 Task: Calculate the distance between Los Angeles and The Getty Villa.
Action: Mouse moved to (198, 58)
Screenshot: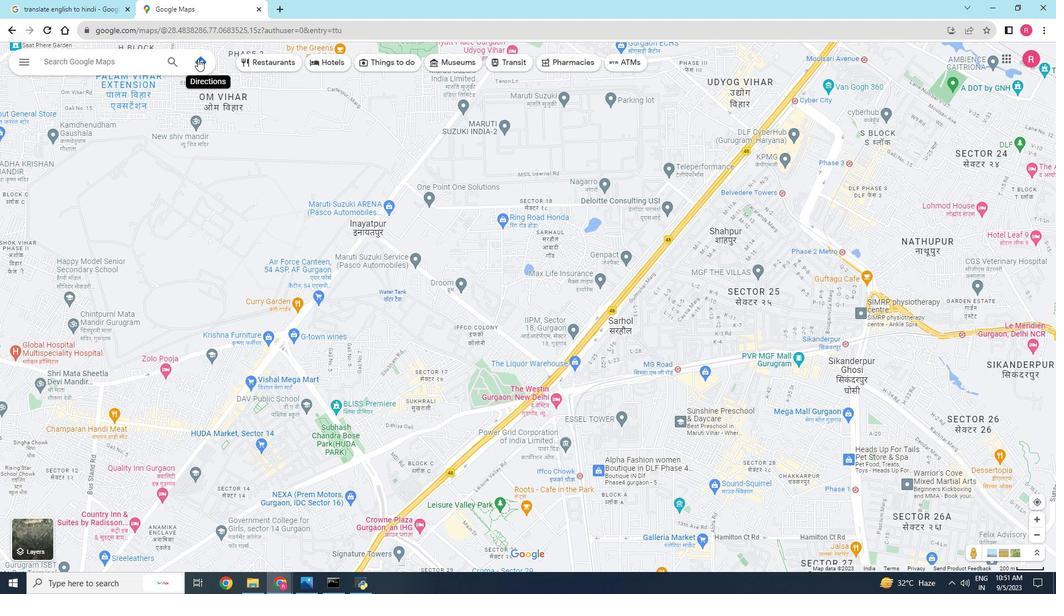 
Action: Mouse pressed left at (198, 58)
Screenshot: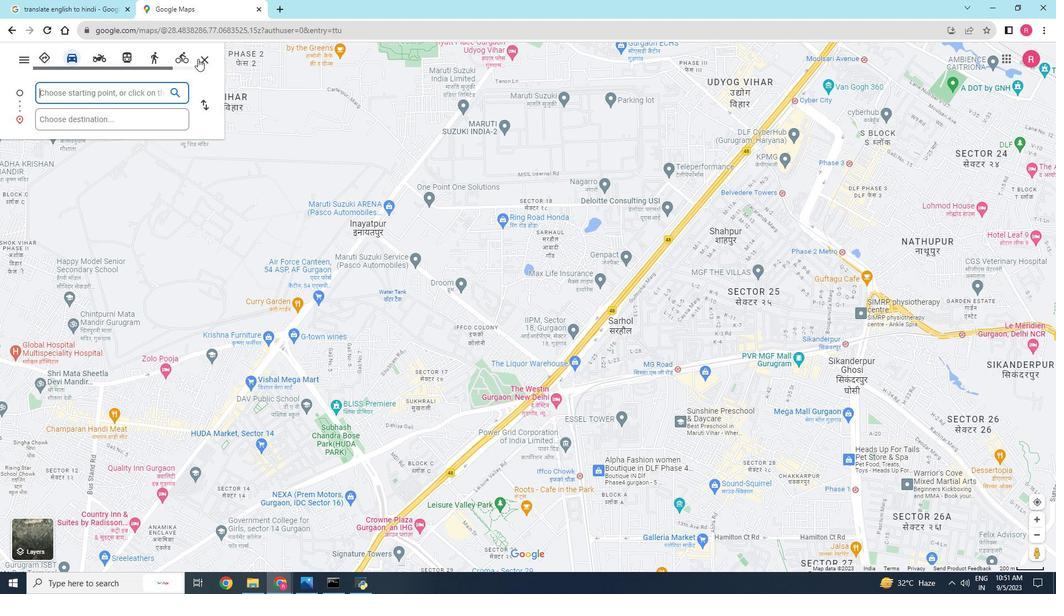
Action: Mouse moved to (108, 92)
Screenshot: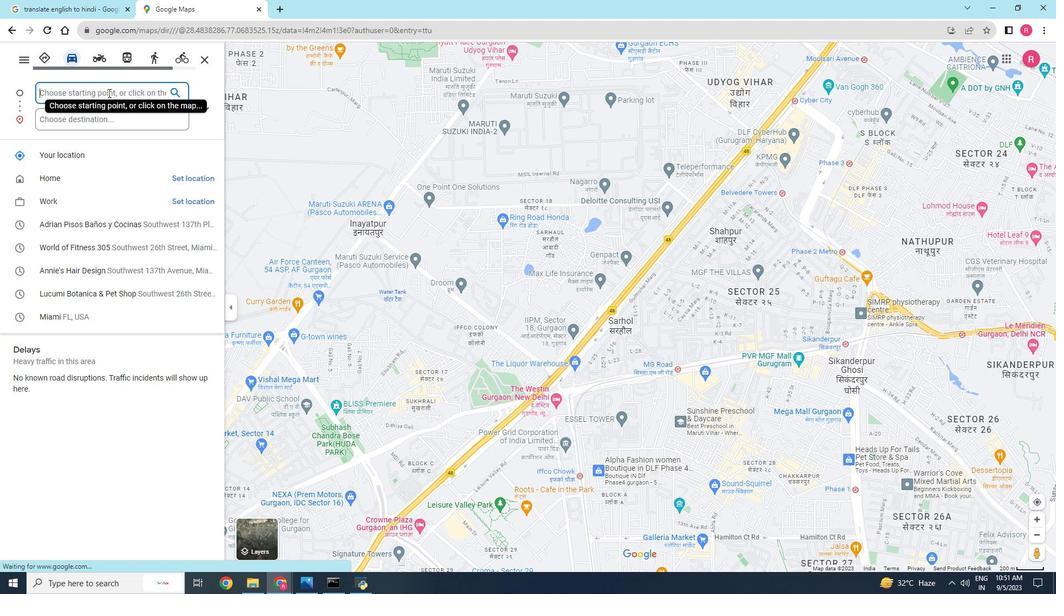 
Action: Key pressed <Key.shift>Los<Key.space><Key.shift>Angeles
Screenshot: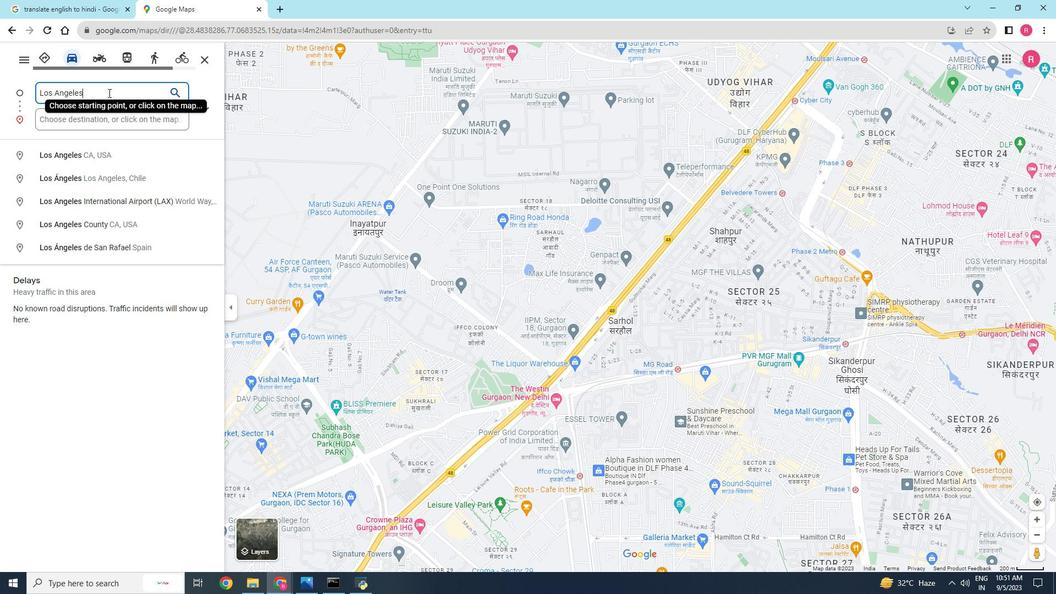 
Action: Mouse moved to (78, 116)
Screenshot: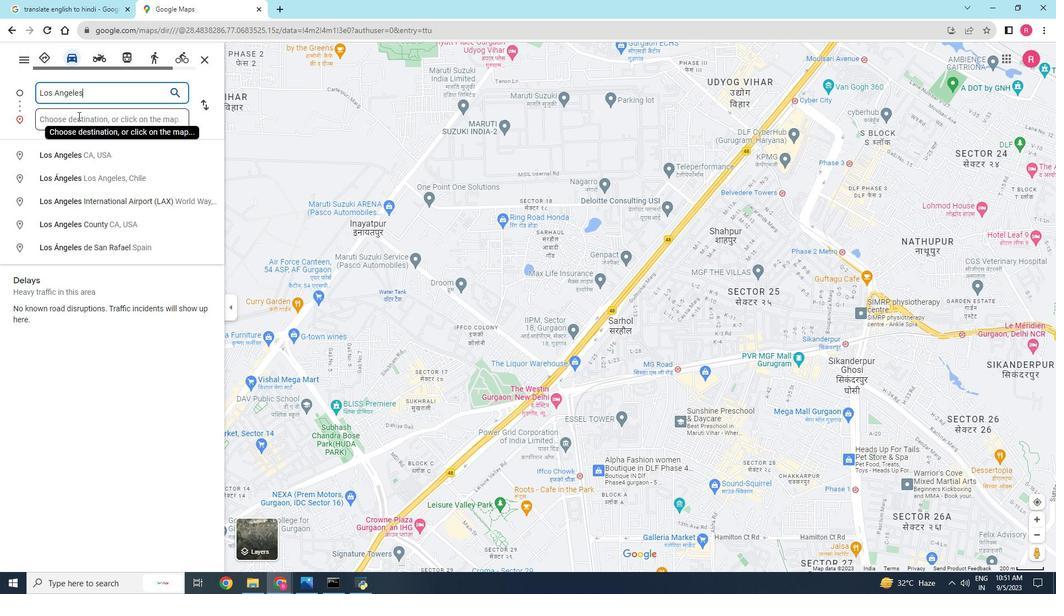 
Action: Mouse pressed left at (78, 116)
Screenshot: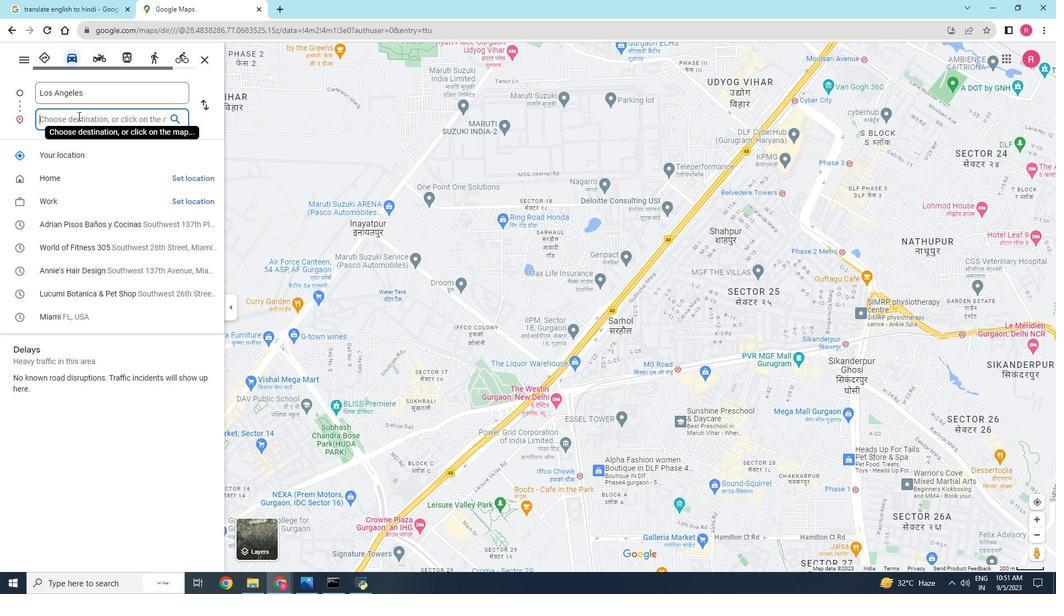 
Action: Key pressed <Key.shift><Key.shift><Key.shift><Key.shift><Key.shift><Key.shift><Key.shift><Key.shift><Key.shift><Key.shift><Key.shift><Key.shift><Key.shift><Key.shift><Key.shift>The<Key.space><Key.shift>Getty<Key.space>
Screenshot: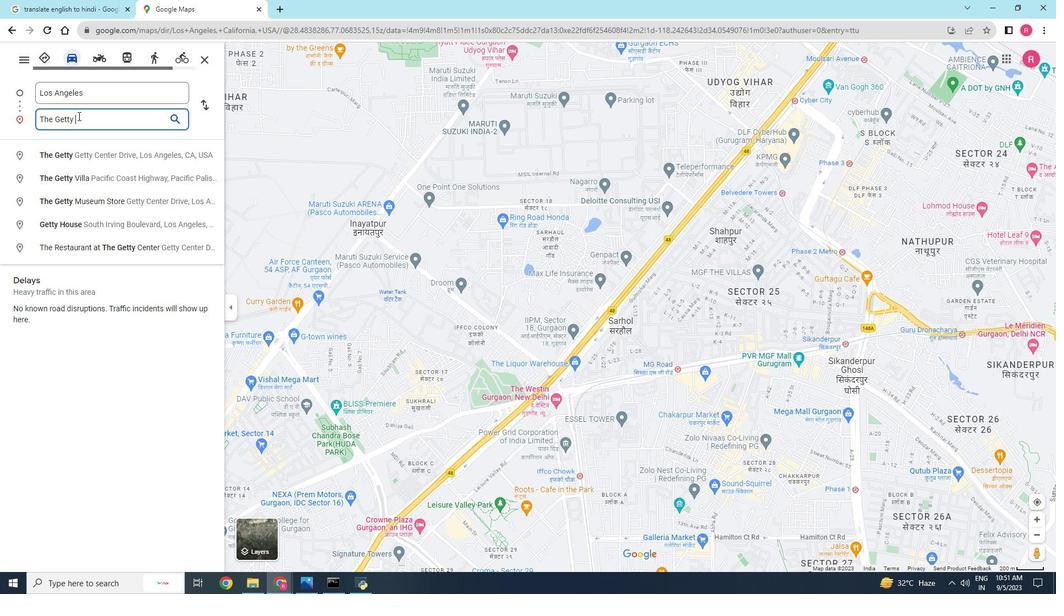 
Action: Mouse moved to (78, 115)
Screenshot: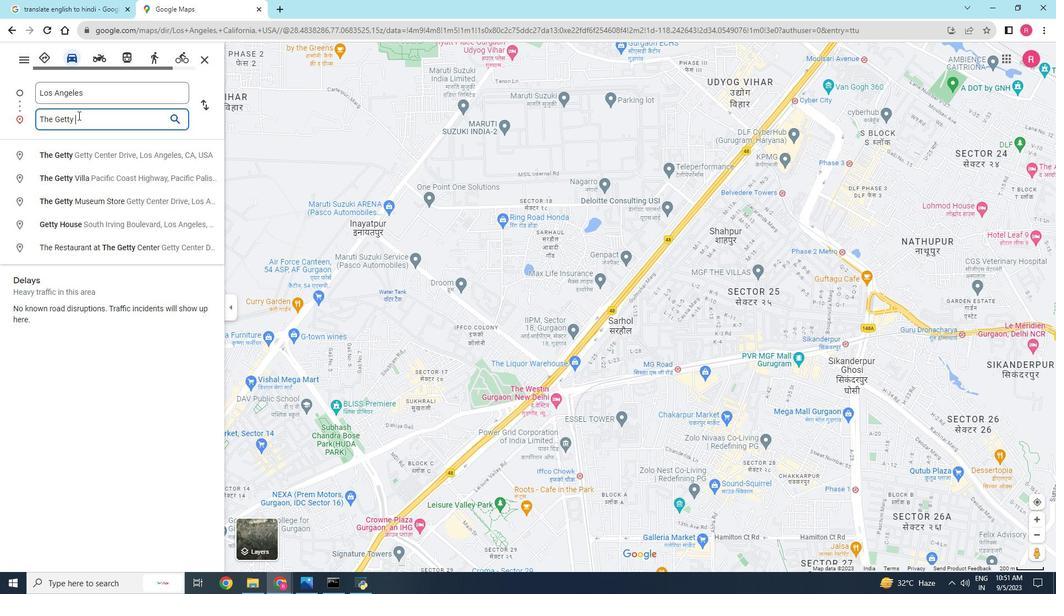 
Action: Key pressed <Key.shift><Key.shift><Key.shift><Key.shift><Key.shift><Key.shift><Key.shift><Key.shift>Va<Key.backspace>illa<Key.enter>
Screenshot: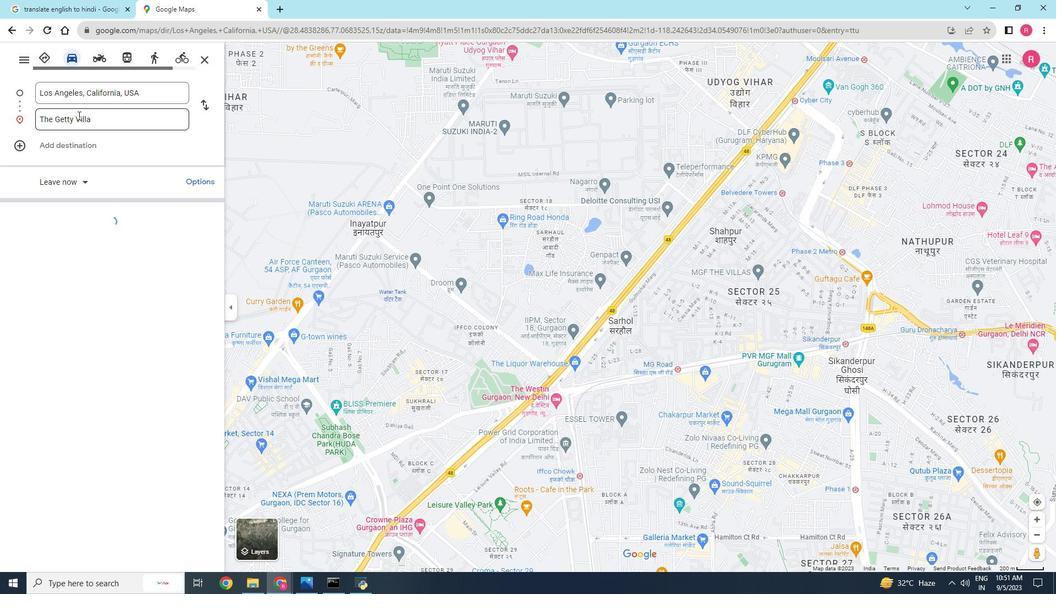 
Action: Mouse moved to (634, 309)
Screenshot: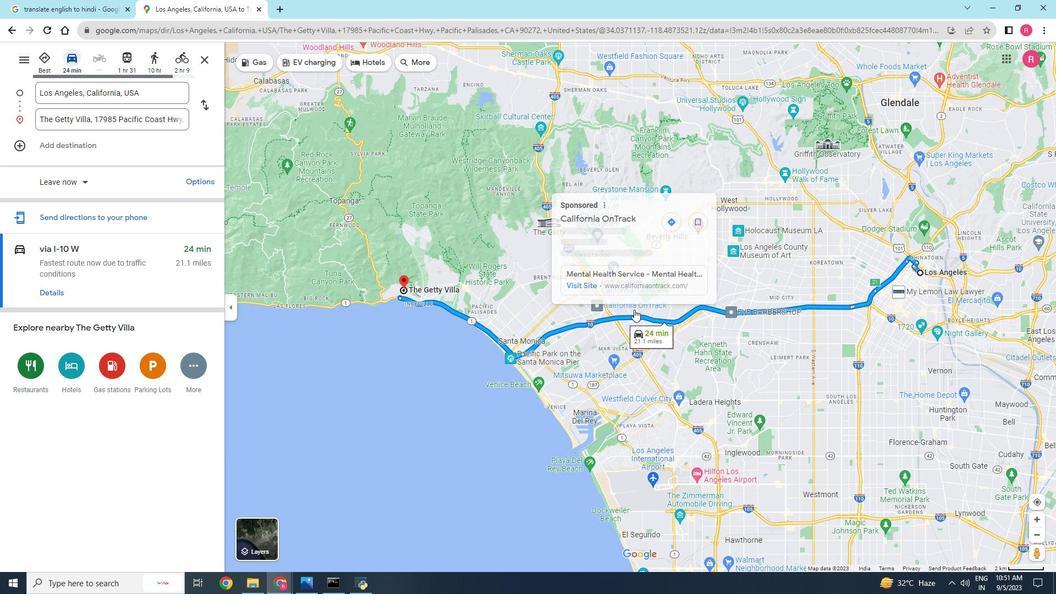 
Action: Mouse scrolled (634, 310) with delta (0, 0)
Screenshot: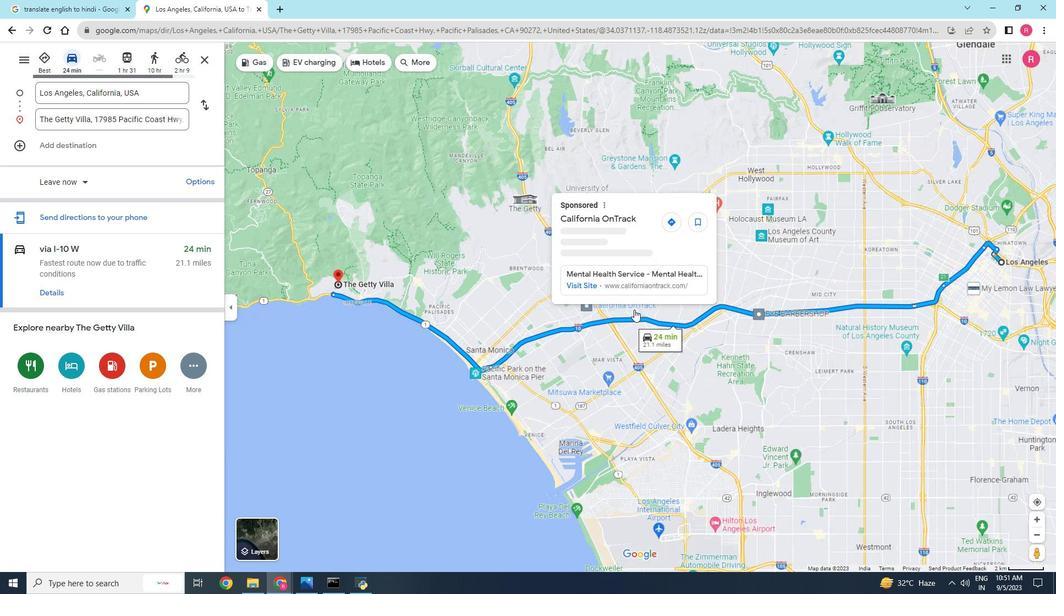 
Action: Mouse scrolled (634, 310) with delta (0, 0)
Screenshot: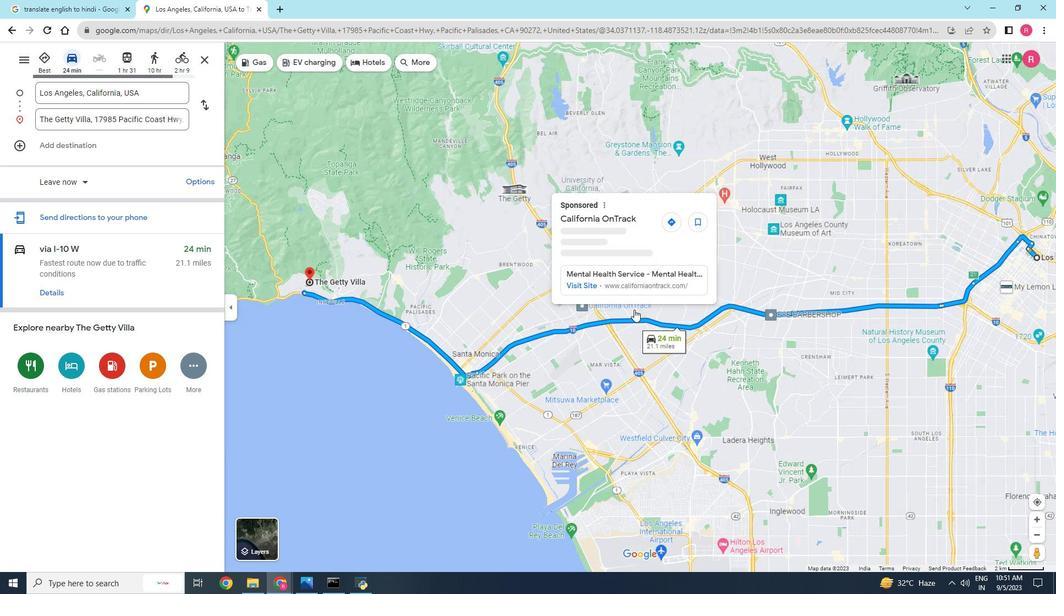 
Action: Mouse moved to (310, 290)
Screenshot: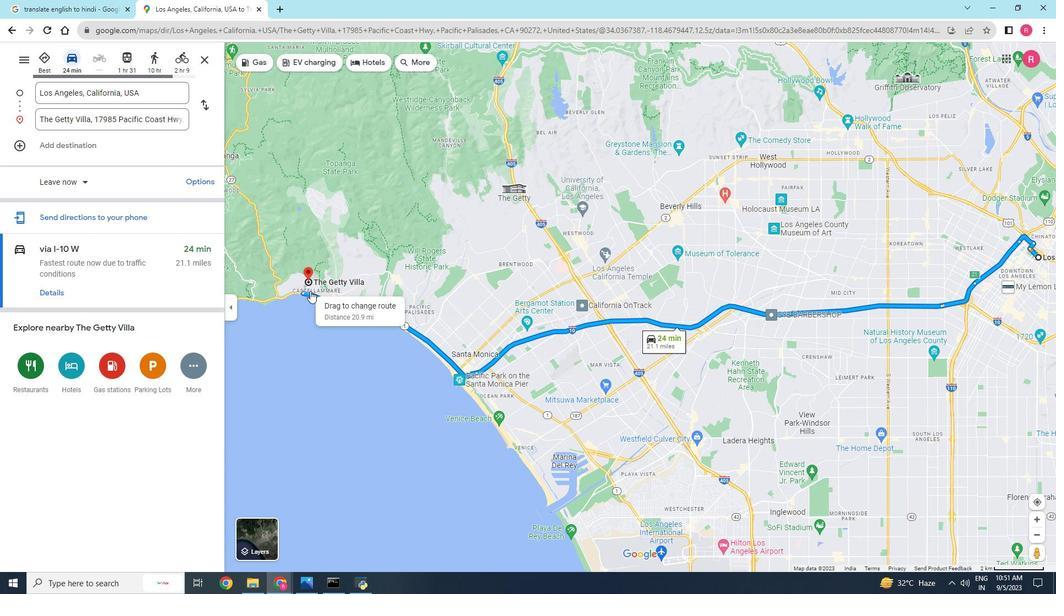 
Action: Mouse scrolled (310, 291) with delta (0, 0)
Screenshot: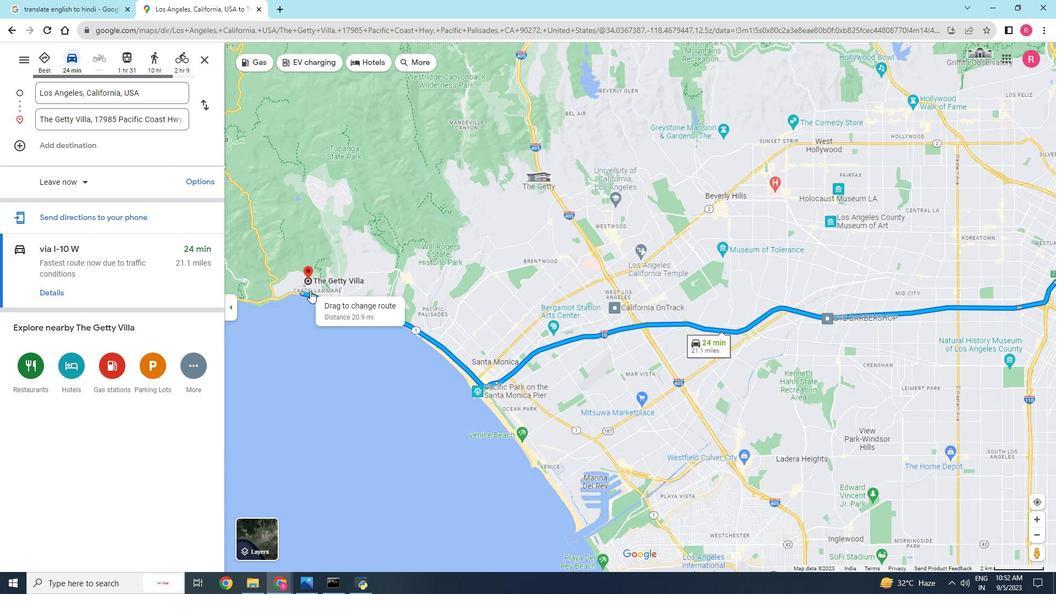 
Action: Mouse scrolled (310, 291) with delta (0, 0)
Screenshot: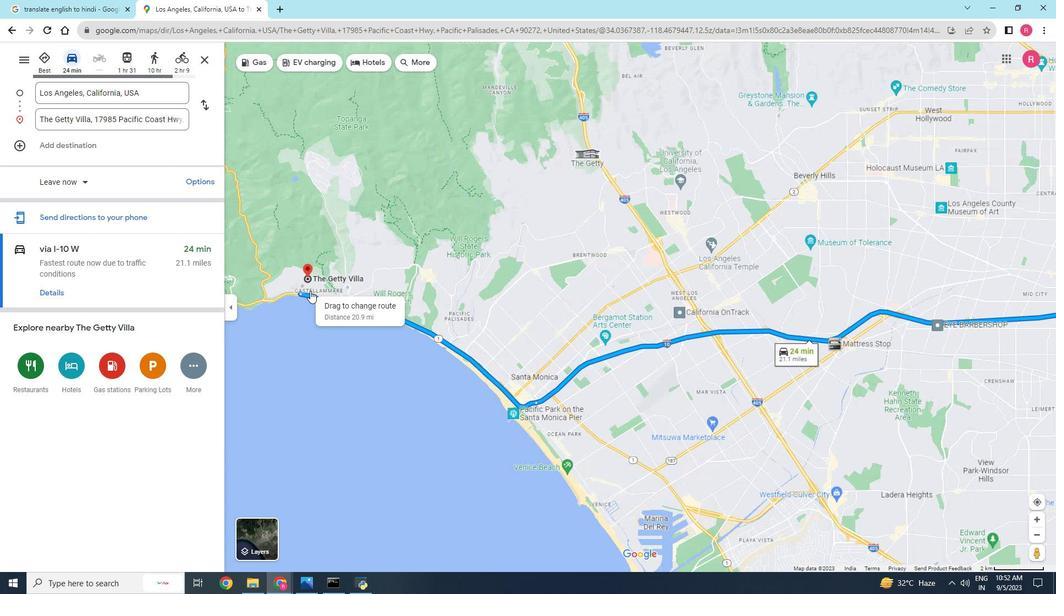 
Action: Mouse scrolled (310, 291) with delta (0, 0)
Screenshot: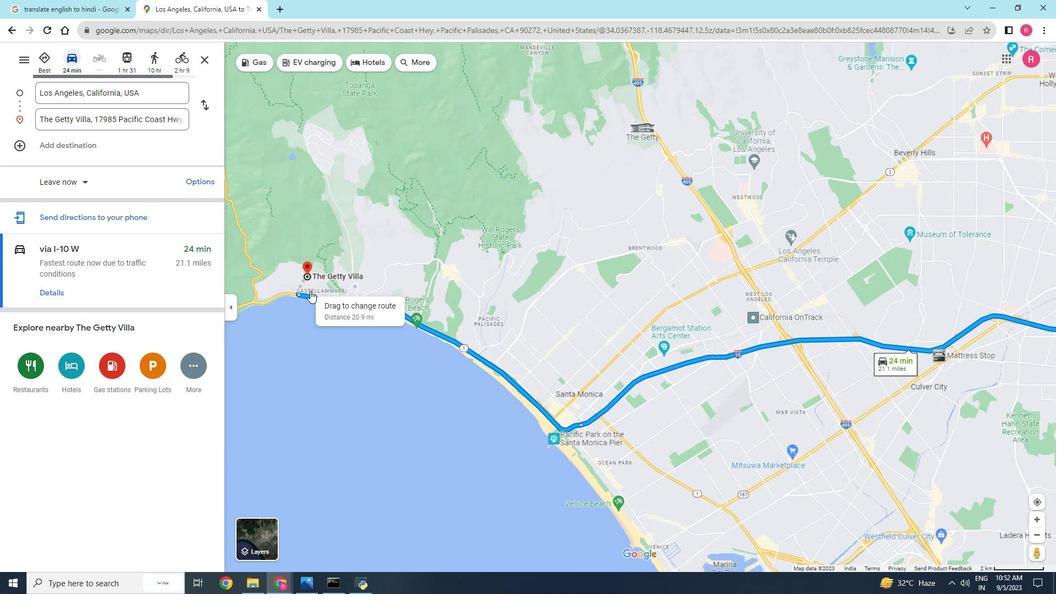 
Action: Mouse scrolled (310, 291) with delta (0, 0)
Screenshot: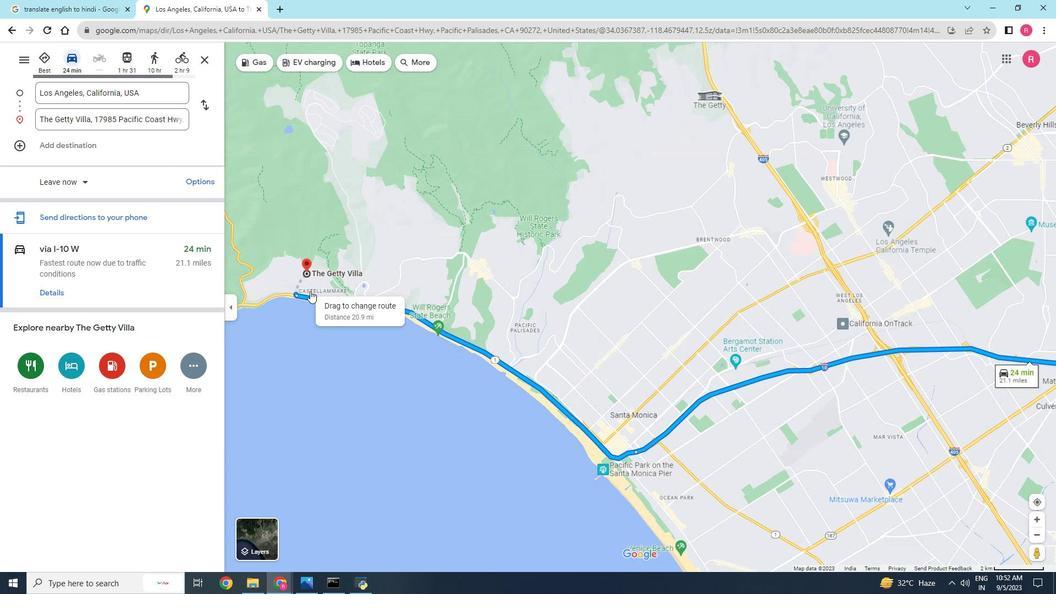 
Action: Mouse scrolled (310, 291) with delta (0, 0)
Screenshot: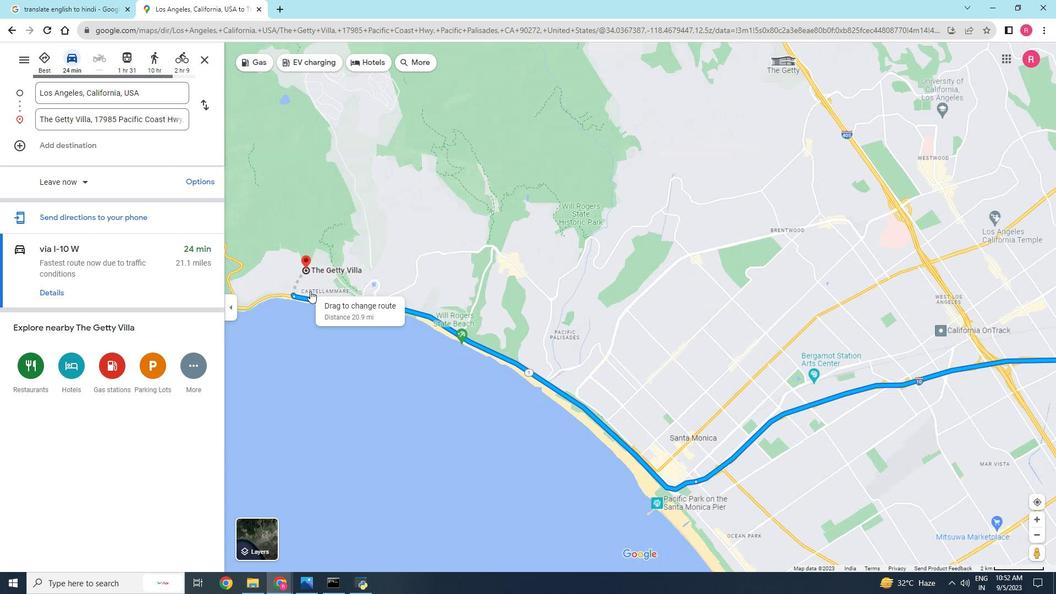 
Action: Mouse scrolled (310, 291) with delta (0, 0)
Screenshot: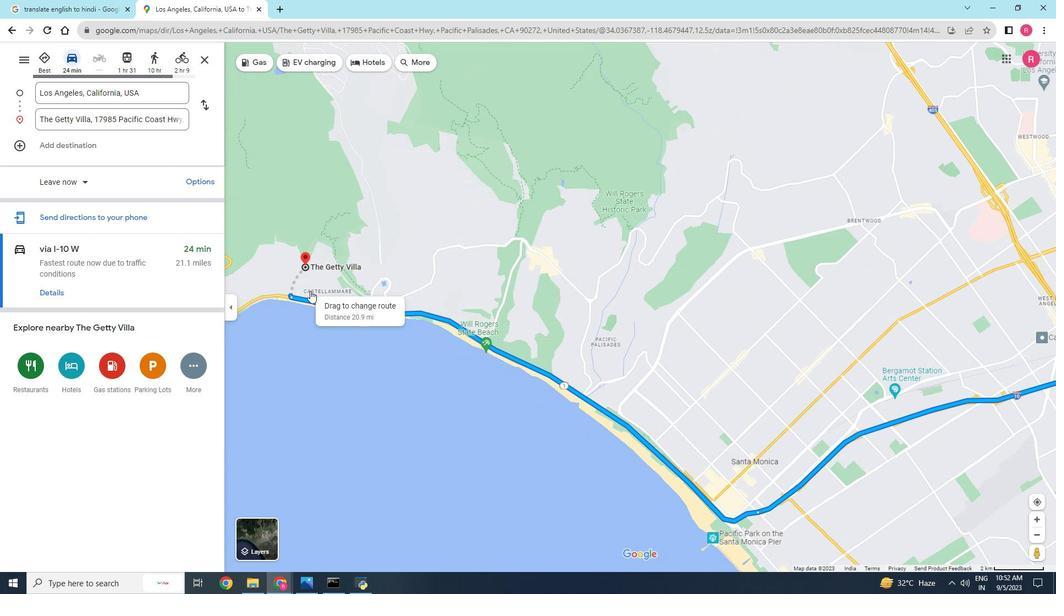 
Action: Mouse scrolled (310, 291) with delta (0, 0)
Screenshot: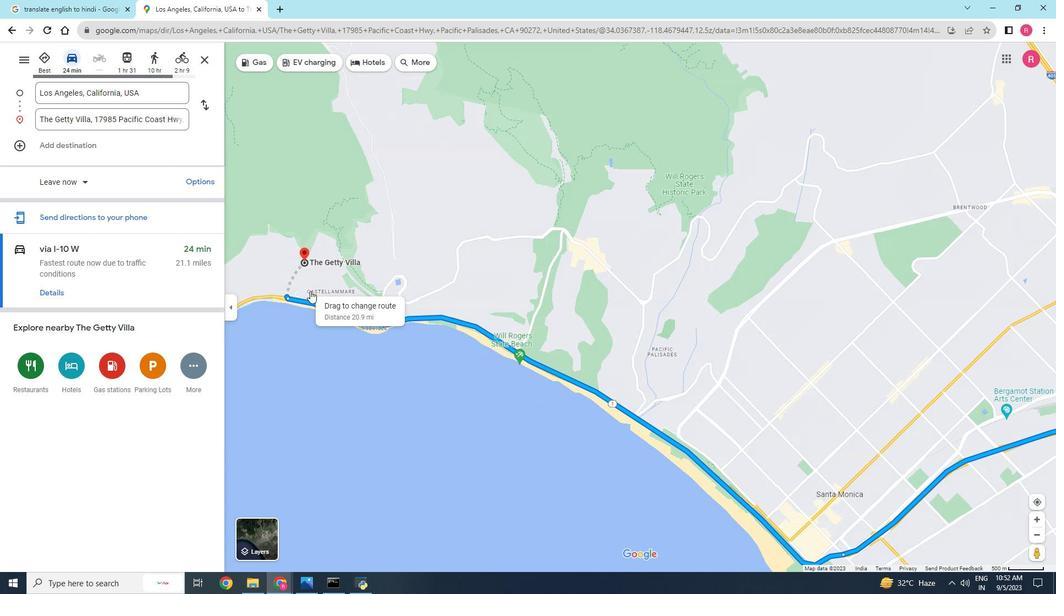 
Action: Mouse scrolled (310, 290) with delta (0, 0)
Screenshot: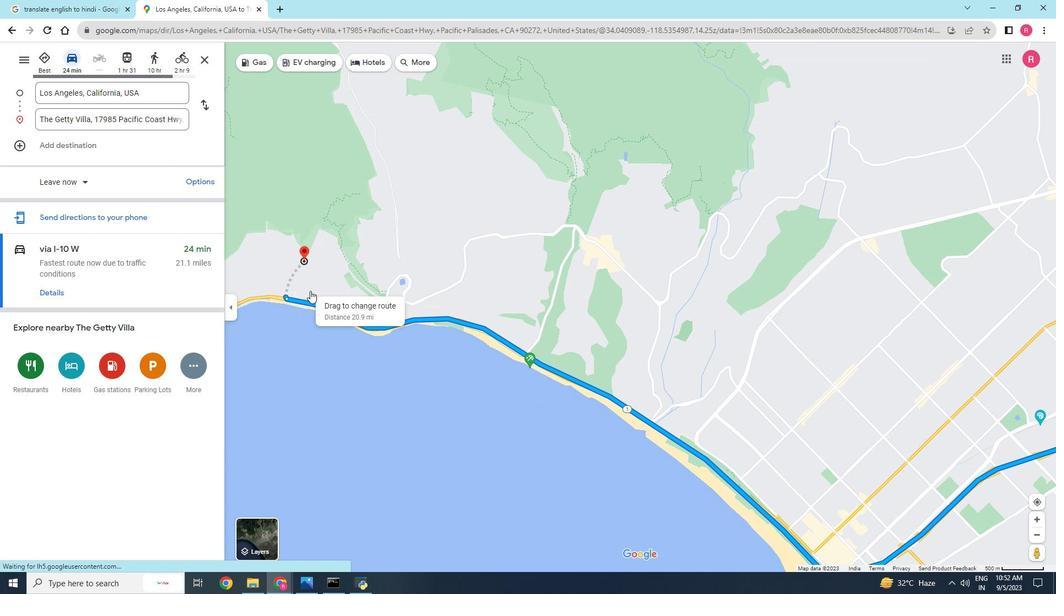 
Action: Mouse scrolled (310, 290) with delta (0, 0)
Screenshot: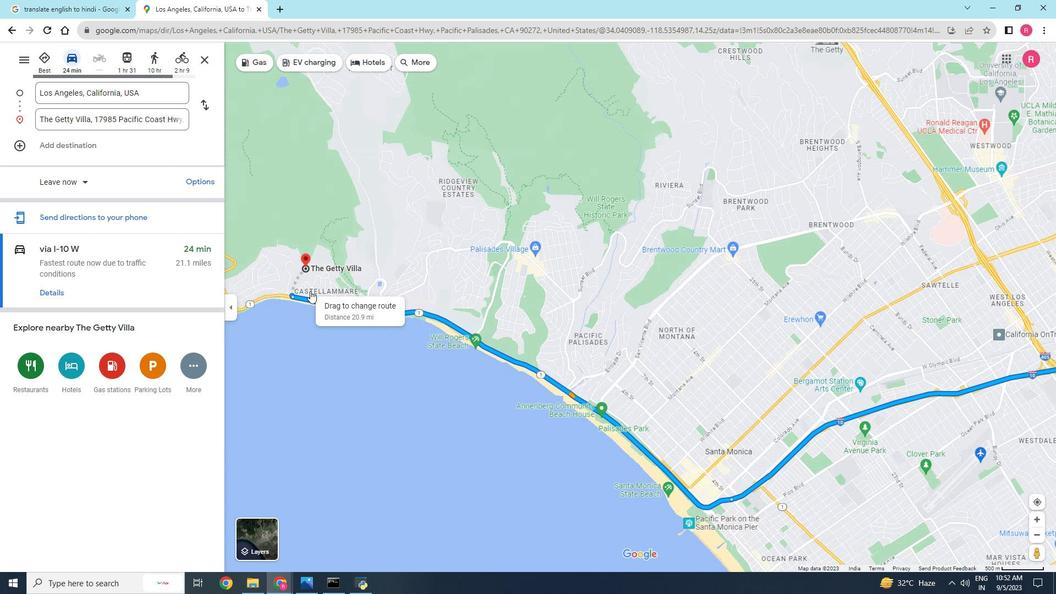 
Action: Mouse scrolled (310, 290) with delta (0, 0)
Screenshot: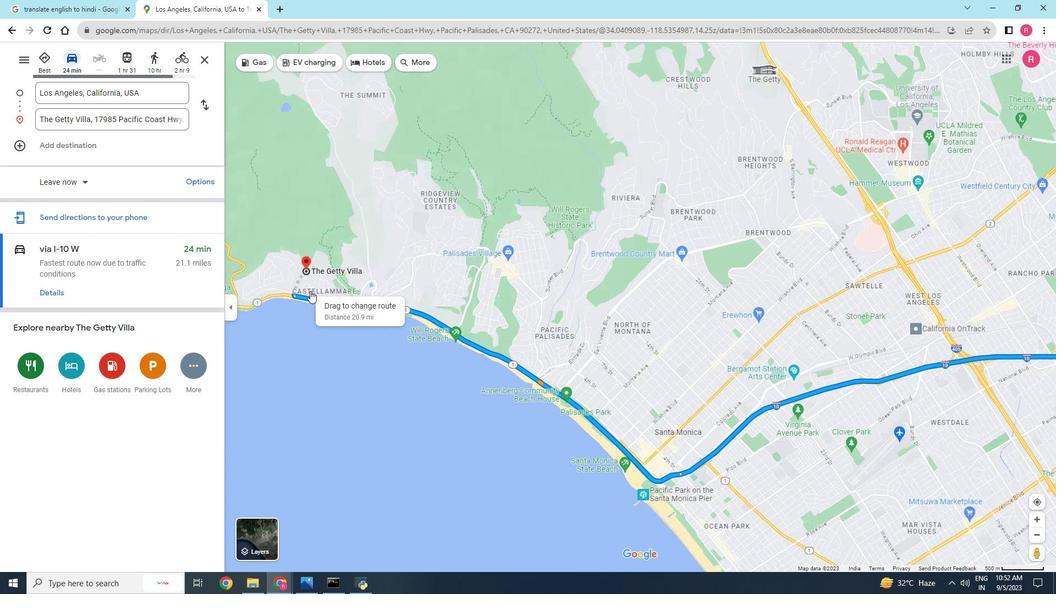 
Action: Mouse scrolled (310, 290) with delta (0, 0)
Screenshot: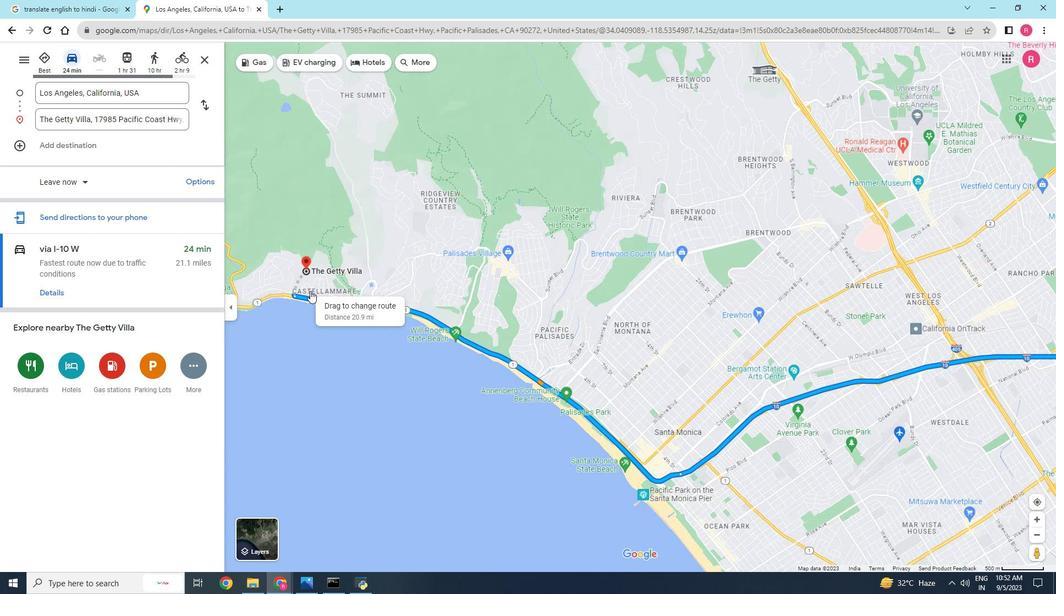 
Action: Mouse scrolled (310, 290) with delta (0, 0)
Screenshot: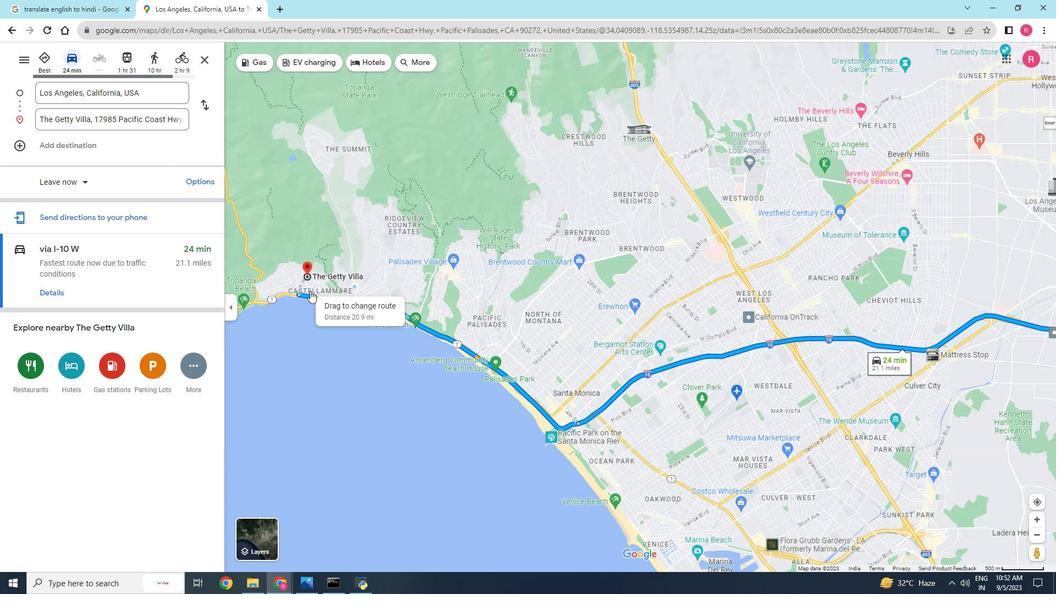 
Action: Mouse moved to (731, 386)
Screenshot: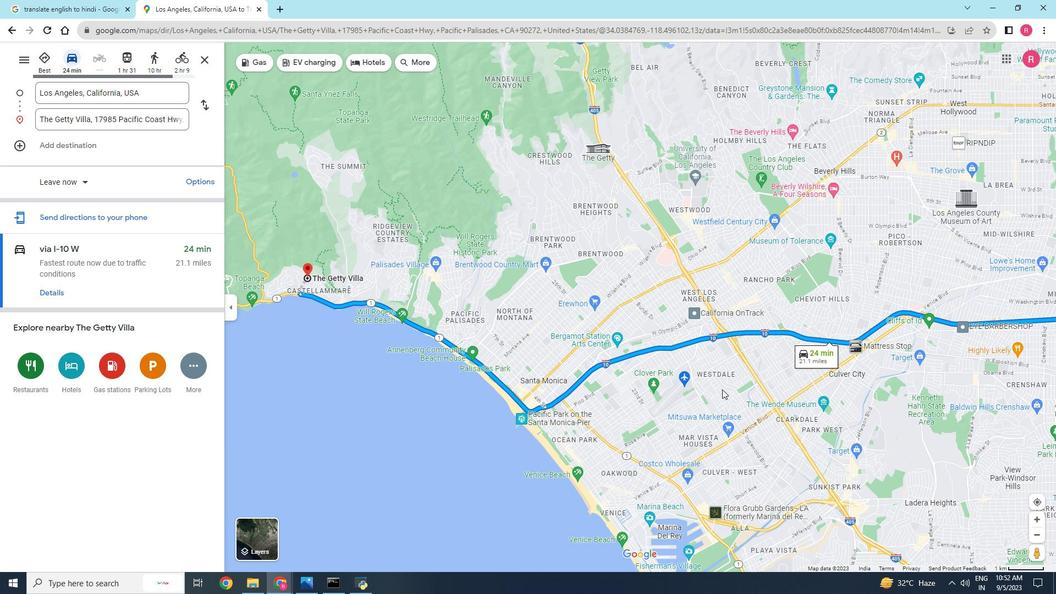 
Action: Mouse pressed left at (731, 386)
Screenshot: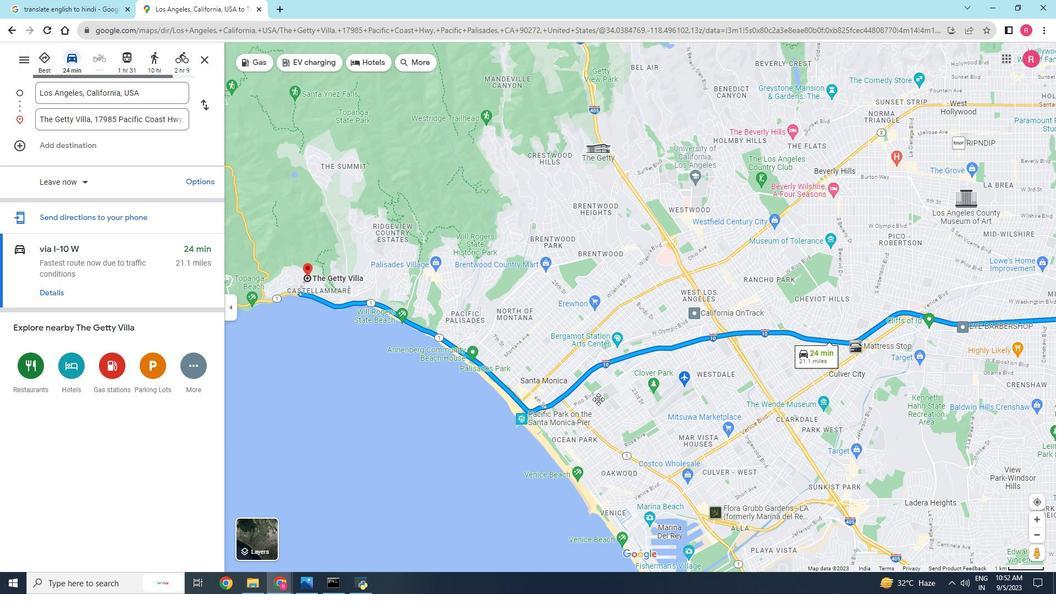 
Action: Mouse moved to (508, 399)
Screenshot: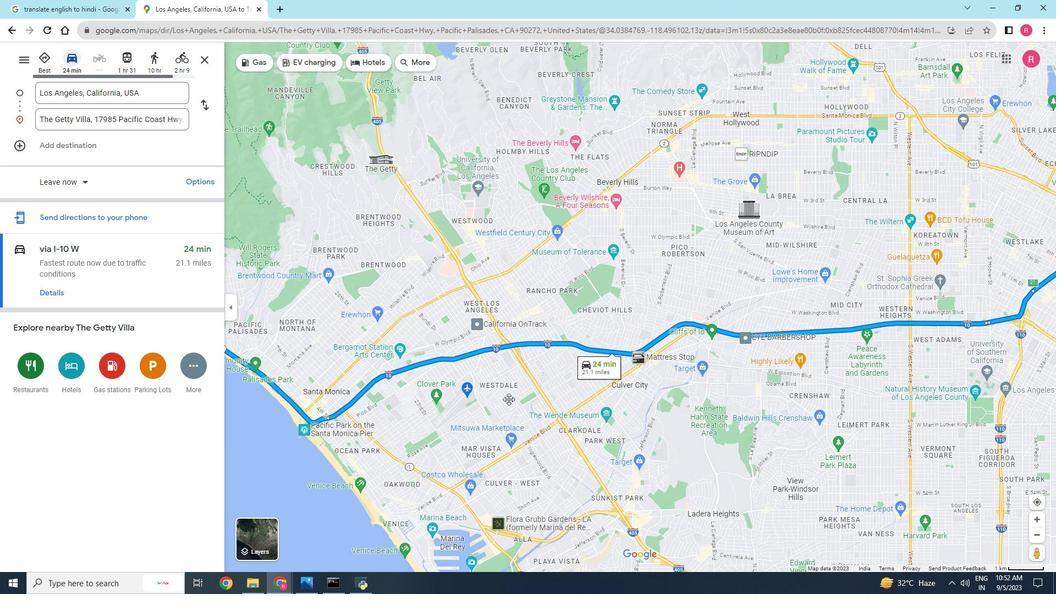 
Action: Mouse scrolled (508, 398) with delta (0, 0)
Screenshot: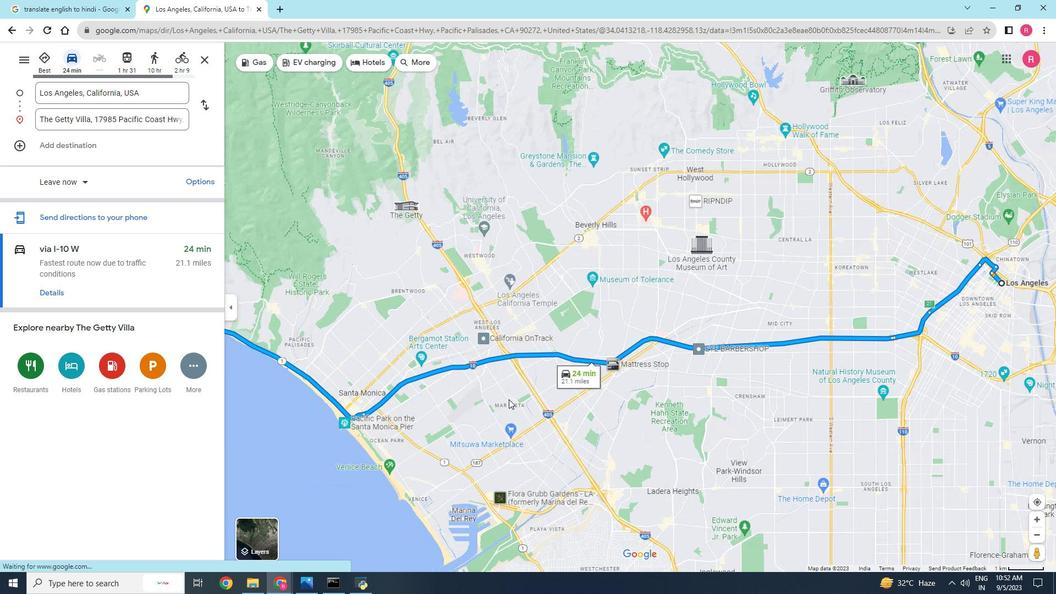 
Action: Mouse scrolled (508, 398) with delta (0, 0)
Screenshot: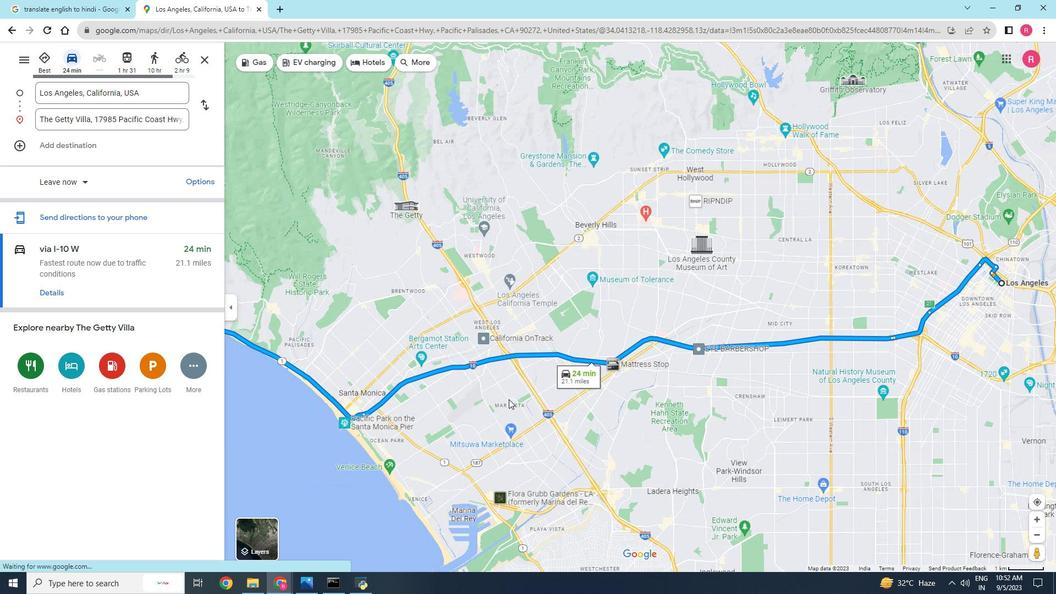 
Action: Mouse scrolled (508, 398) with delta (0, 0)
Screenshot: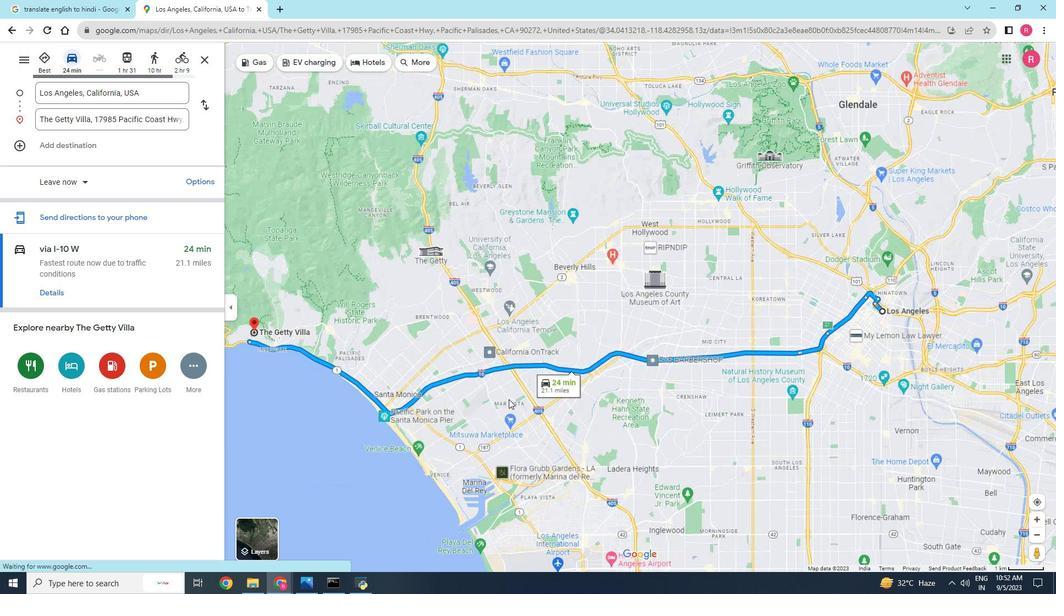 
Action: Mouse scrolled (508, 398) with delta (0, 0)
Screenshot: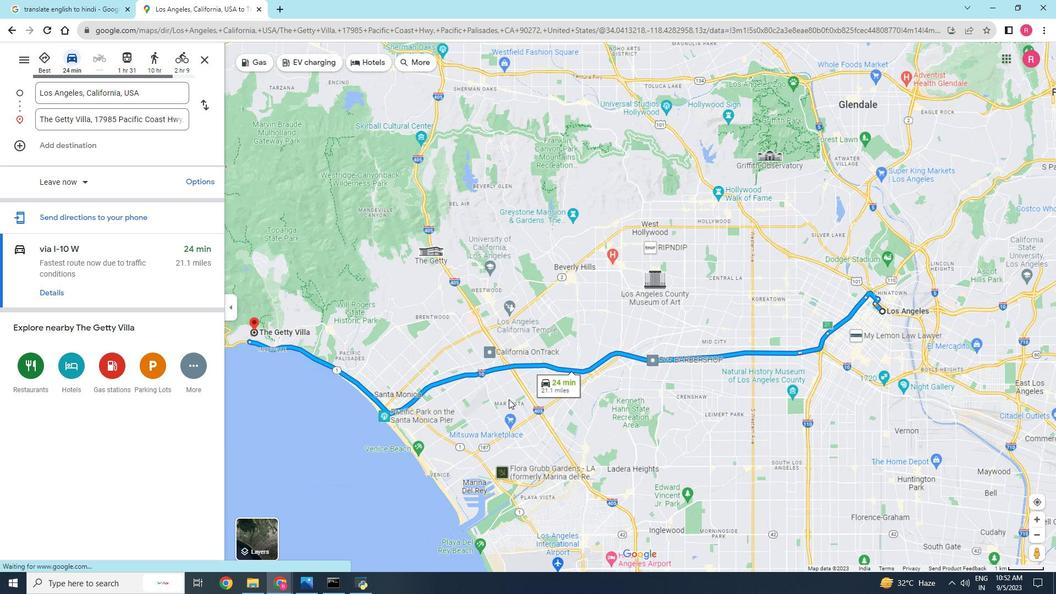 
Action: Mouse scrolled (508, 398) with delta (0, 0)
Screenshot: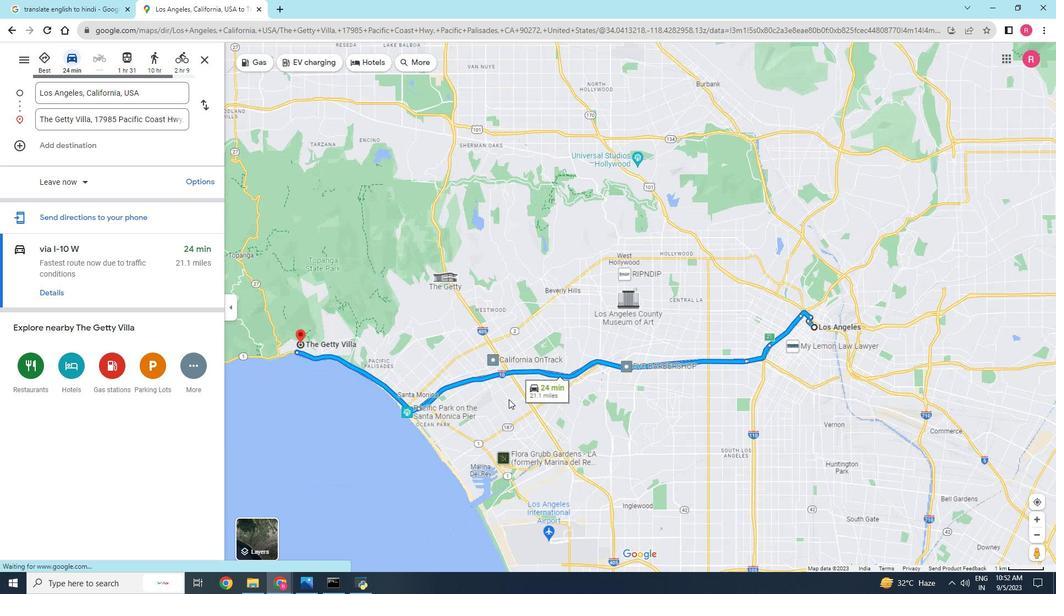 
Action: Mouse scrolled (508, 399) with delta (0, 0)
Screenshot: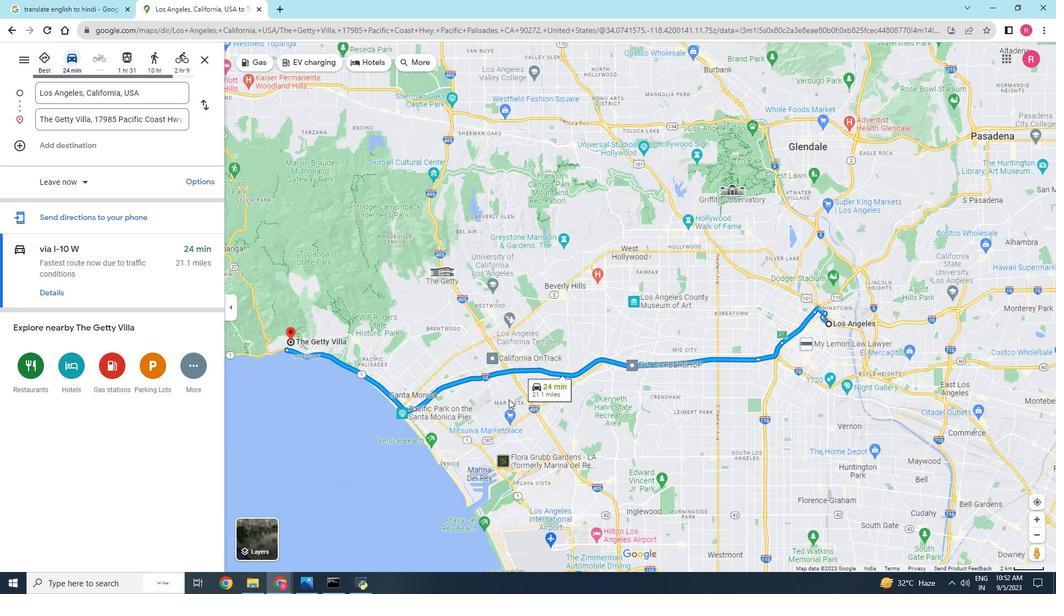 
Action: Mouse scrolled (508, 399) with delta (0, 0)
Screenshot: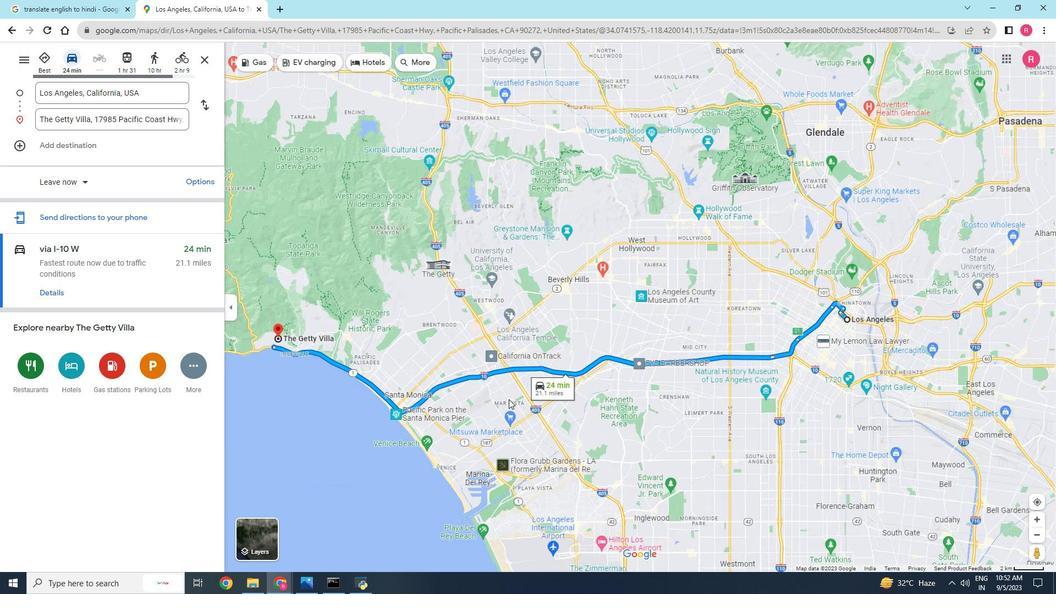 
Action: Mouse scrolled (508, 399) with delta (0, 0)
Screenshot: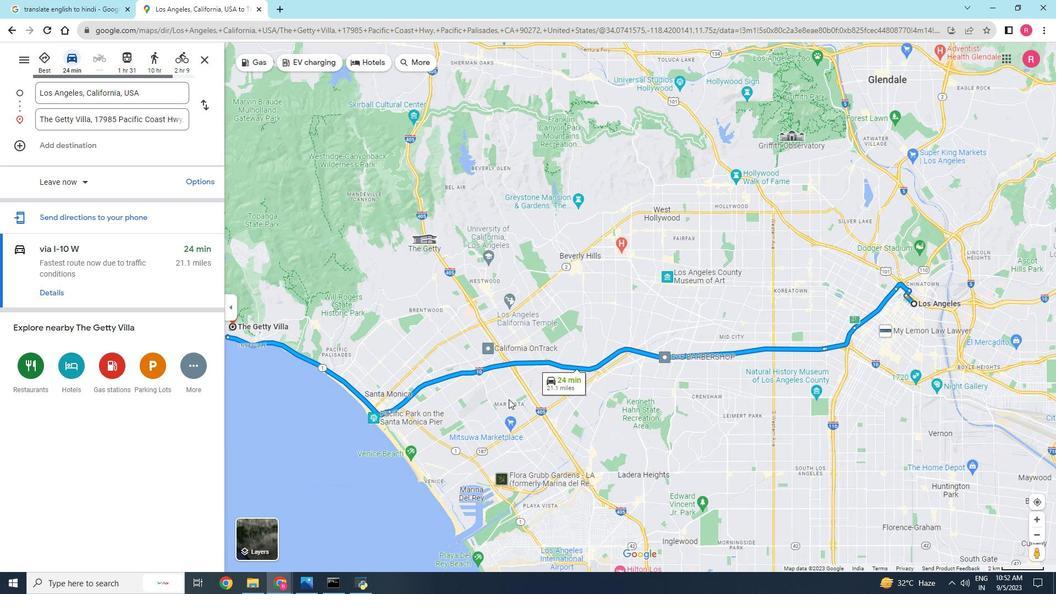 
Action: Mouse scrolled (508, 399) with delta (0, 0)
Screenshot: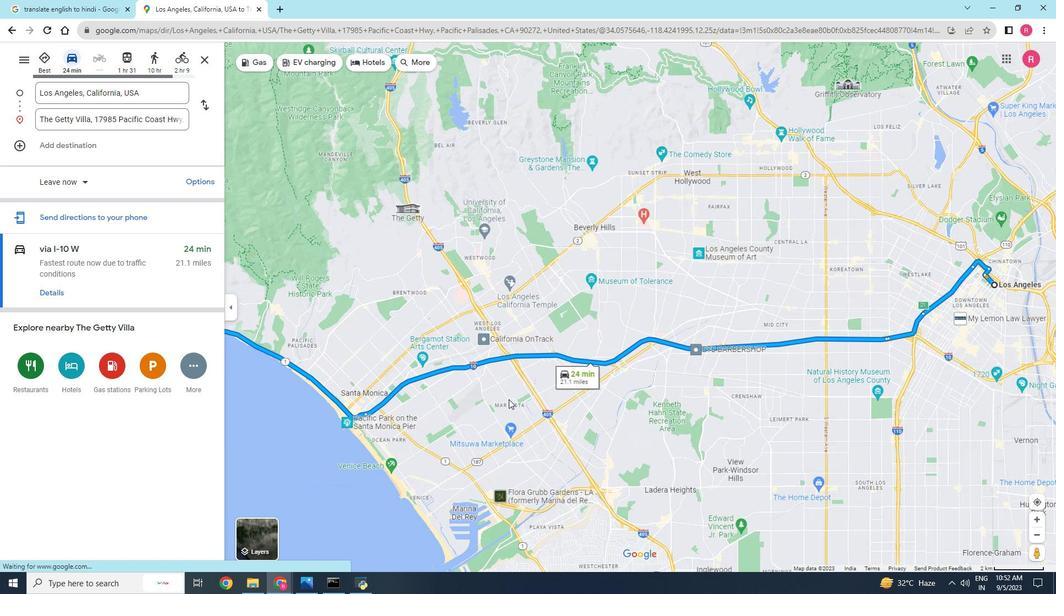 
Action: Mouse scrolled (508, 399) with delta (0, 0)
Screenshot: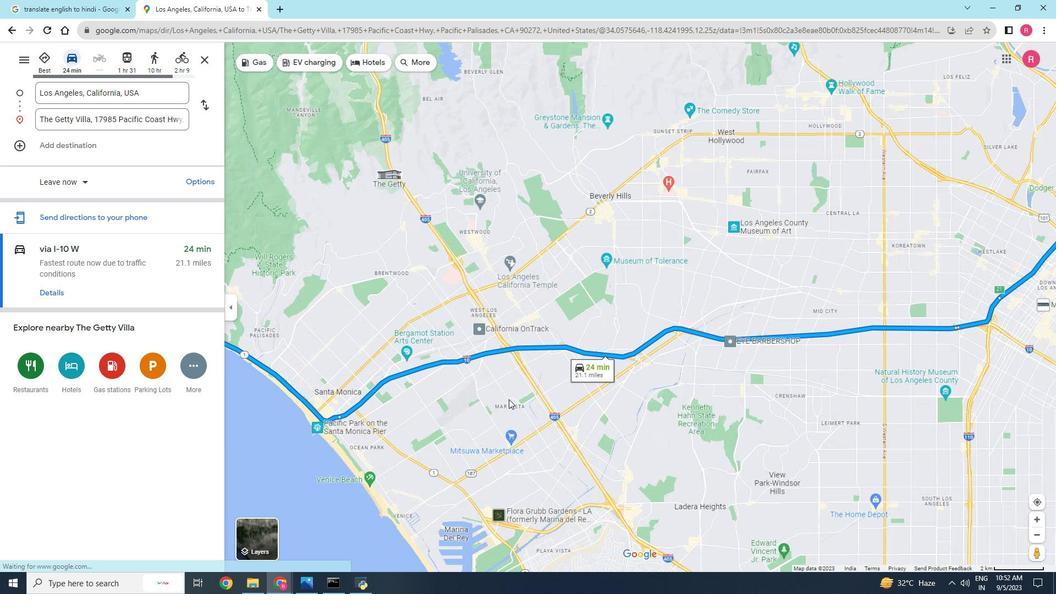 
Action: Mouse scrolled (508, 399) with delta (0, 0)
Screenshot: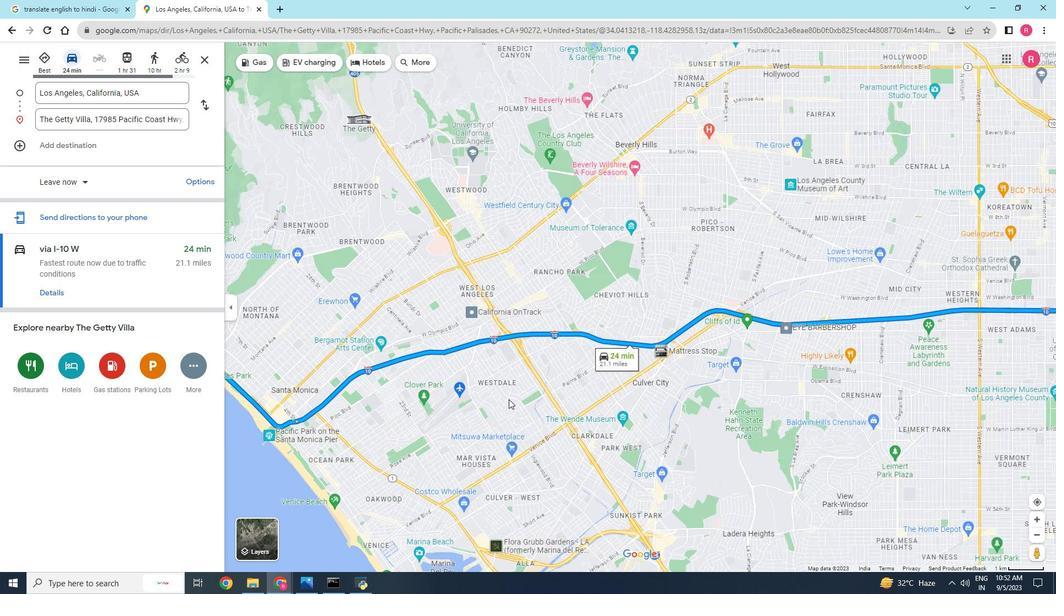 
Action: Mouse scrolled (508, 399) with delta (0, 0)
Screenshot: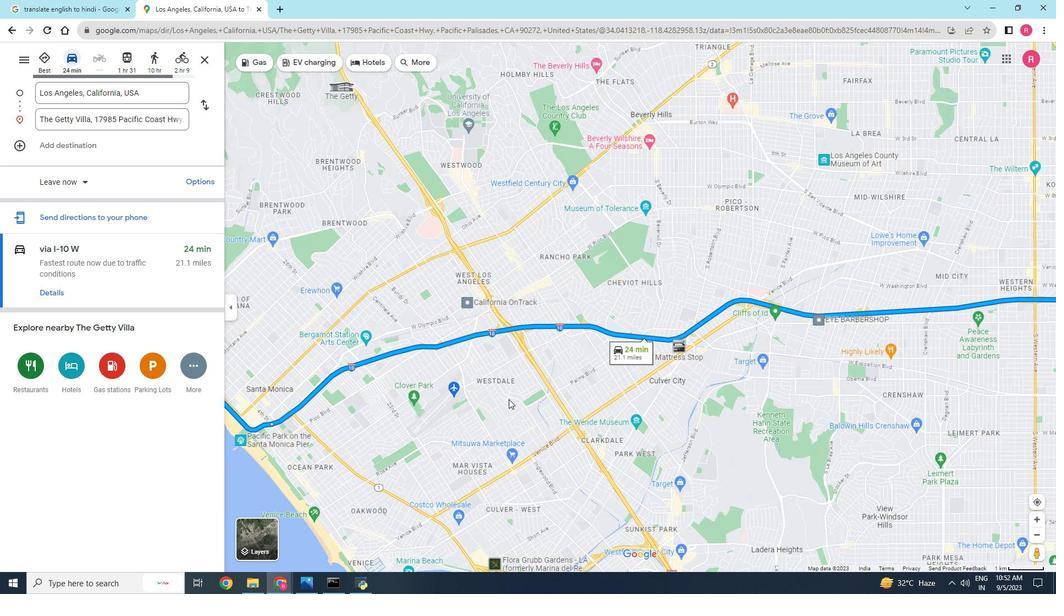 
Action: Mouse moved to (136, 242)
Screenshot: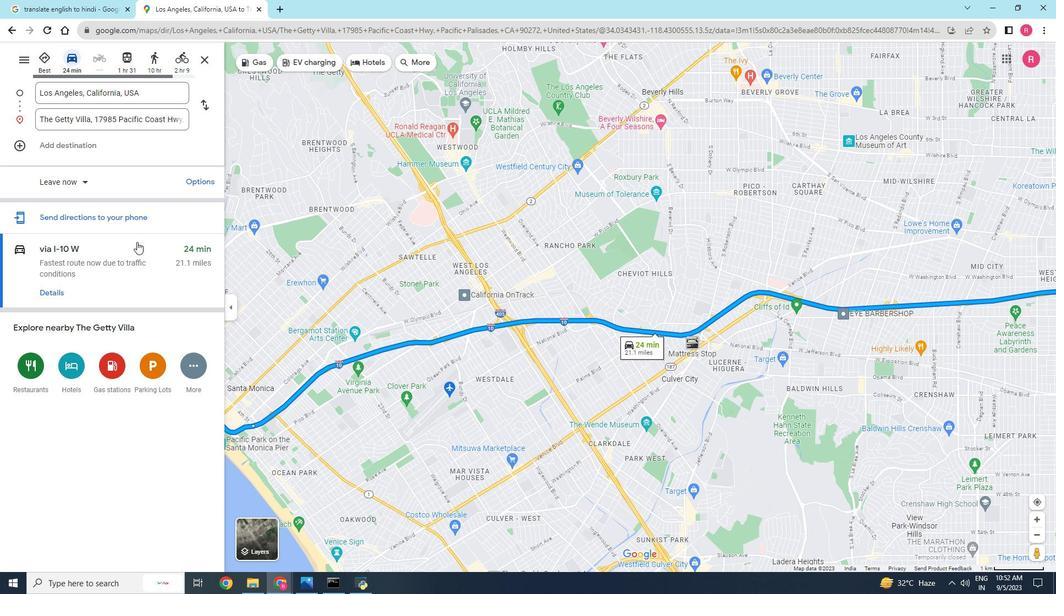 
Action: Mouse scrolled (136, 242) with delta (0, 0)
Screenshot: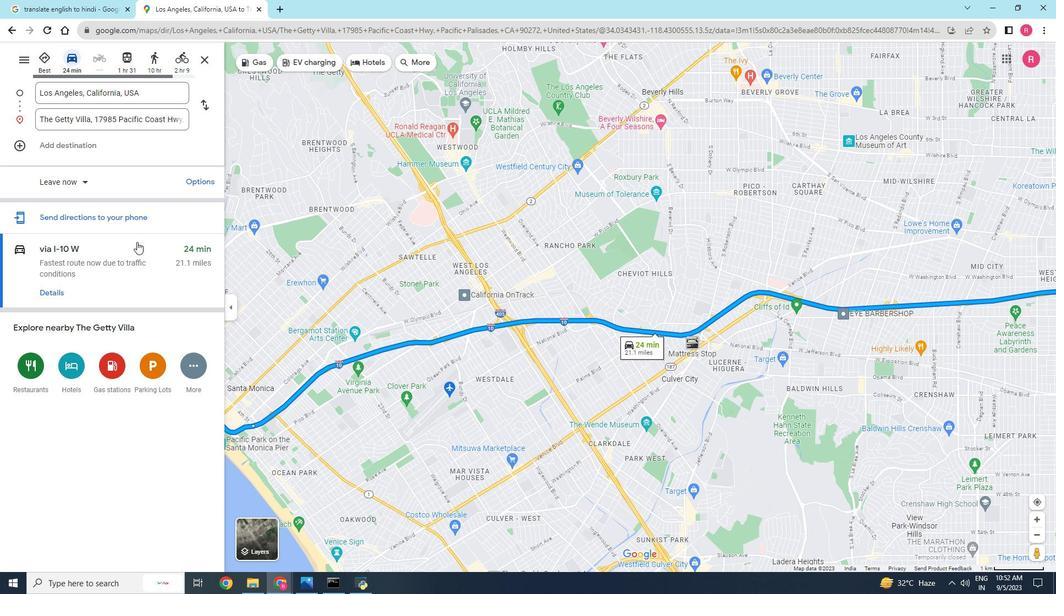 
Action: Mouse scrolled (136, 241) with delta (0, 0)
Screenshot: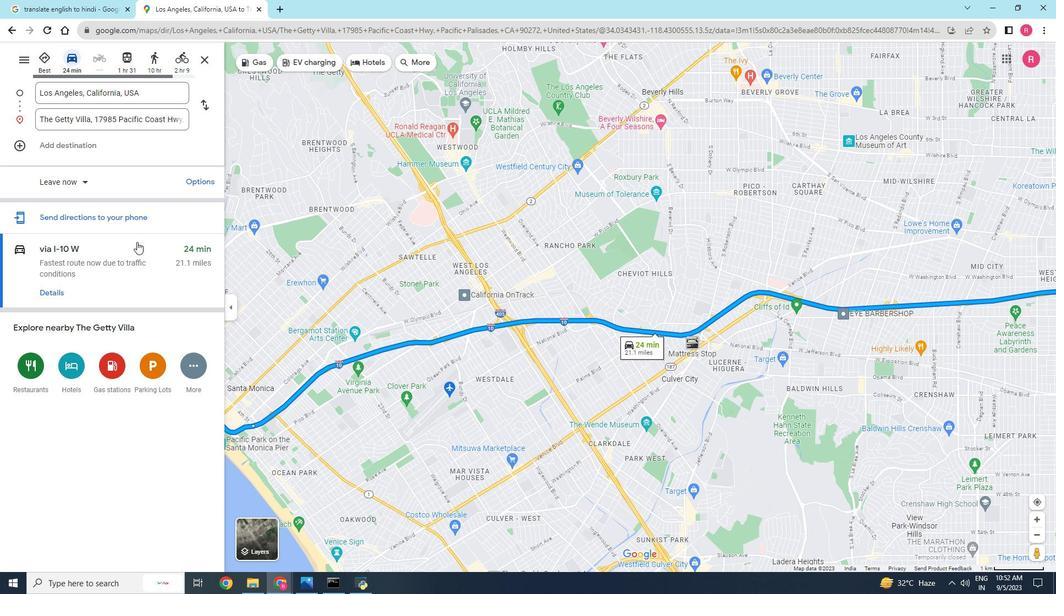 
Action: Mouse moved to (48, 62)
Screenshot: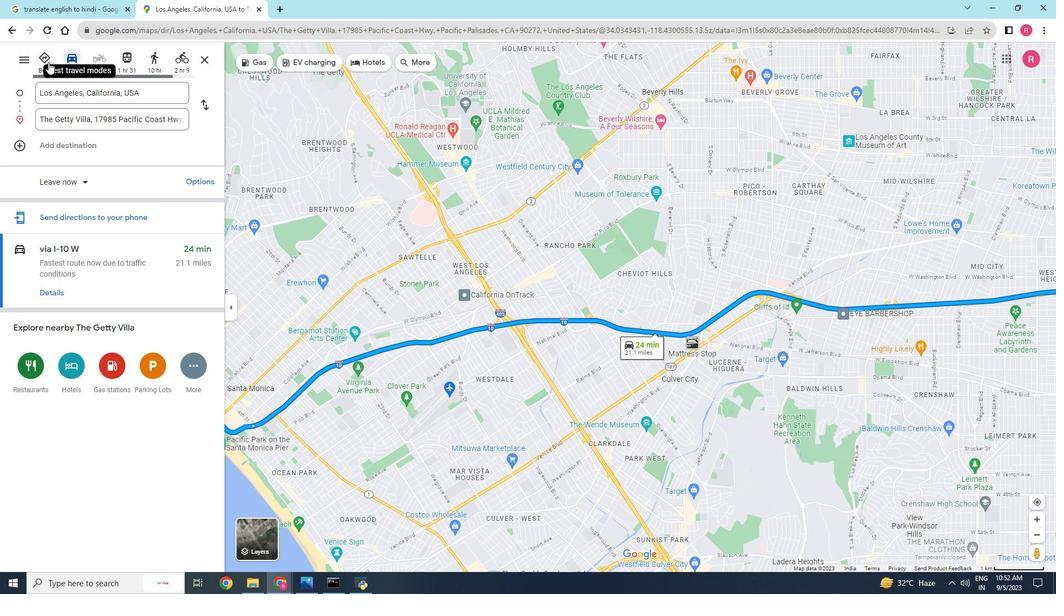 
Action: Mouse pressed left at (48, 62)
Screenshot: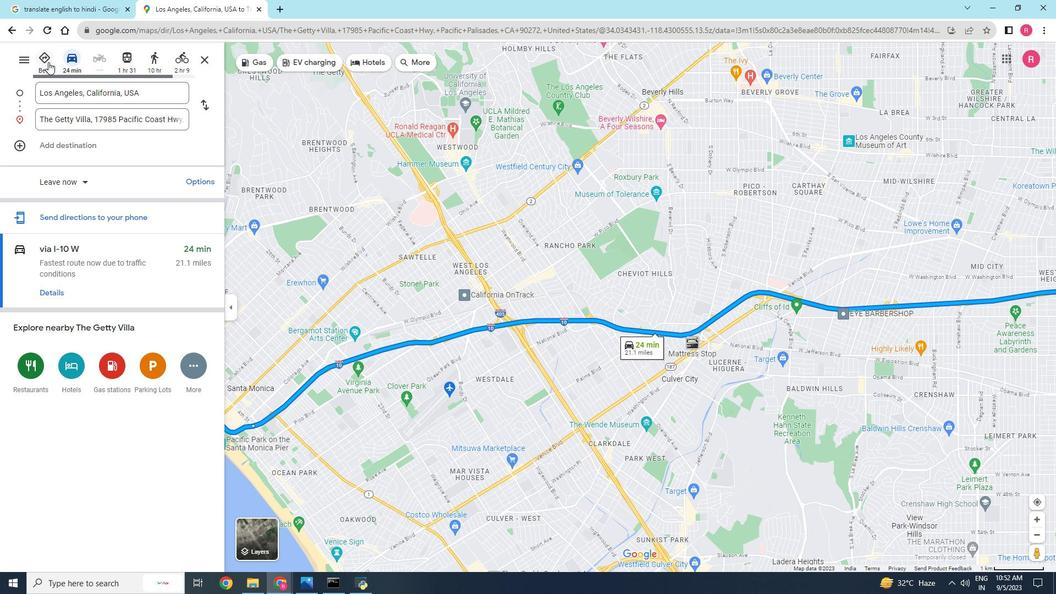 
Action: Mouse moved to (129, 292)
Screenshot: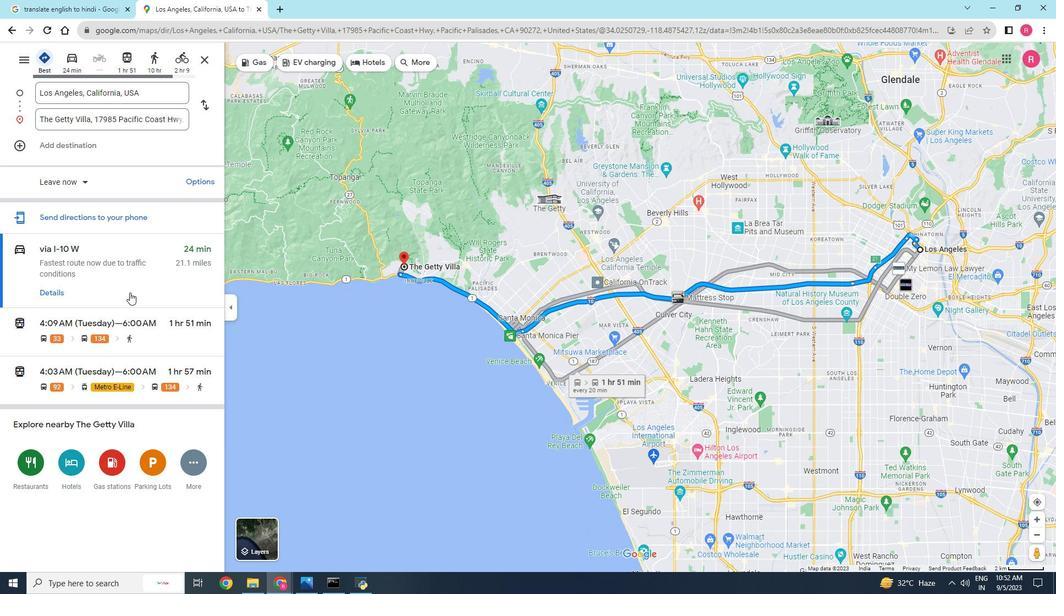 
Action: Mouse scrolled (129, 293) with delta (0, 0)
Screenshot: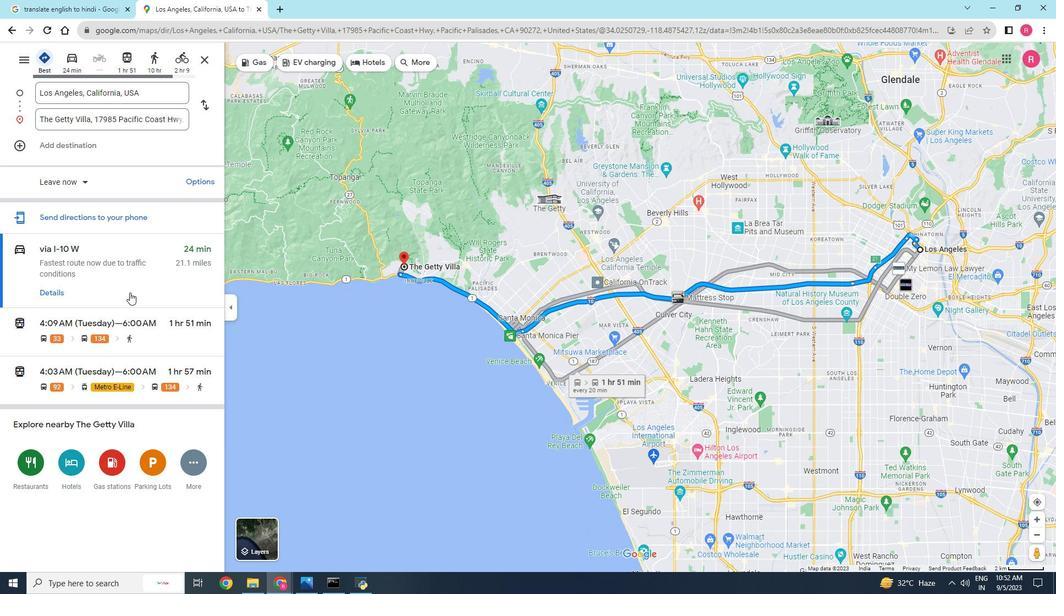 
Action: Mouse moved to (659, 359)
Screenshot: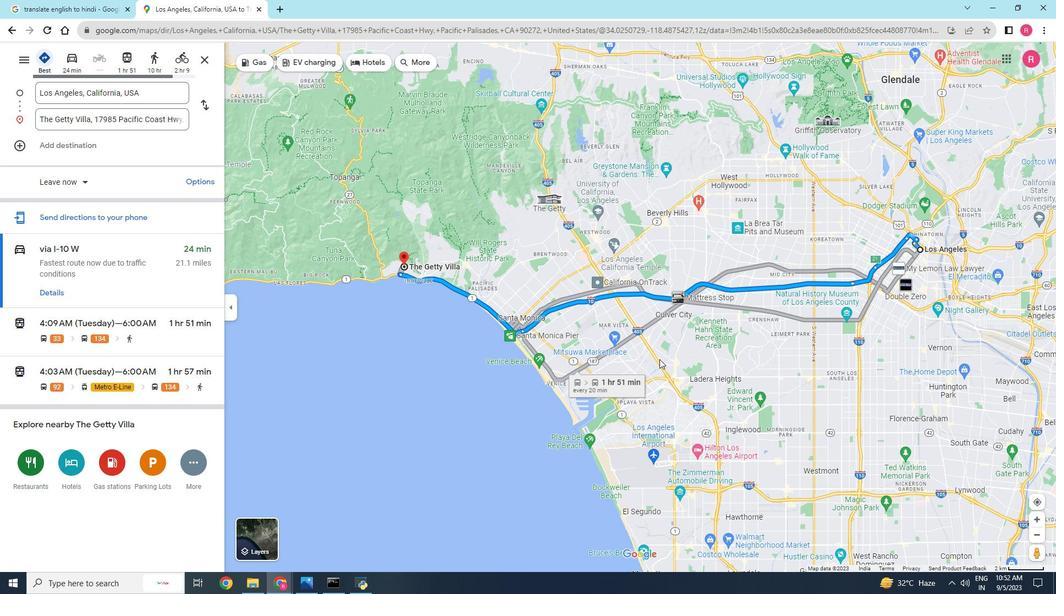 
Action: Mouse scrolled (659, 359) with delta (0, 0)
Screenshot: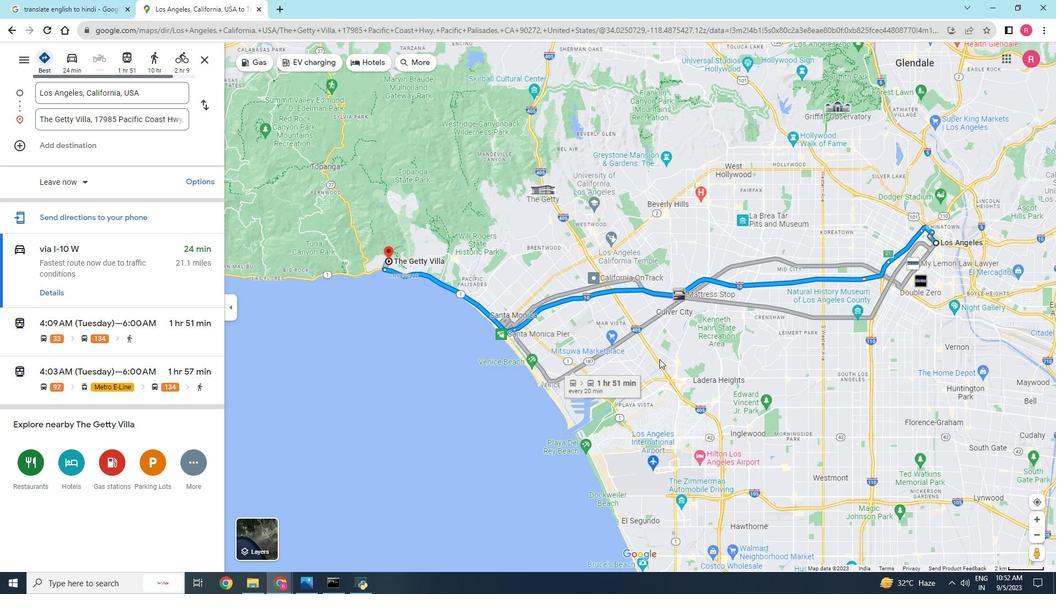
Action: Mouse scrolled (659, 359) with delta (0, 0)
Screenshot: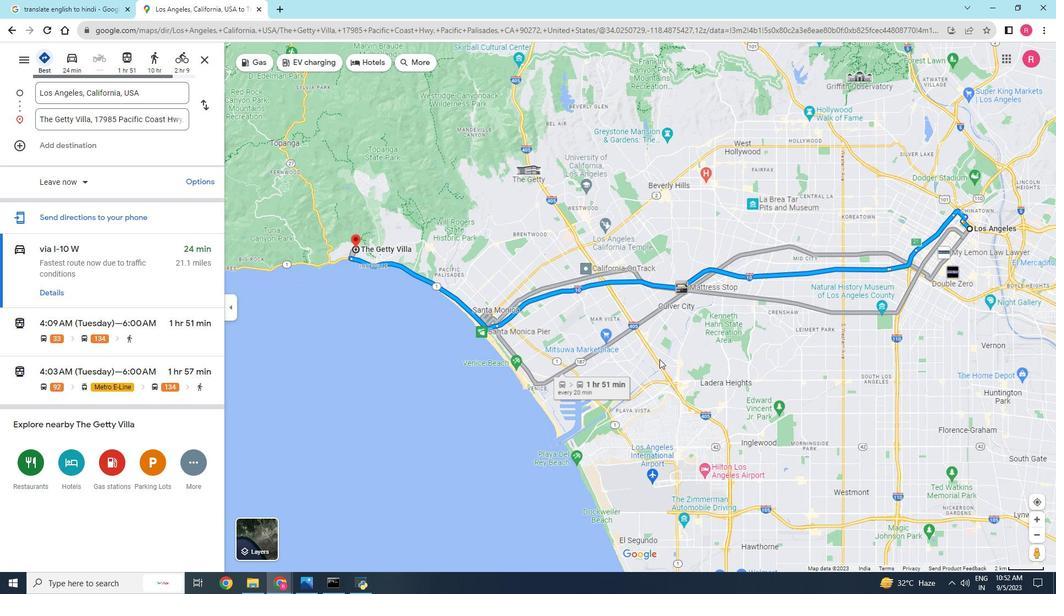 
Action: Mouse scrolled (659, 359) with delta (0, 0)
Screenshot: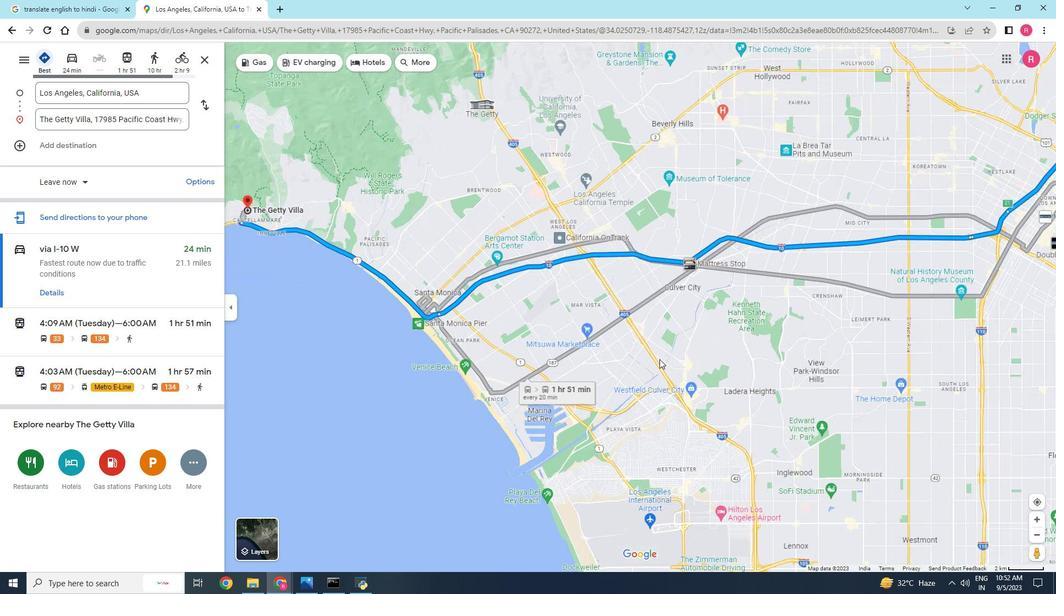 
Action: Mouse scrolled (659, 359) with delta (0, 0)
Screenshot: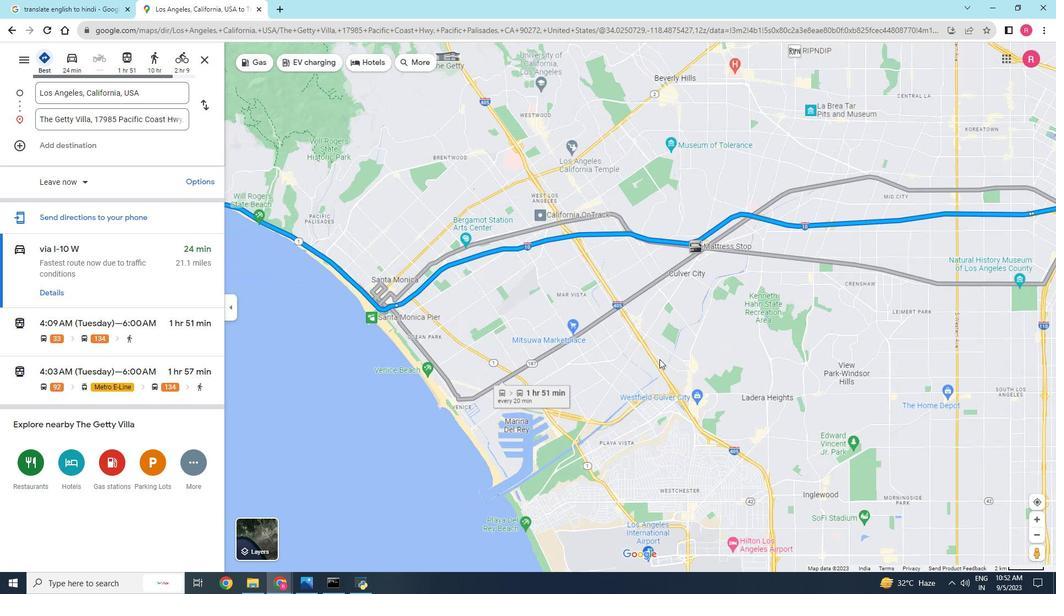 
Action: Mouse scrolled (659, 359) with delta (0, 0)
Screenshot: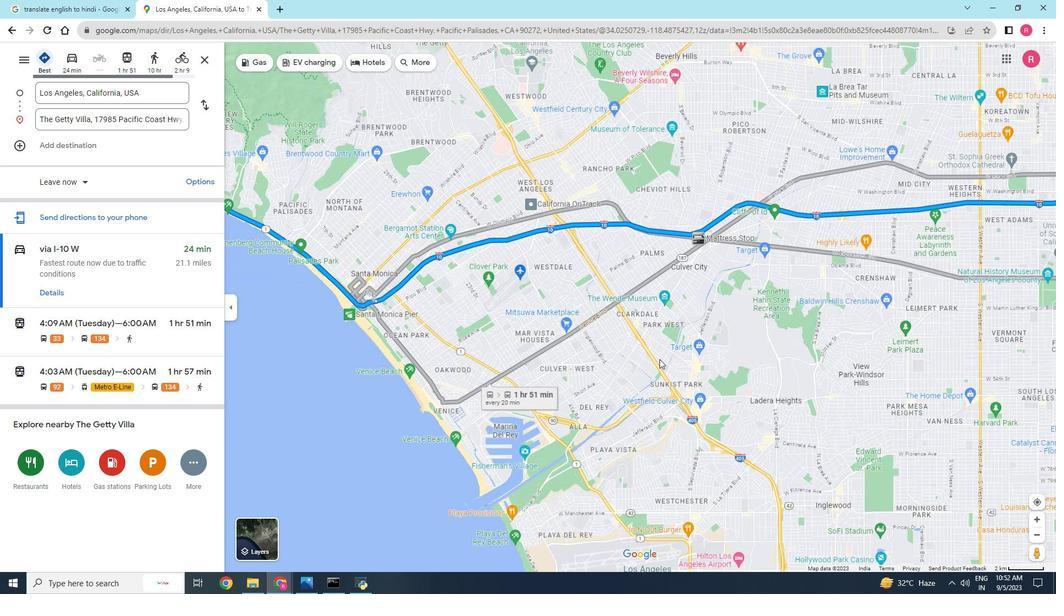 
Action: Mouse scrolled (659, 359) with delta (0, 0)
Screenshot: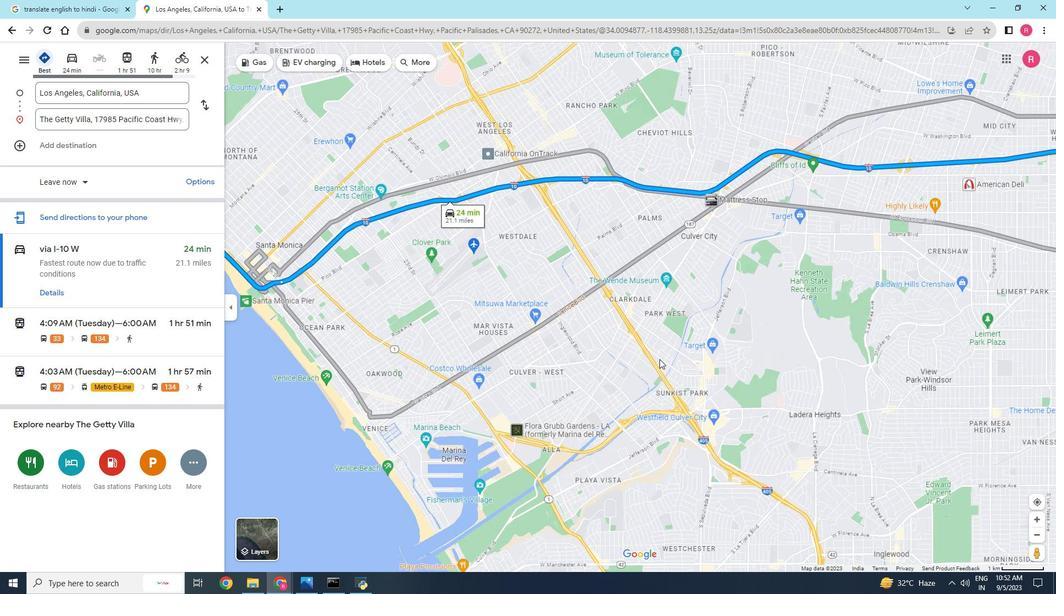 
Action: Mouse scrolled (659, 359) with delta (0, 0)
Screenshot: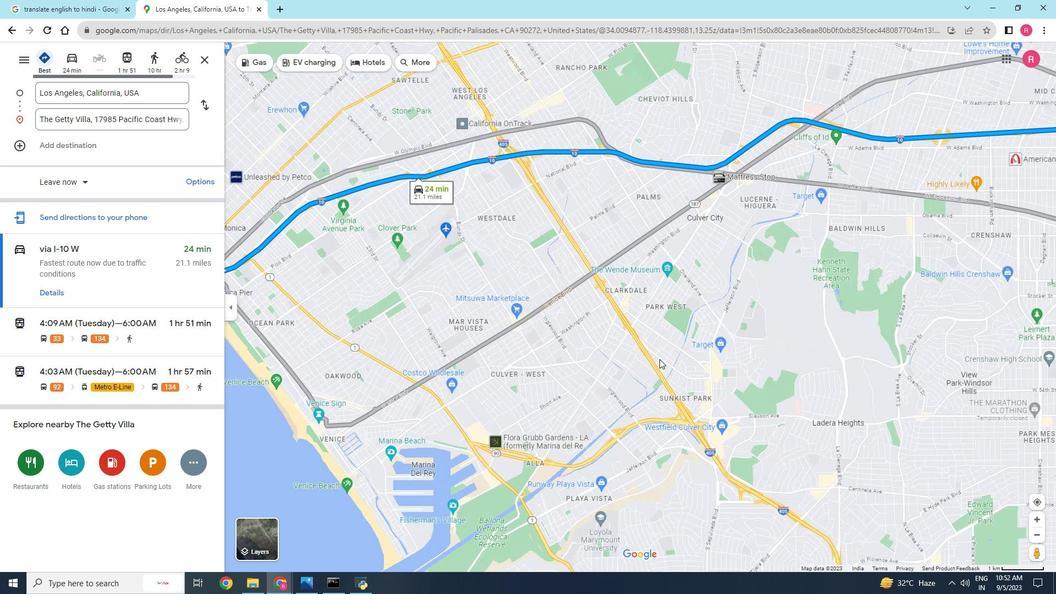 
Action: Mouse scrolled (659, 359) with delta (0, 0)
Screenshot: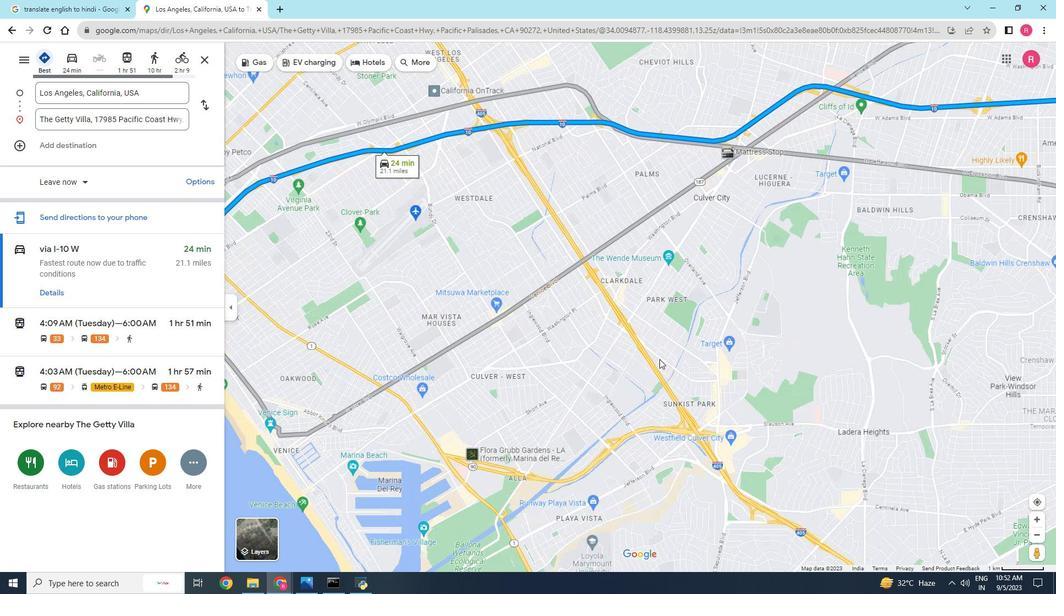 
Action: Mouse scrolled (659, 359) with delta (0, 0)
Screenshot: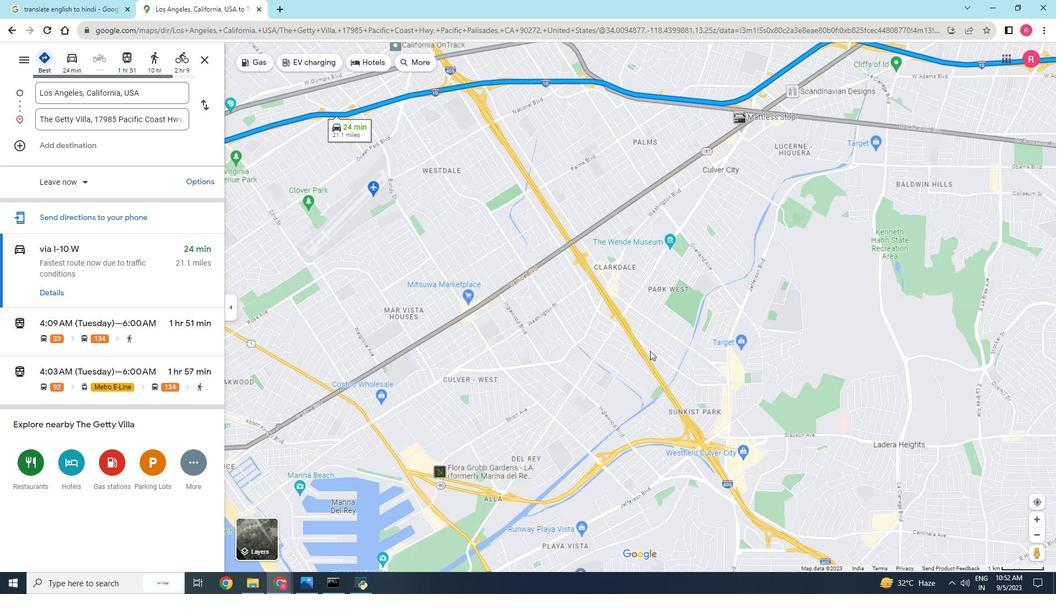 
Action: Mouse moved to (74, 54)
Screenshot: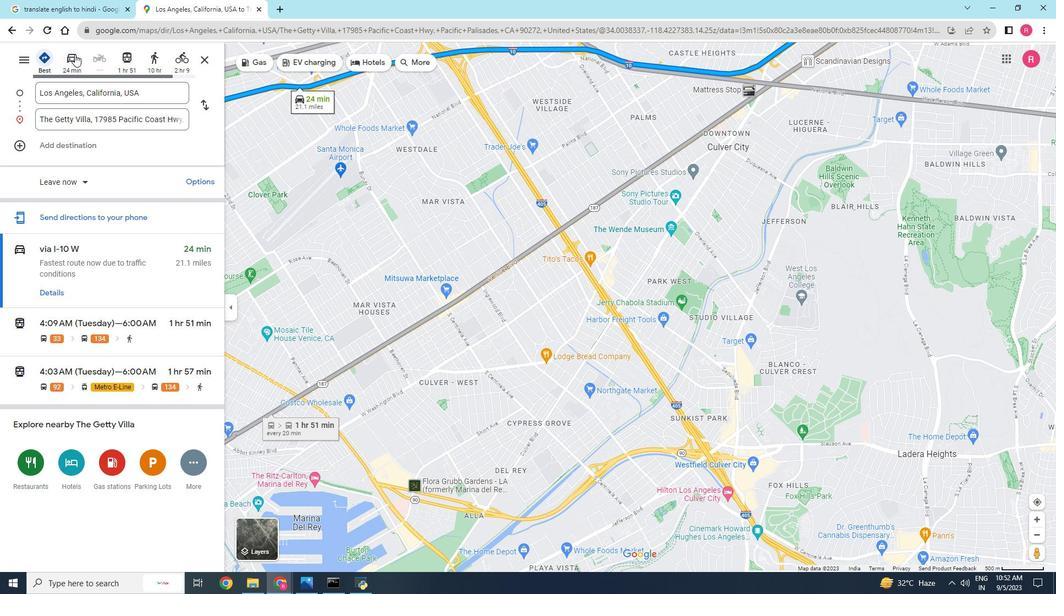 
Action: Mouse pressed left at (74, 54)
Screenshot: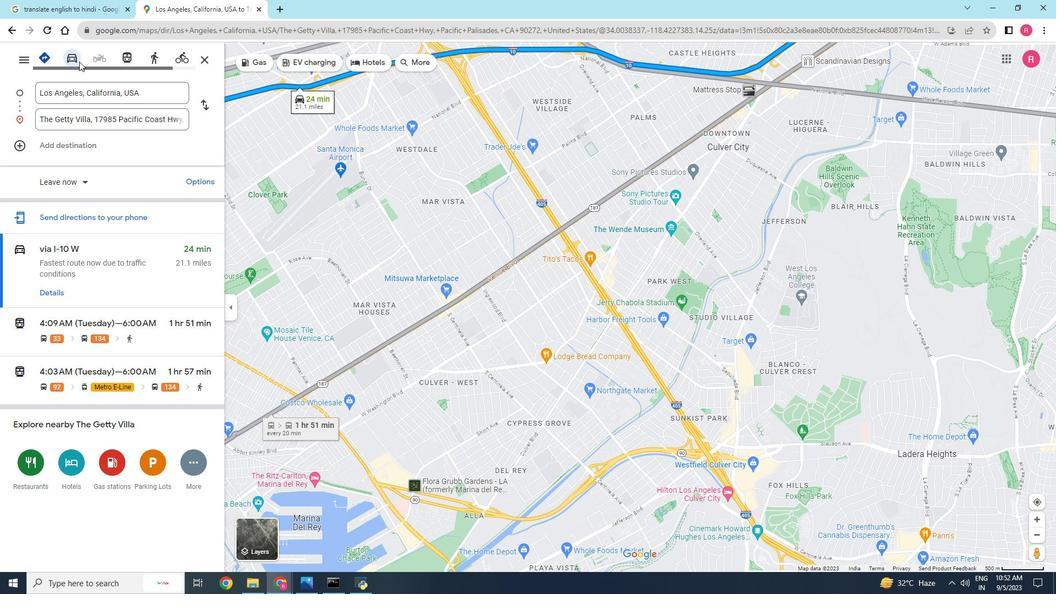 
Action: Mouse moved to (628, 326)
Screenshot: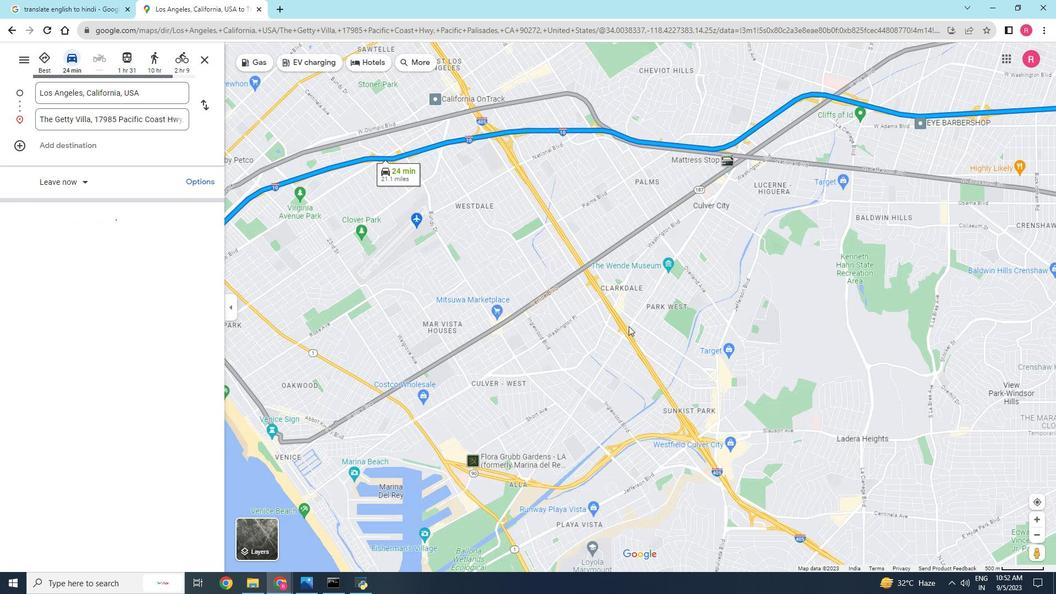 
Action: Mouse scrolled (628, 326) with delta (0, 0)
Screenshot: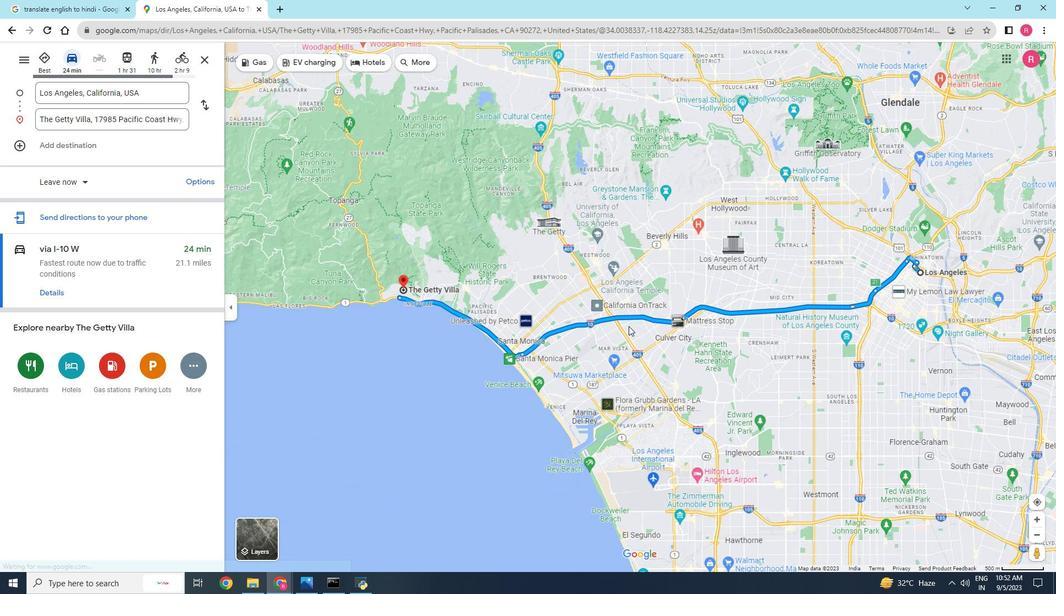 
Action: Mouse scrolled (628, 326) with delta (0, 0)
Screenshot: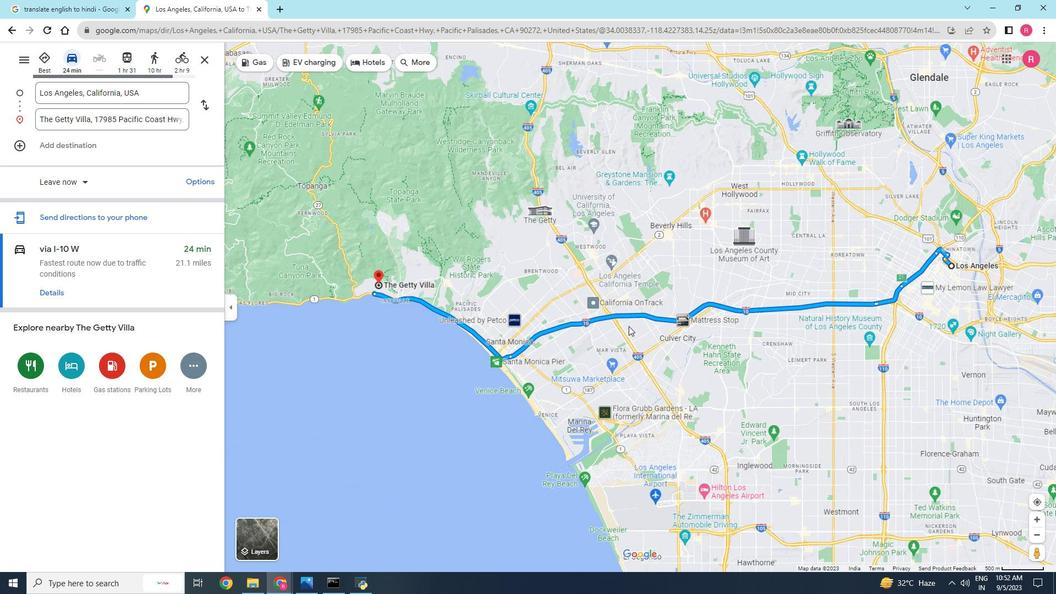 
Action: Mouse scrolled (628, 326) with delta (0, 0)
Screenshot: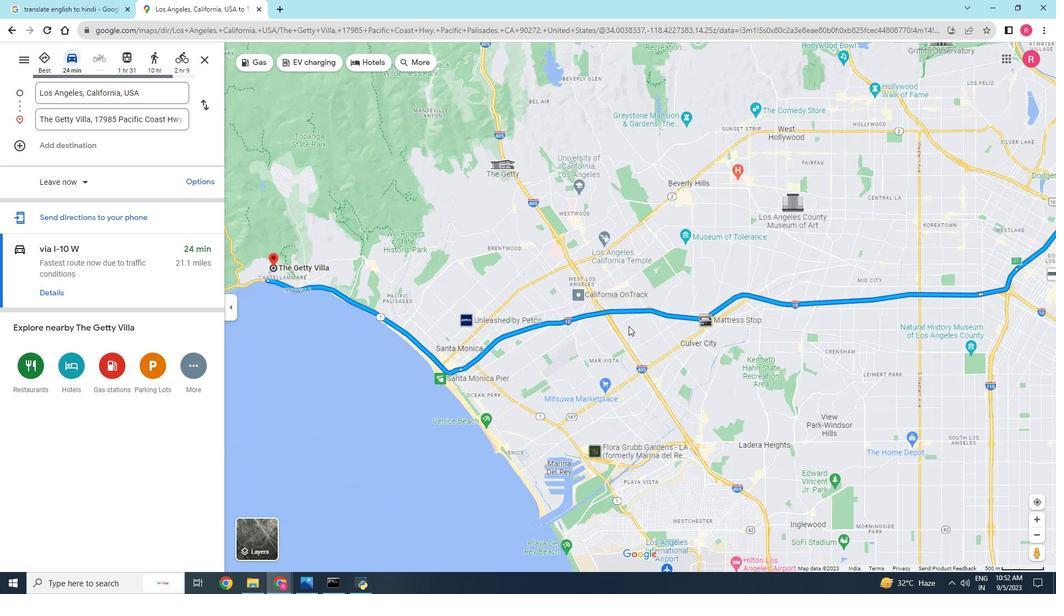 
Action: Mouse scrolled (628, 326) with delta (0, 0)
Screenshot: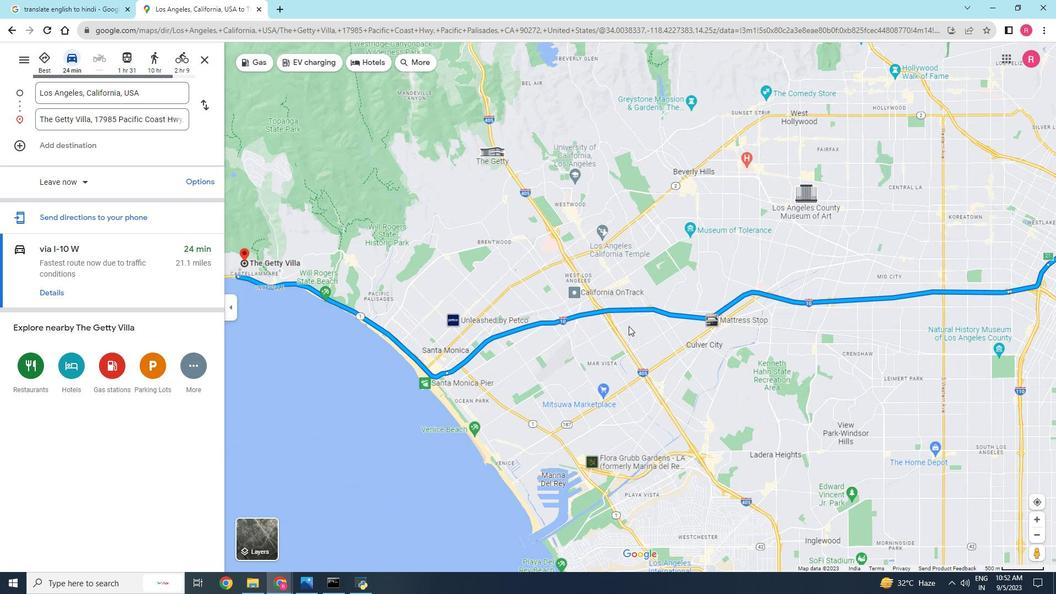 
Action: Mouse moved to (705, 362)
Screenshot: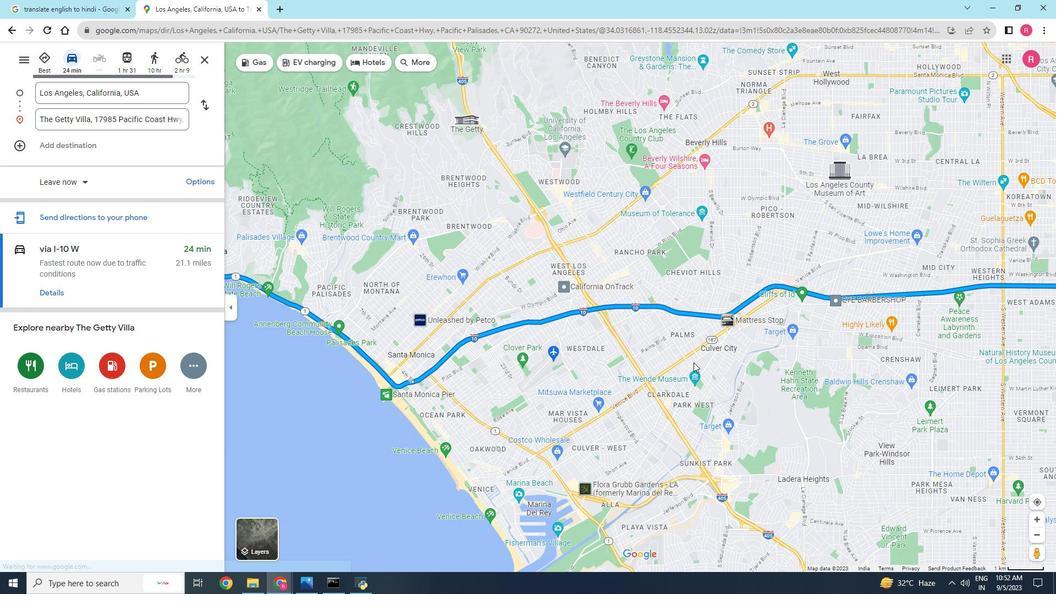 
Action: Mouse pressed left at (705, 362)
Screenshot: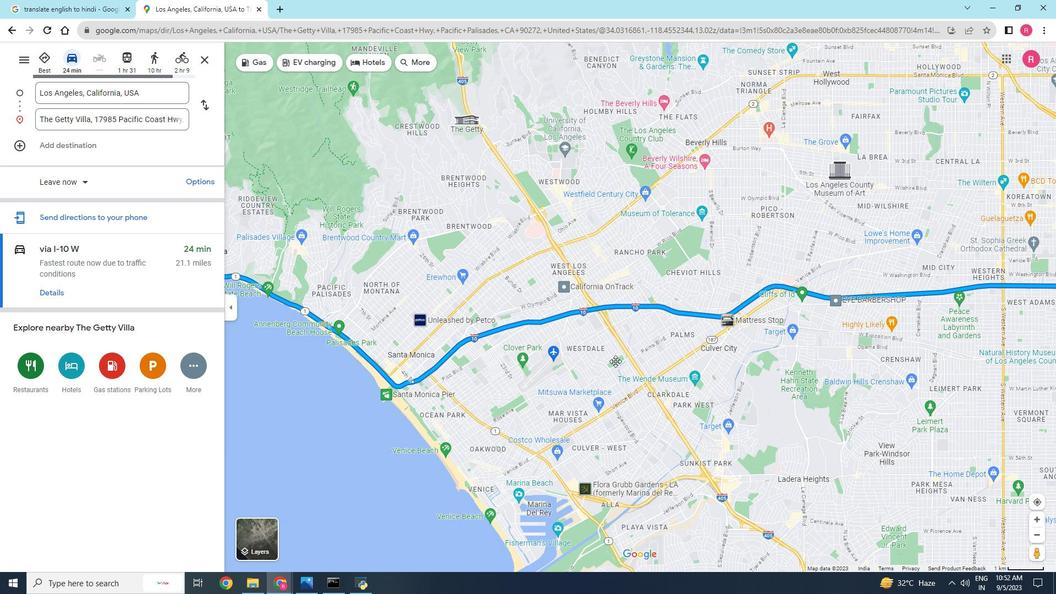 
Action: Mouse moved to (250, 540)
Screenshot: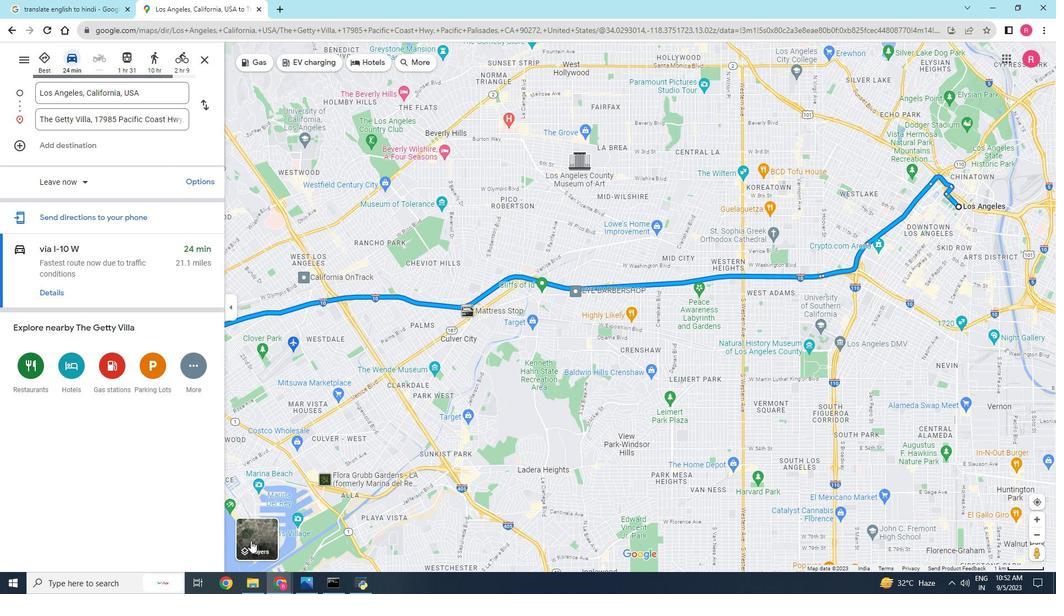 
Action: Mouse pressed left at (250, 540)
Screenshot: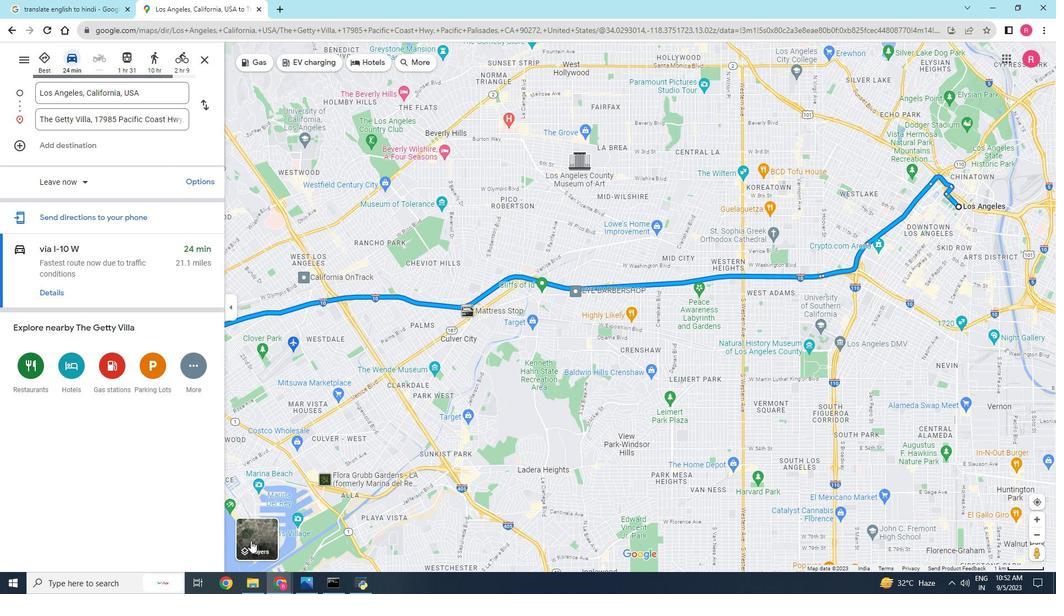 
Action: Mouse moved to (442, 548)
Screenshot: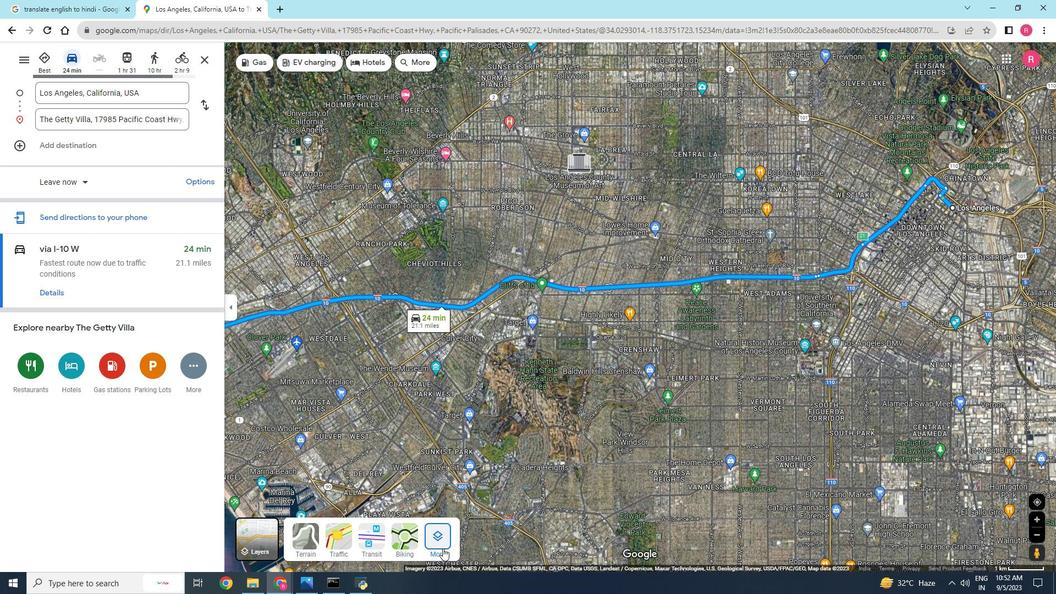 
Action: Mouse pressed left at (442, 548)
Screenshot: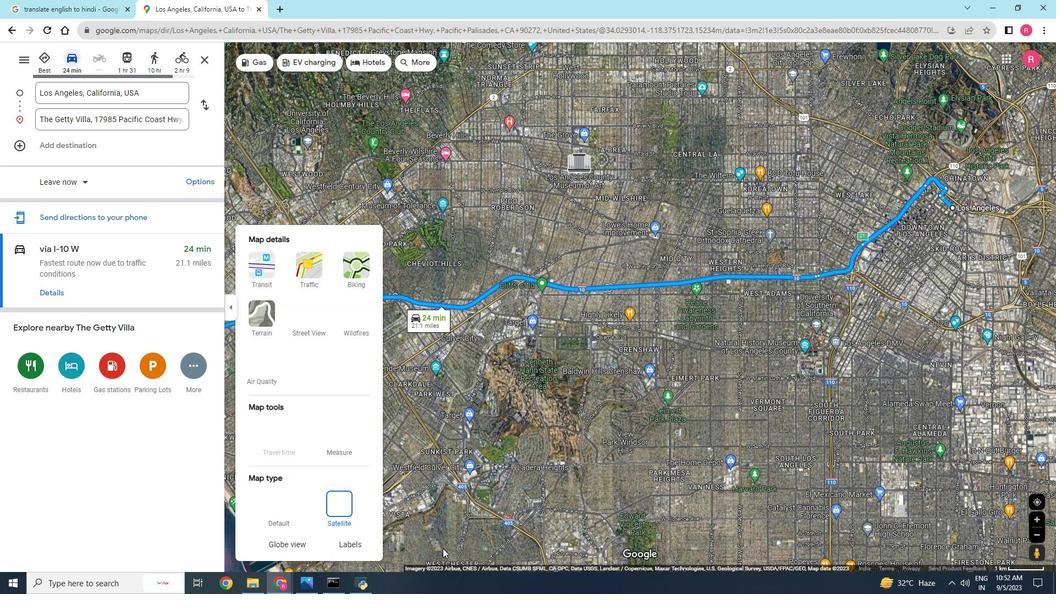 
Action: Mouse moved to (332, 402)
Screenshot: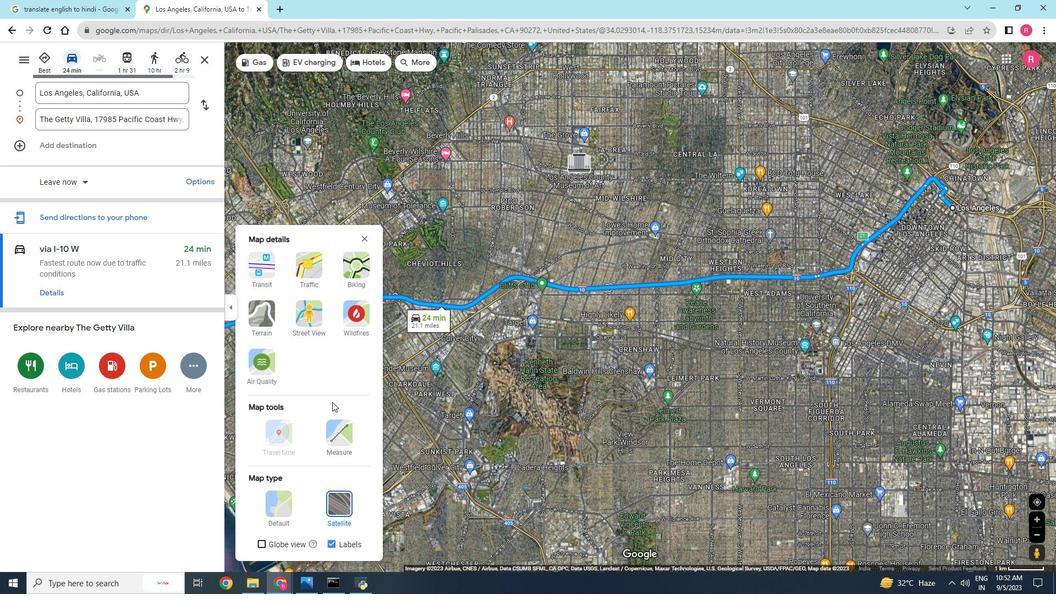 
Action: Mouse scrolled (332, 402) with delta (0, 0)
Screenshot: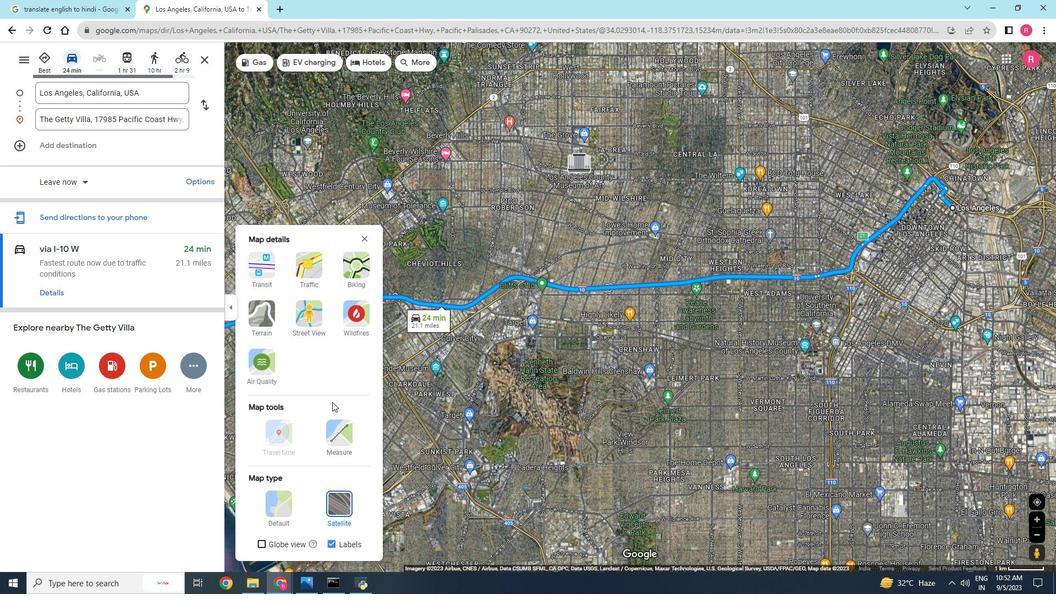 
Action: Mouse scrolled (332, 402) with delta (0, 0)
Screenshot: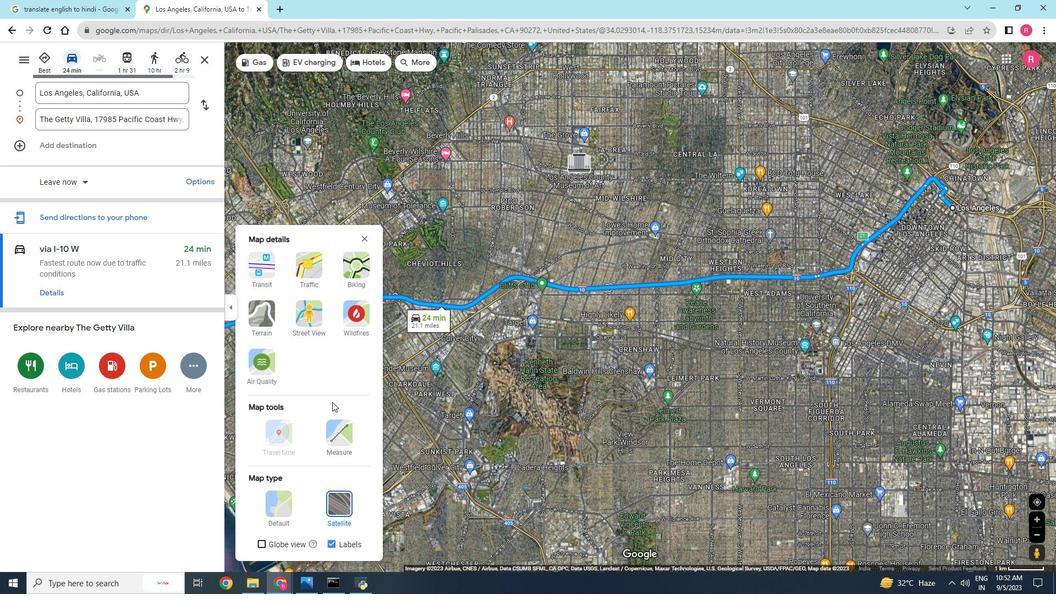
Action: Mouse scrolled (332, 401) with delta (0, 0)
Screenshot: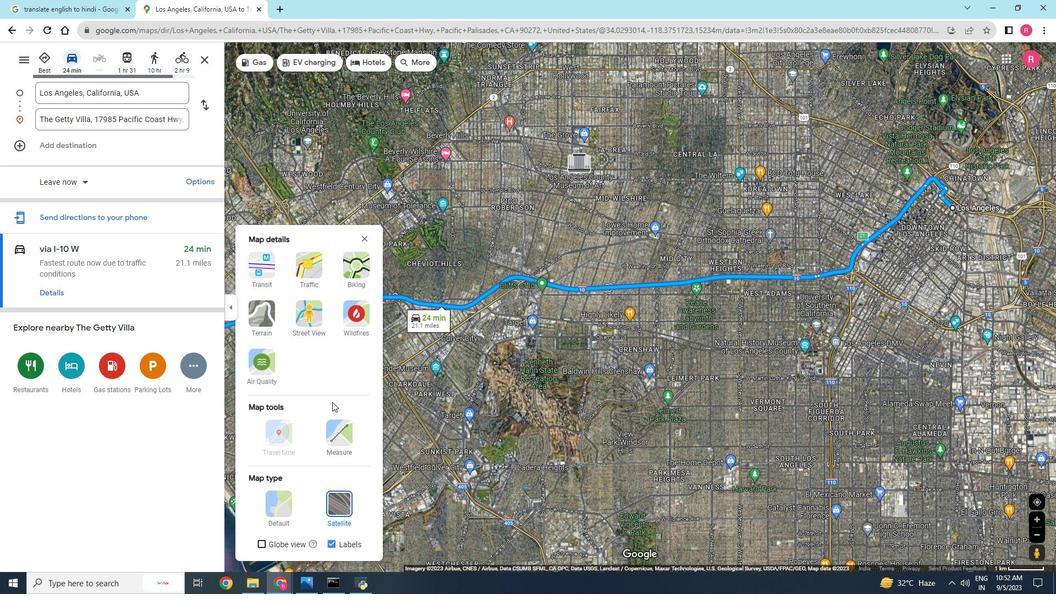 
Action: Mouse moved to (343, 509)
Screenshot: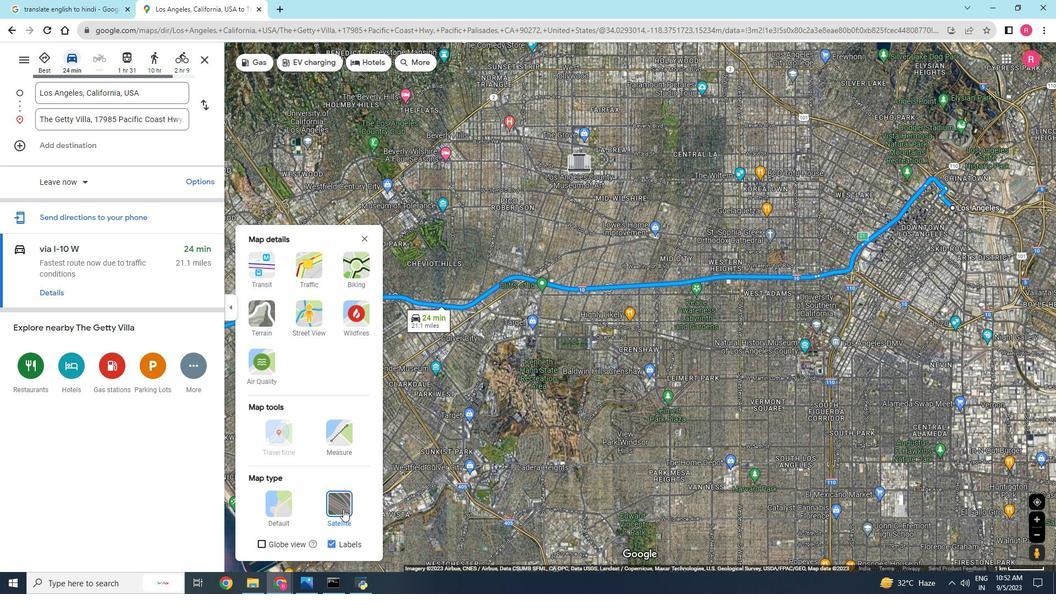 
Action: Mouse pressed left at (343, 509)
Screenshot: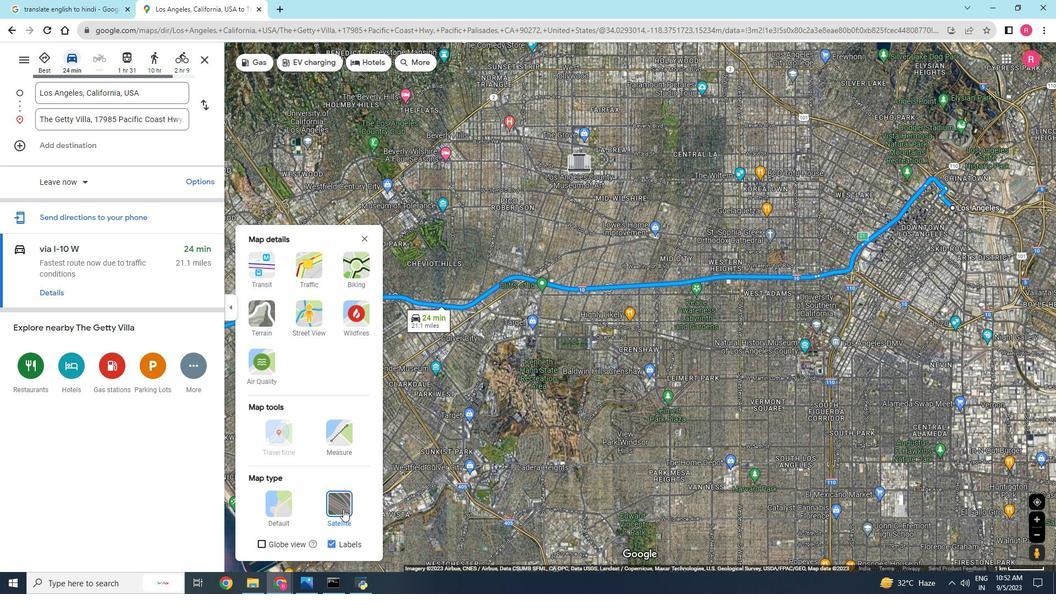 
Action: Mouse moved to (531, 478)
Screenshot: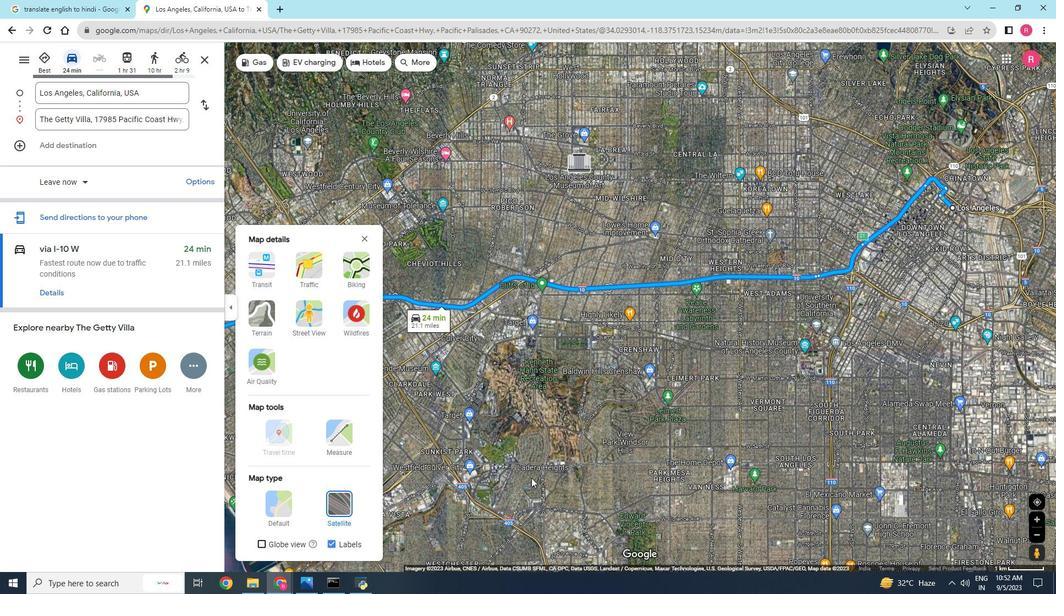 
Action: Mouse pressed left at (531, 478)
Screenshot: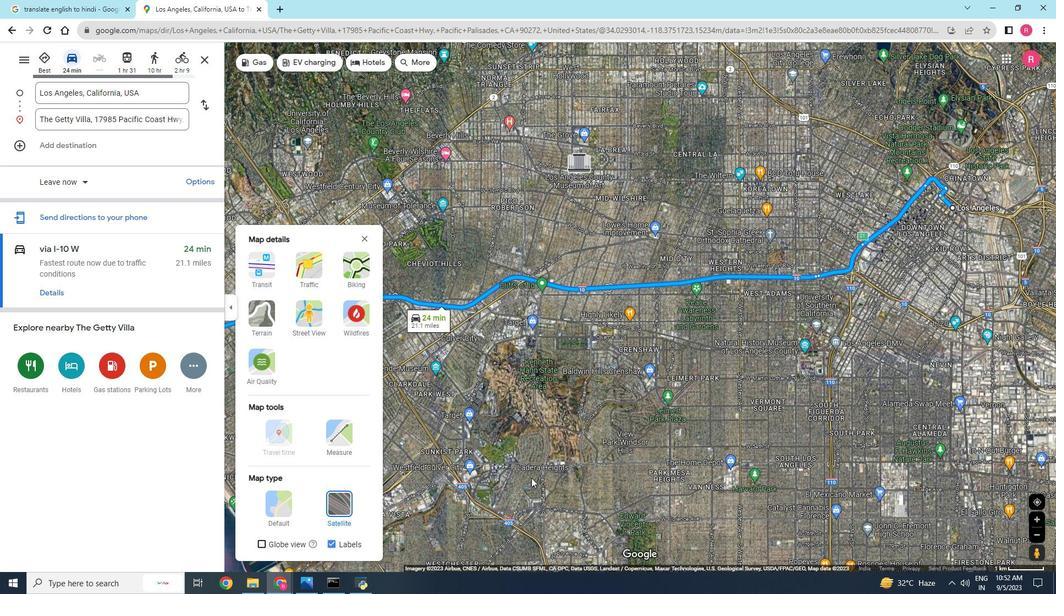 
Action: Mouse moved to (364, 240)
Screenshot: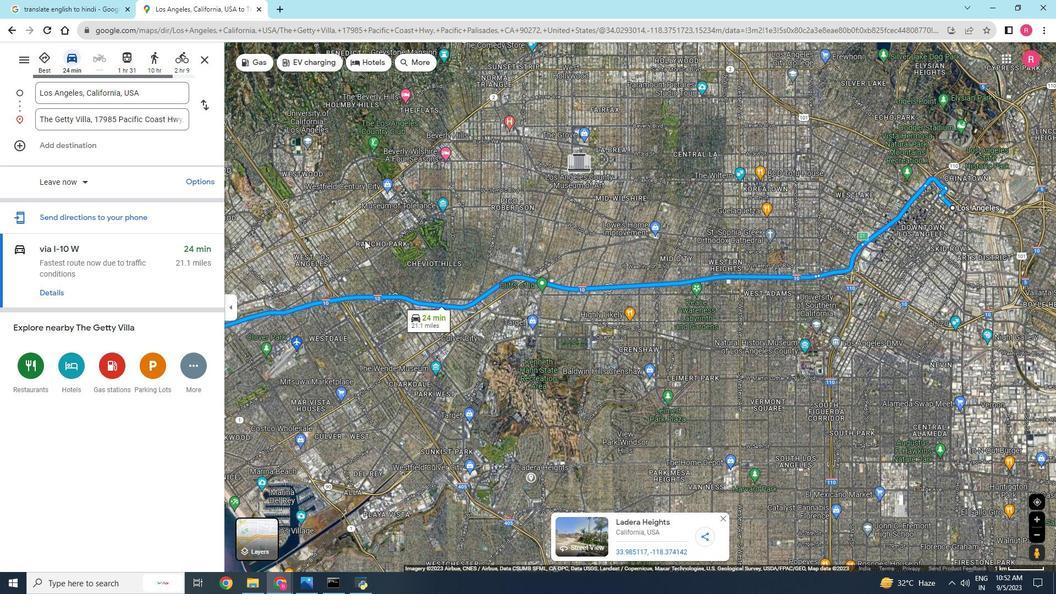 
Action: Mouse pressed left at (364, 240)
Screenshot: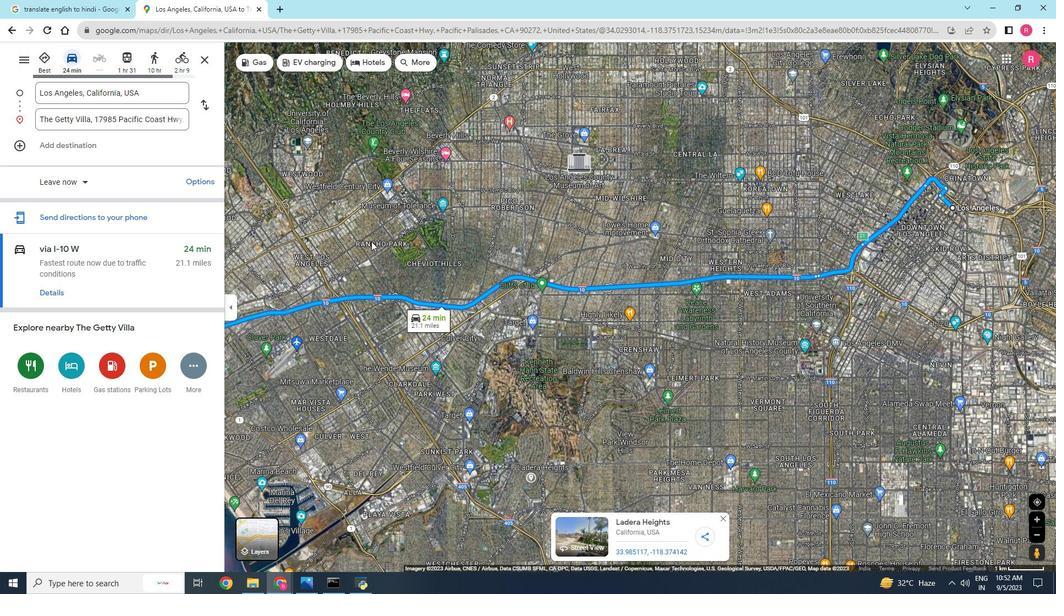 
Action: Mouse moved to (373, 373)
Screenshot: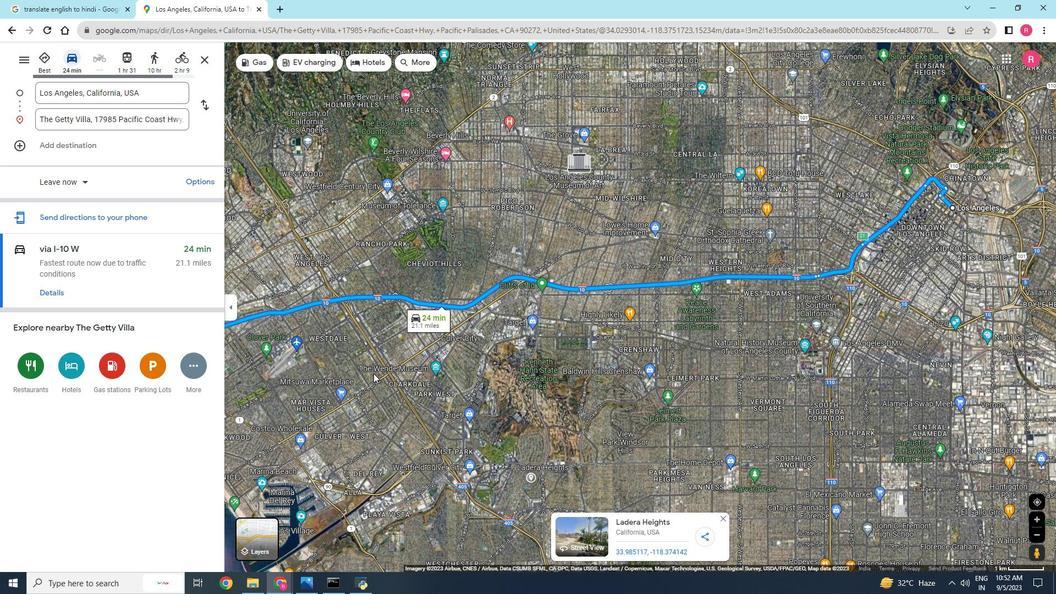 
Action: Mouse pressed left at (373, 373)
Screenshot: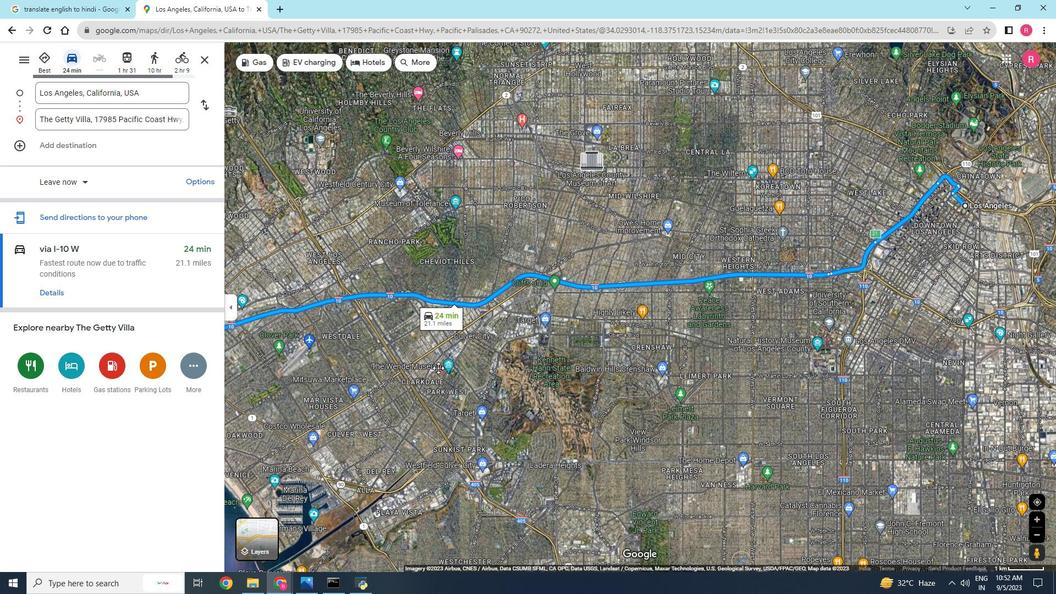 
Action: Mouse moved to (478, 374)
Screenshot: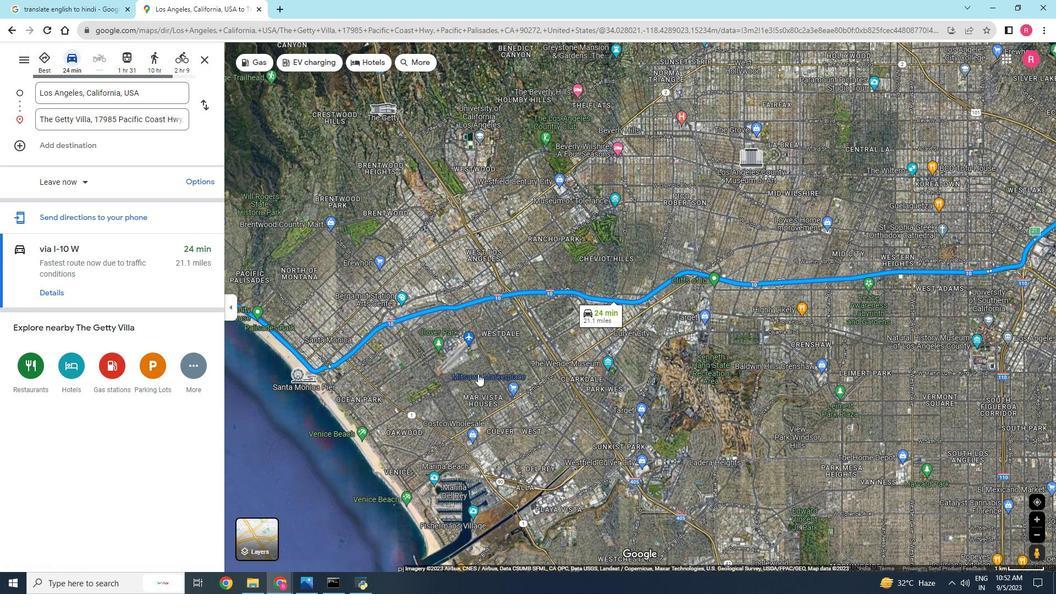 
Action: Mouse scrolled (478, 374) with delta (0, 0)
Screenshot: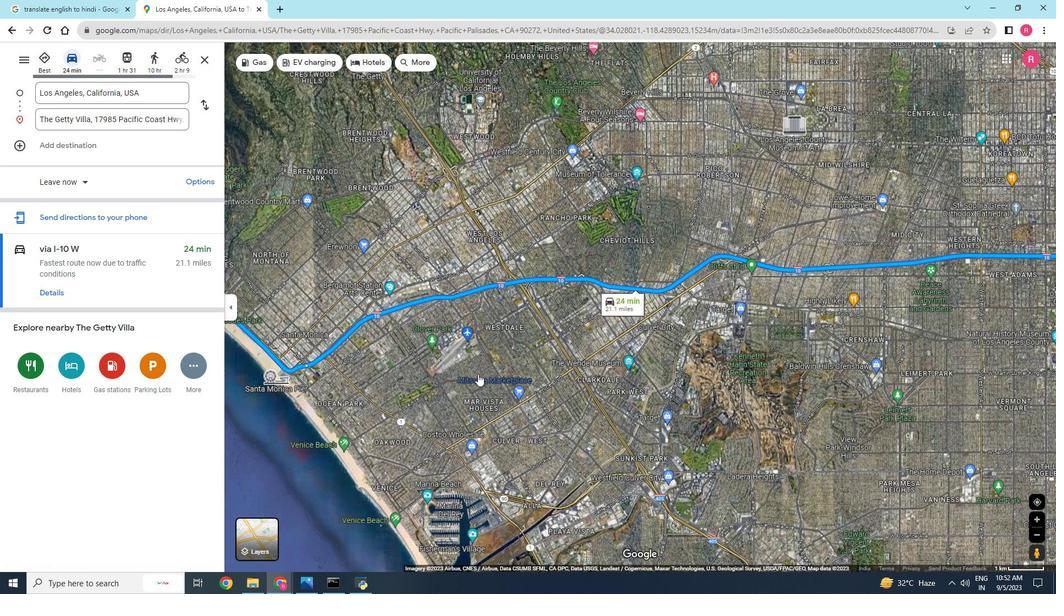 
Action: Mouse scrolled (478, 373) with delta (0, 0)
Screenshot: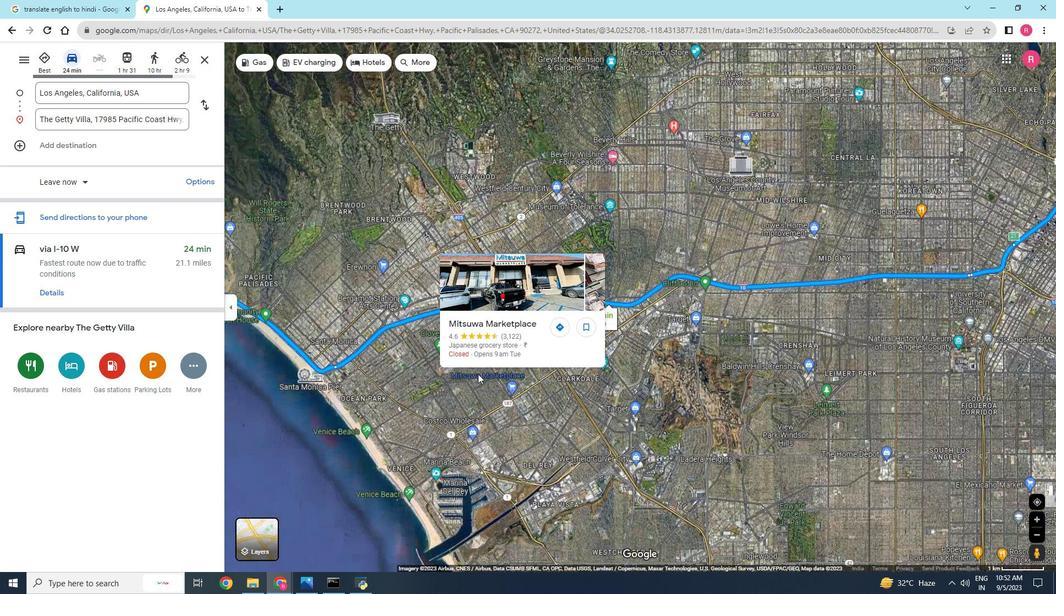 
Action: Mouse scrolled (478, 373) with delta (0, 0)
Screenshot: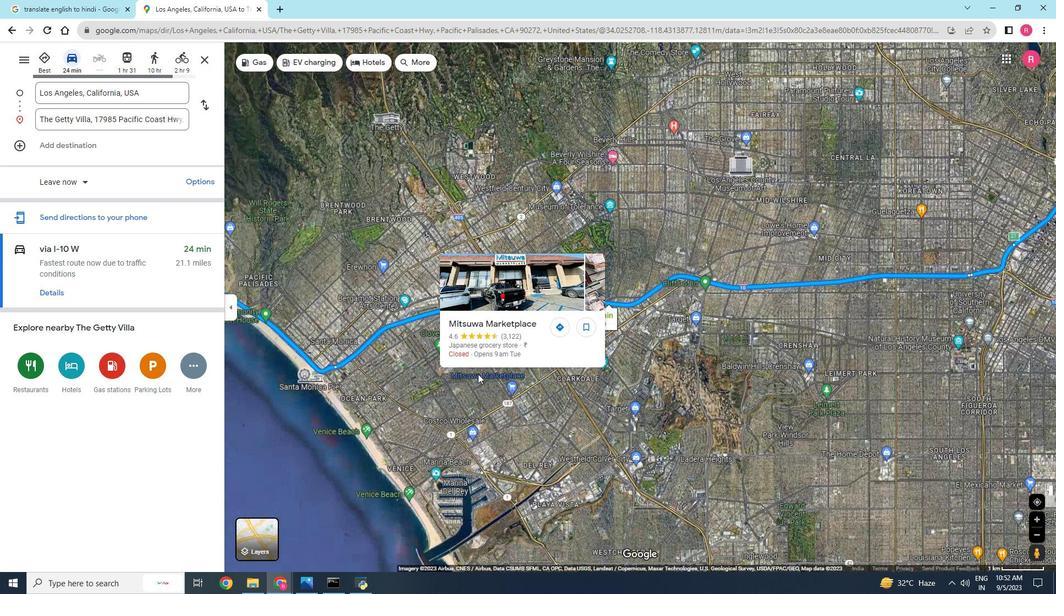 
Action: Mouse scrolled (478, 373) with delta (0, 0)
Screenshot: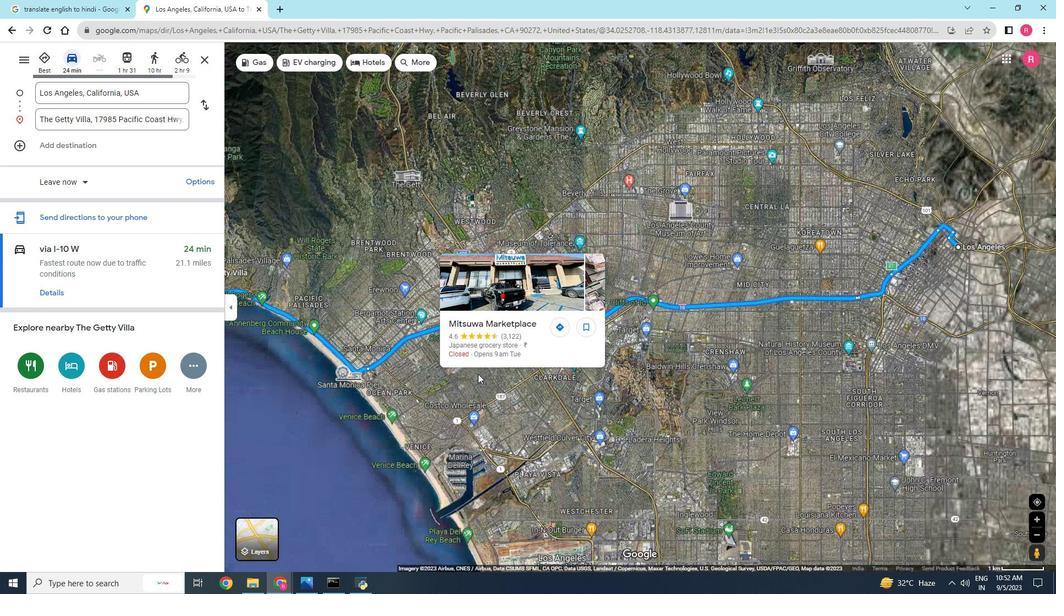 
Action: Mouse moved to (317, 322)
Screenshot: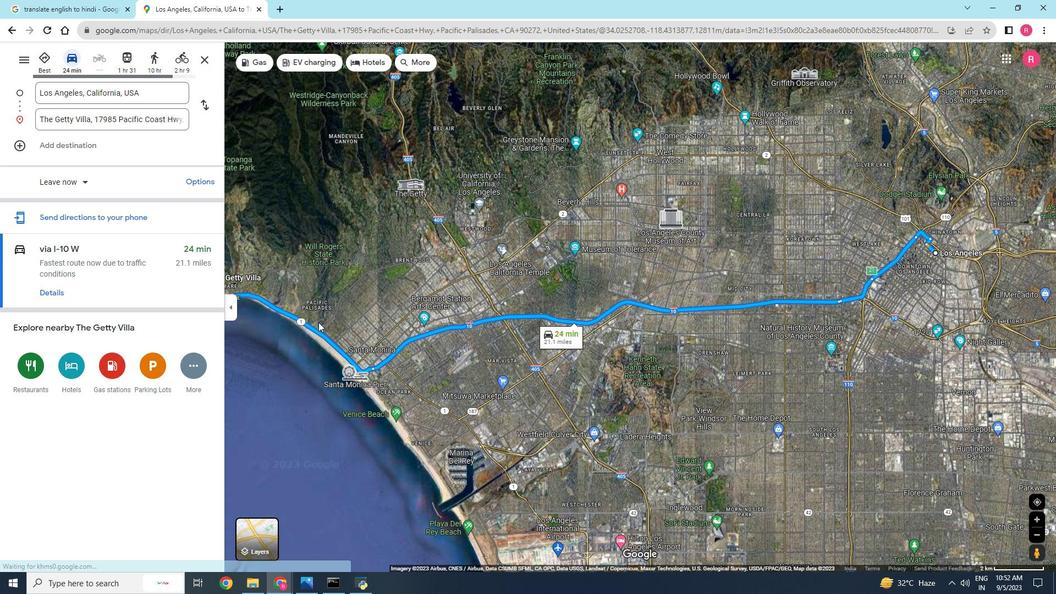 
Action: Mouse pressed left at (317, 322)
Screenshot: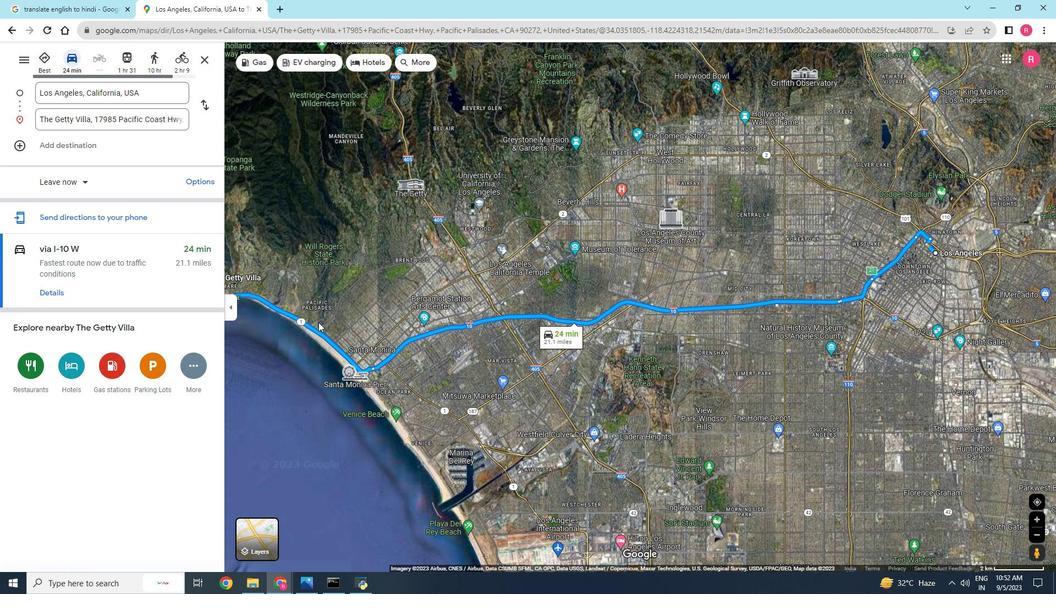 
Action: Mouse moved to (327, 324)
Screenshot: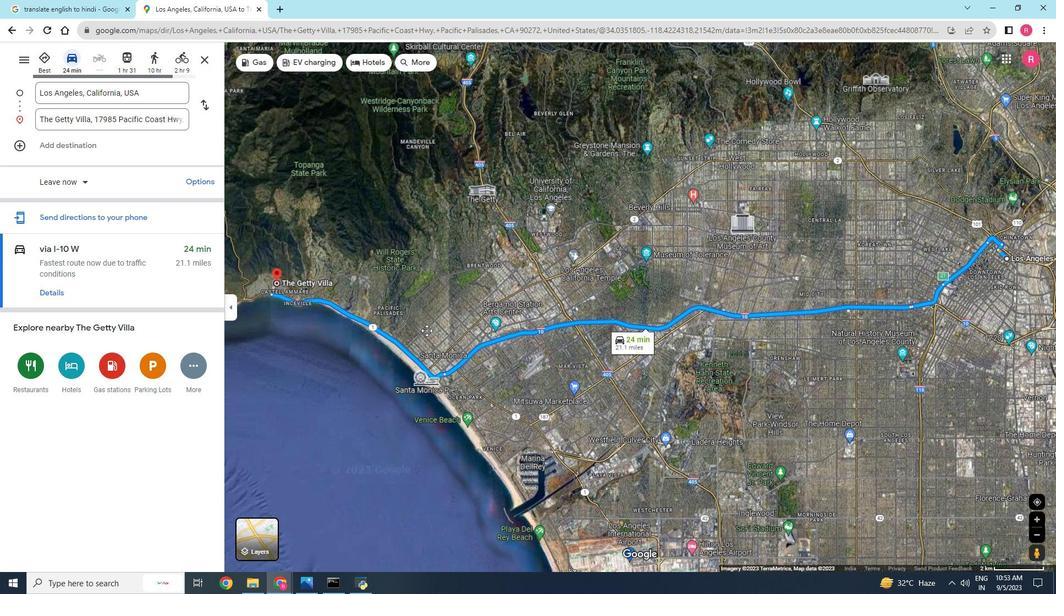 
Action: Mouse pressed left at (327, 324)
Screenshot: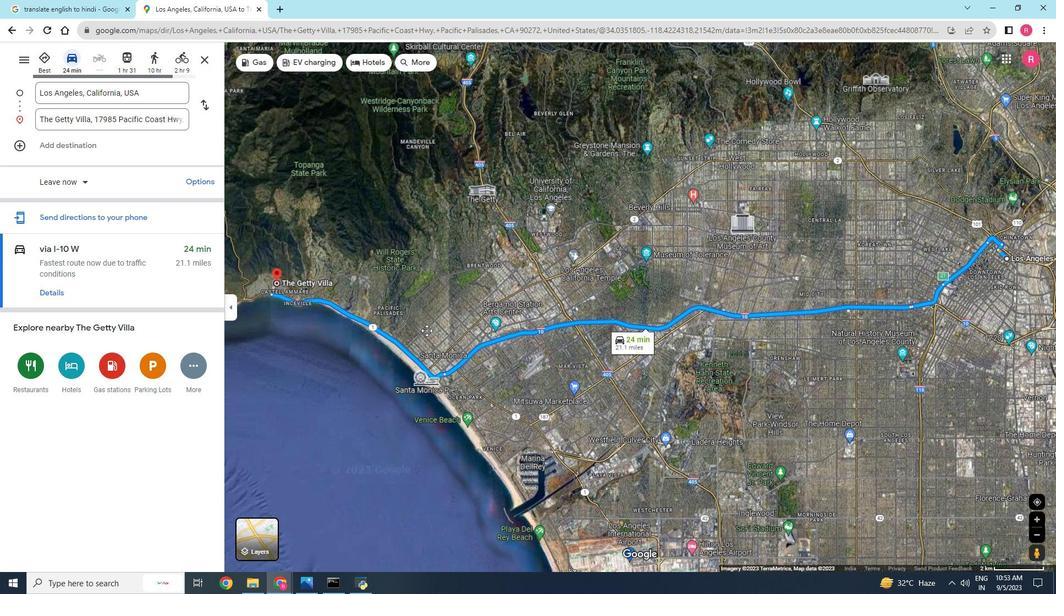 
Action: Mouse moved to (455, 330)
Screenshot: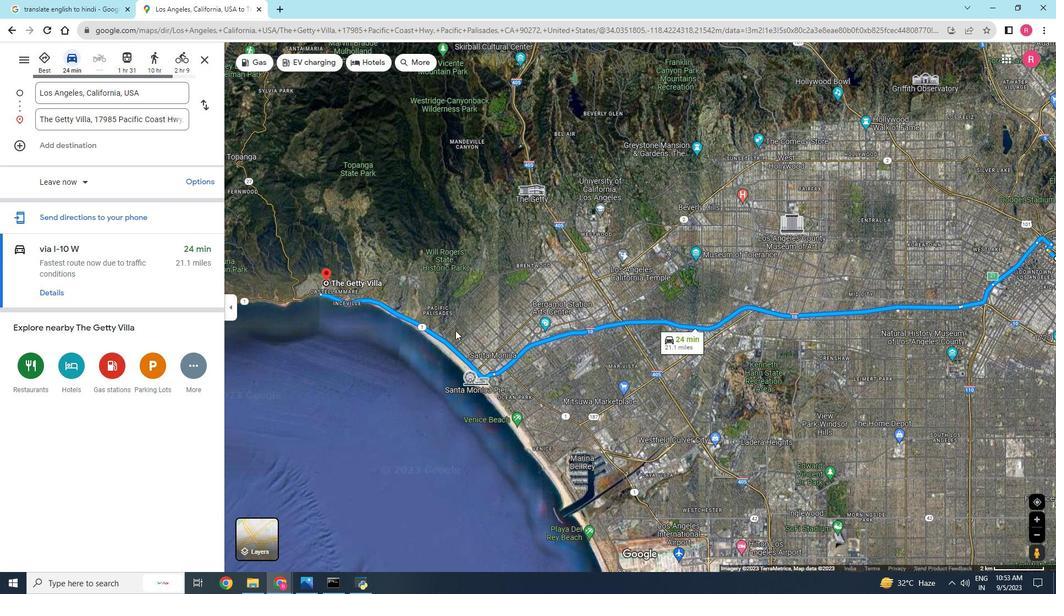 
Action: Mouse scrolled (455, 330) with delta (0, 0)
Screenshot: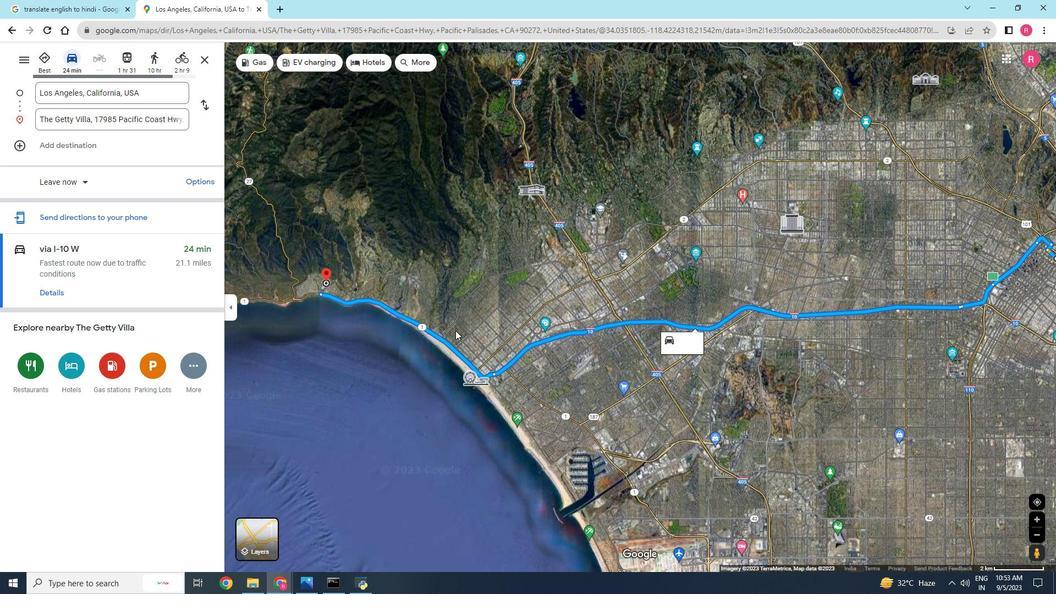 
Action: Mouse scrolled (455, 330) with delta (0, 0)
Screenshot: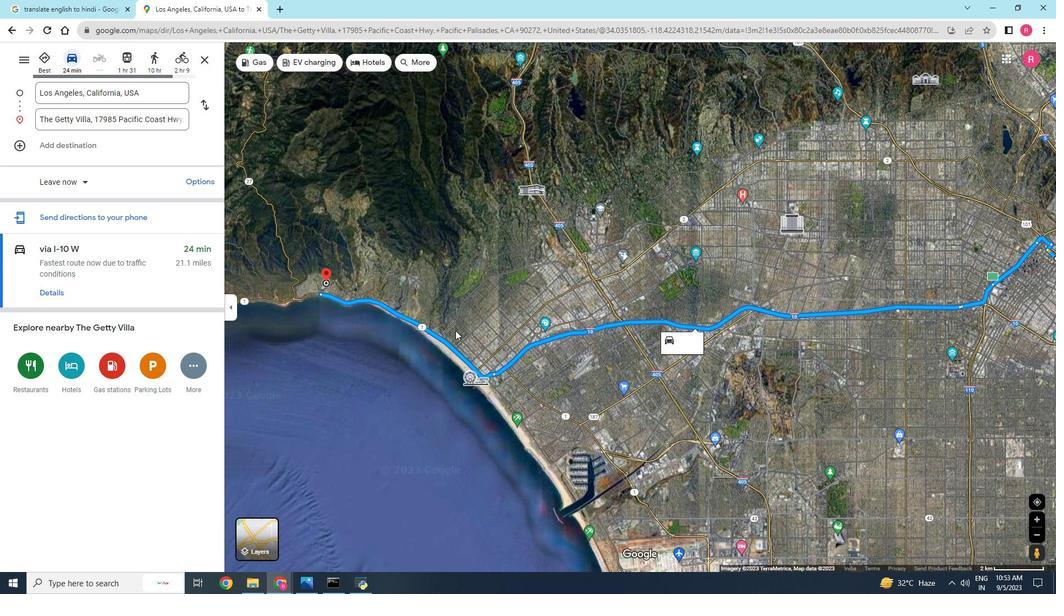 
Action: Mouse scrolled (455, 330) with delta (0, 0)
Screenshot: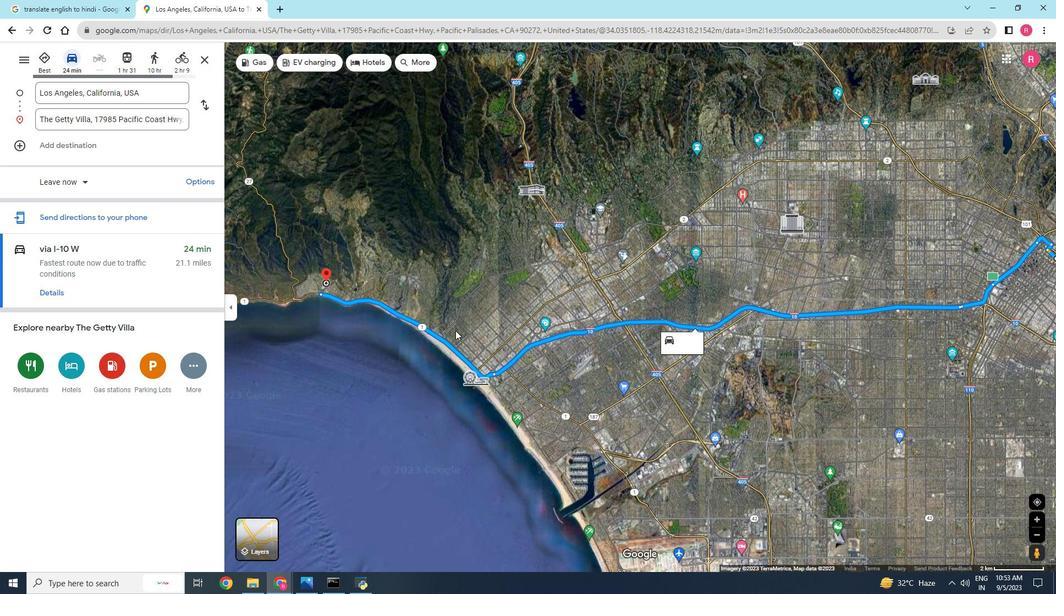 
Action: Mouse moved to (163, 271)
Screenshot: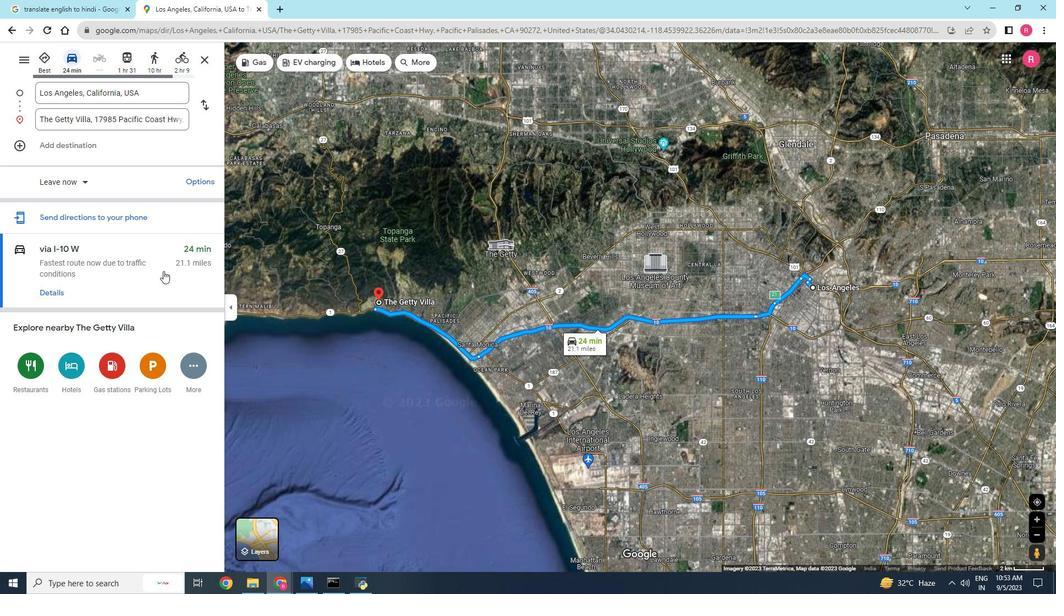 
Action: Mouse scrolled (163, 271) with delta (0, 0)
Screenshot: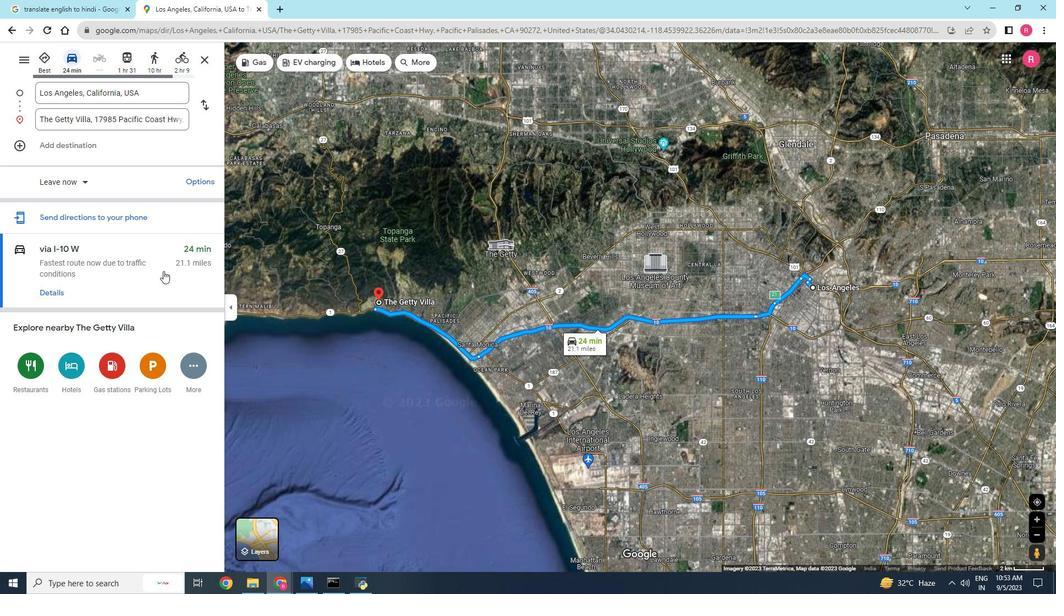 
Action: Mouse moved to (57, 293)
Screenshot: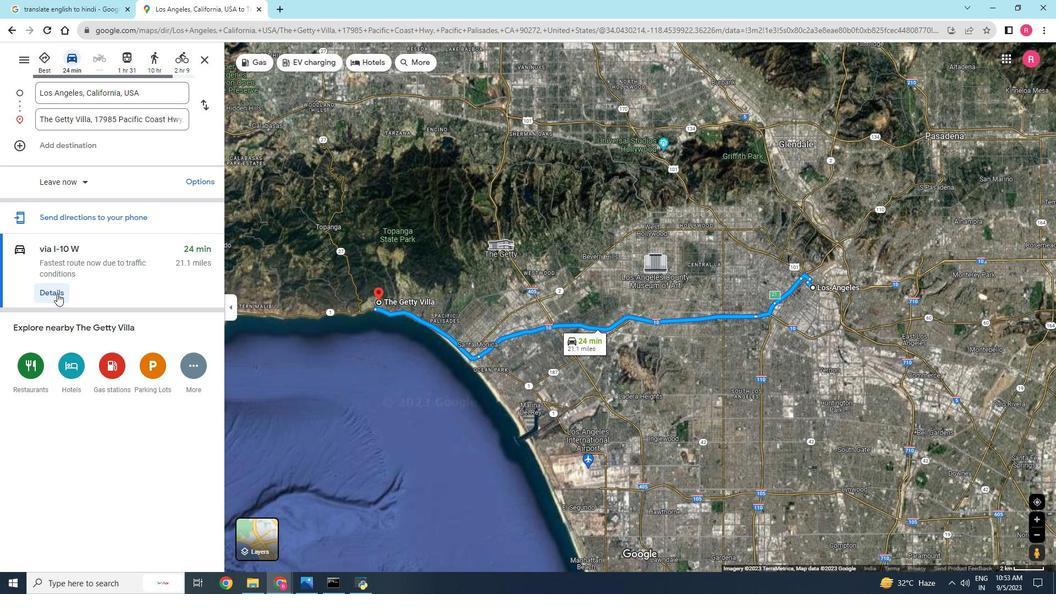 
Action: Mouse pressed left at (57, 293)
Screenshot: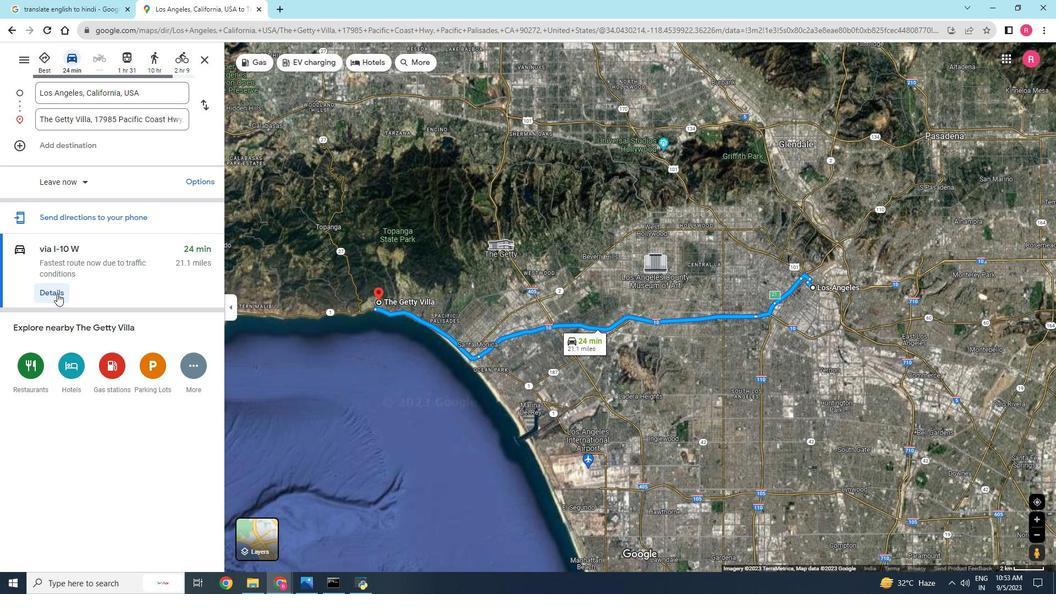 
Action: Mouse moved to (57, 293)
Screenshot: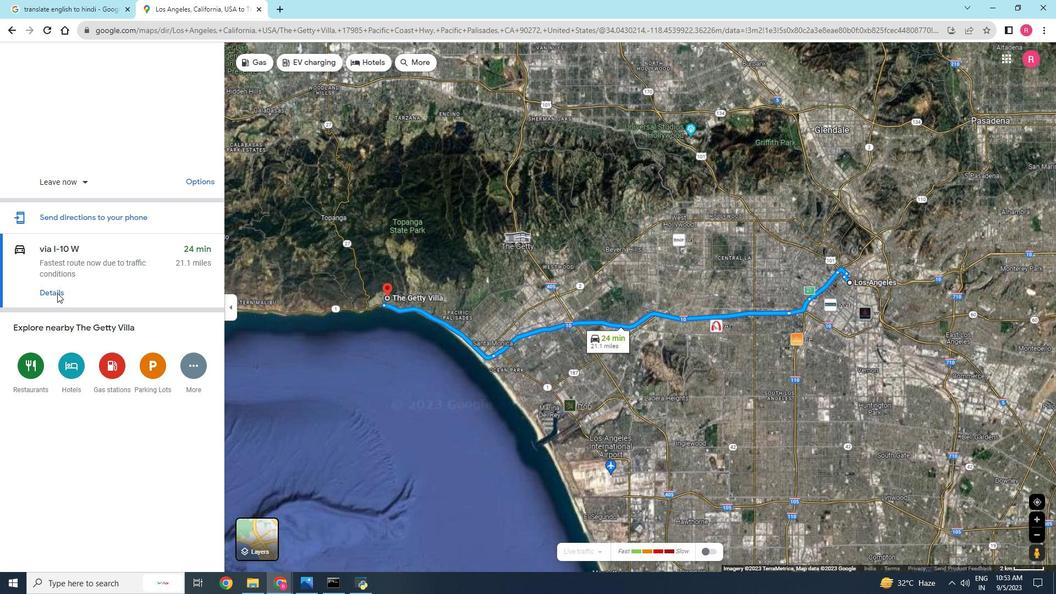 
Action: Mouse scrolled (57, 292) with delta (0, 0)
Screenshot: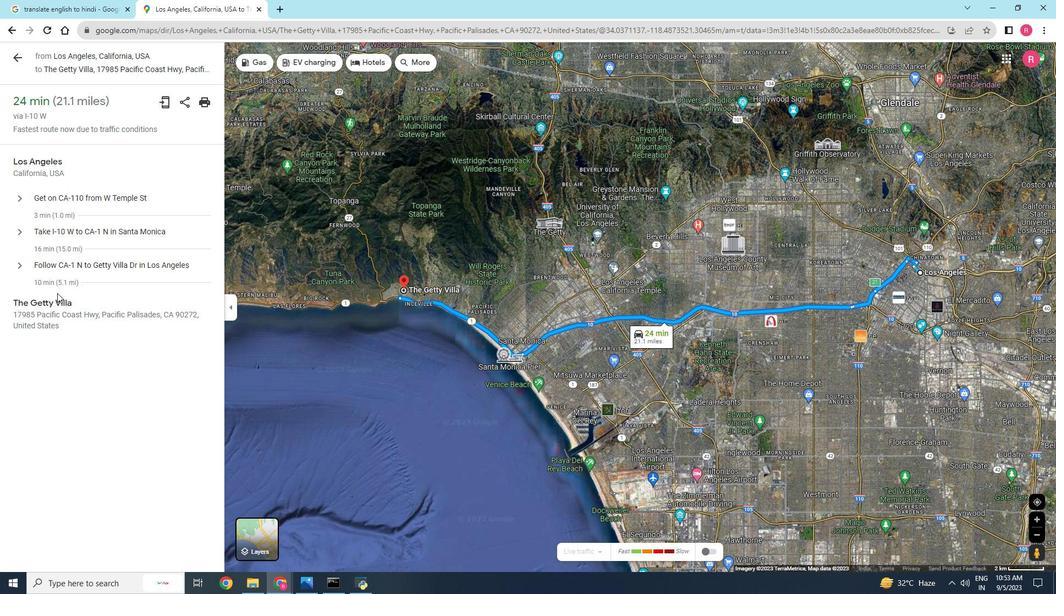 
Action: Mouse scrolled (57, 293) with delta (0, 0)
Screenshot: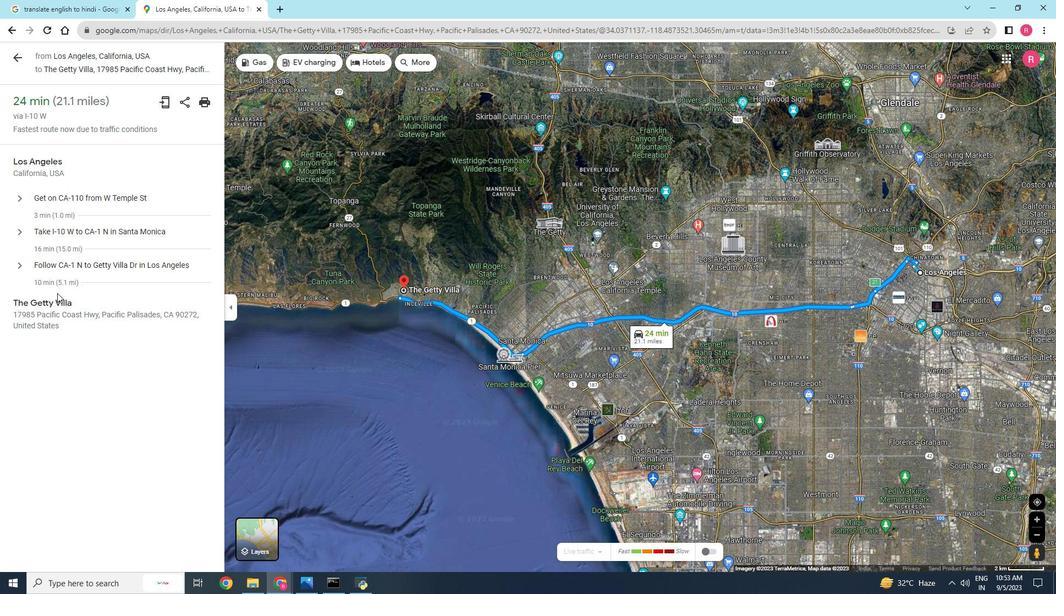 
Action: Mouse scrolled (57, 293) with delta (0, 0)
Screenshot: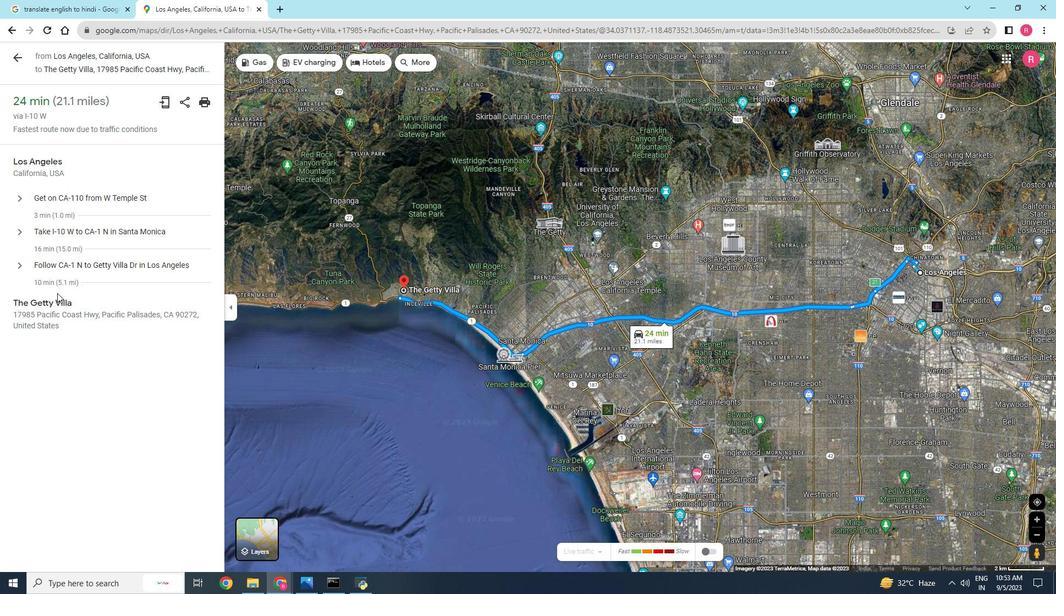
Action: Mouse scrolled (57, 293) with delta (0, 0)
Screenshot: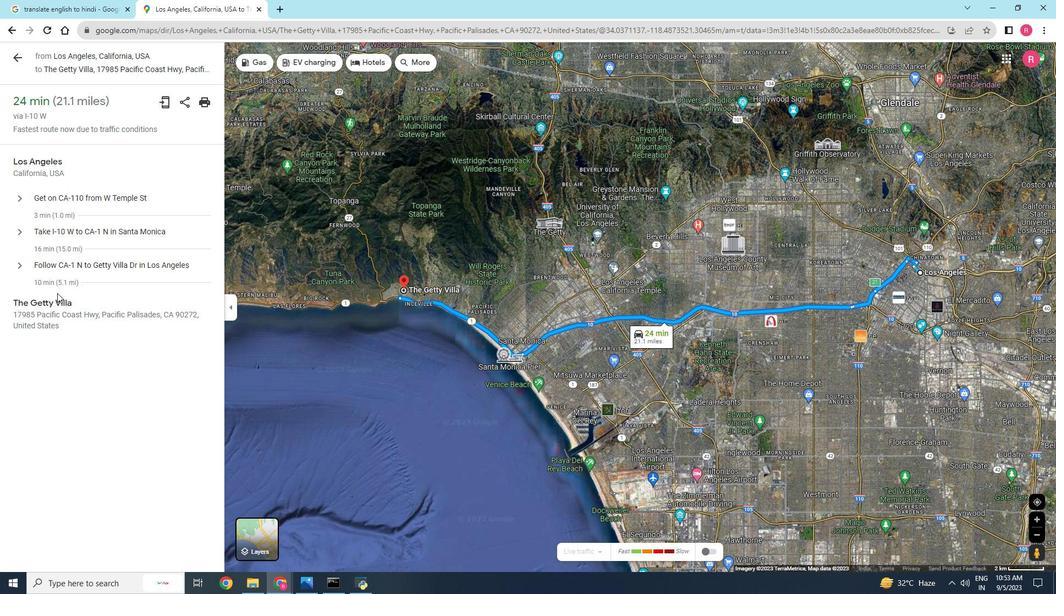
Action: Mouse scrolled (57, 293) with delta (0, 0)
Screenshot: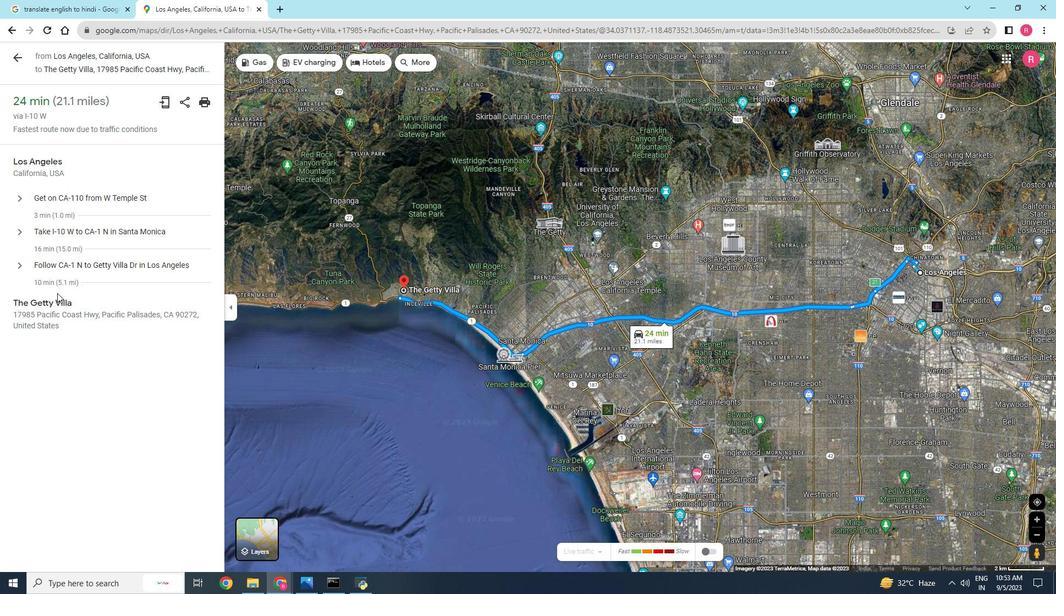 
Action: Mouse moved to (703, 552)
Screenshot: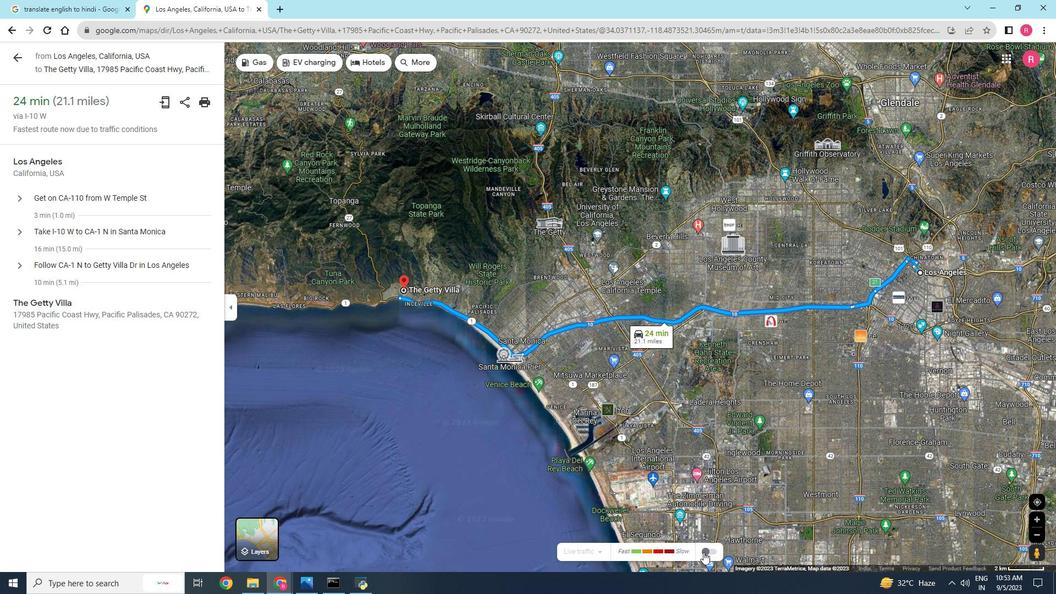 
Action: Mouse pressed left at (703, 552)
Screenshot: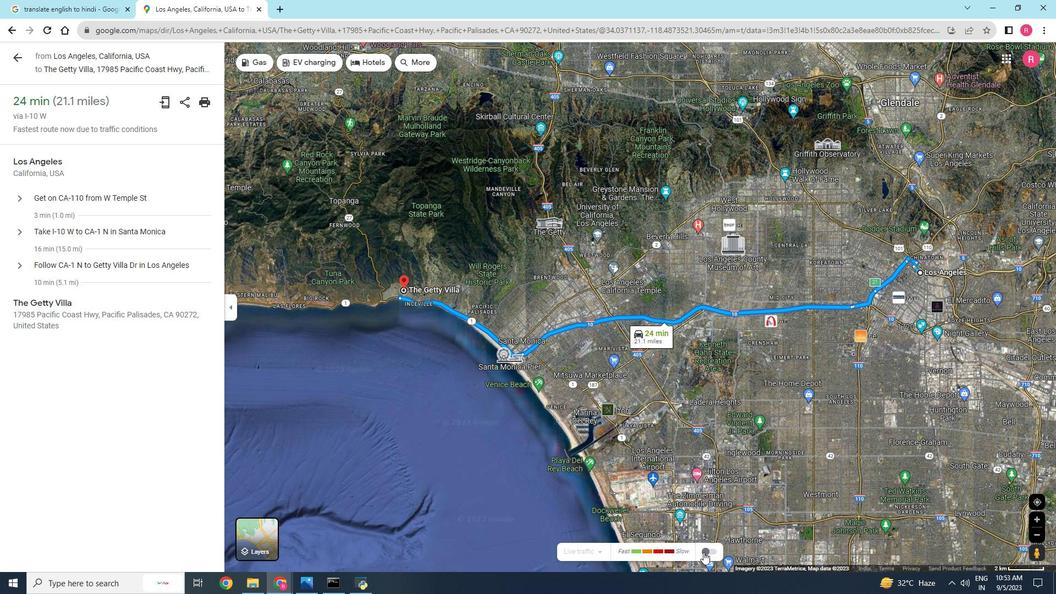 
Action: Mouse moved to (629, 536)
Screenshot: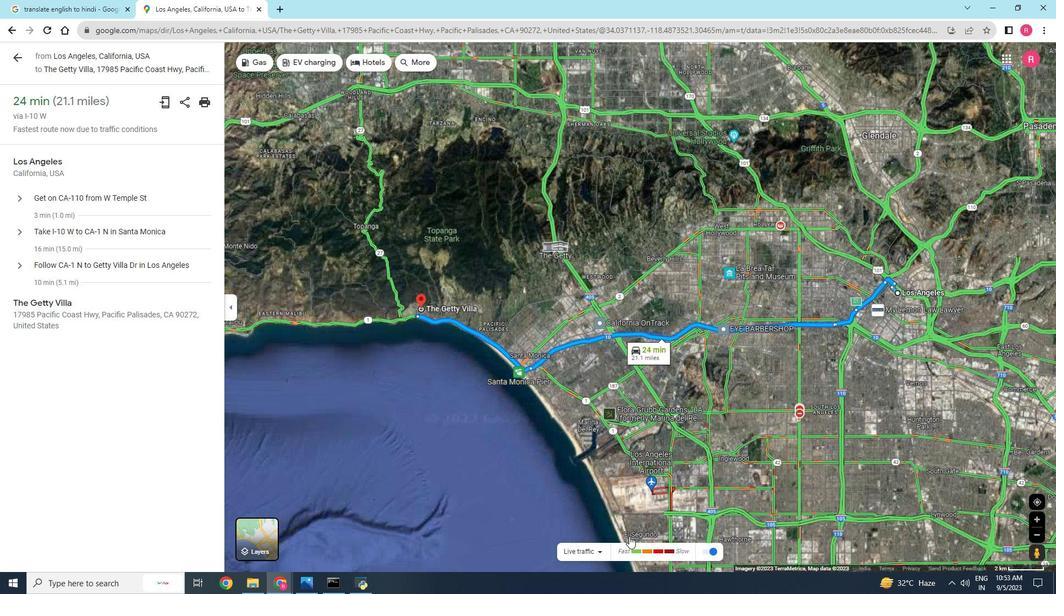
Action: Mouse scrolled (629, 535) with delta (0, 0)
Screenshot: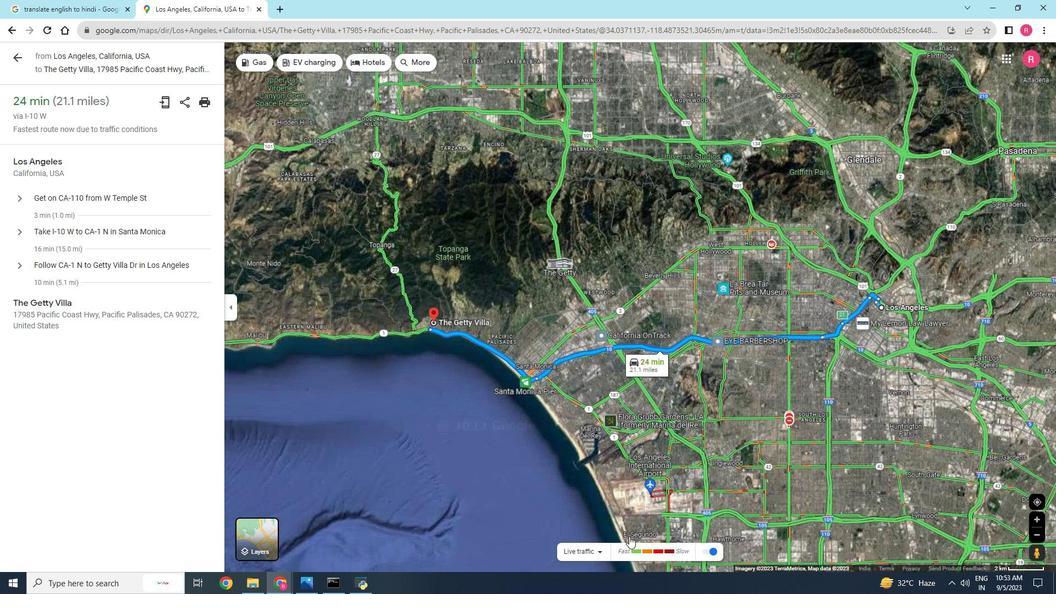 
Action: Mouse scrolled (629, 535) with delta (0, 0)
Screenshot: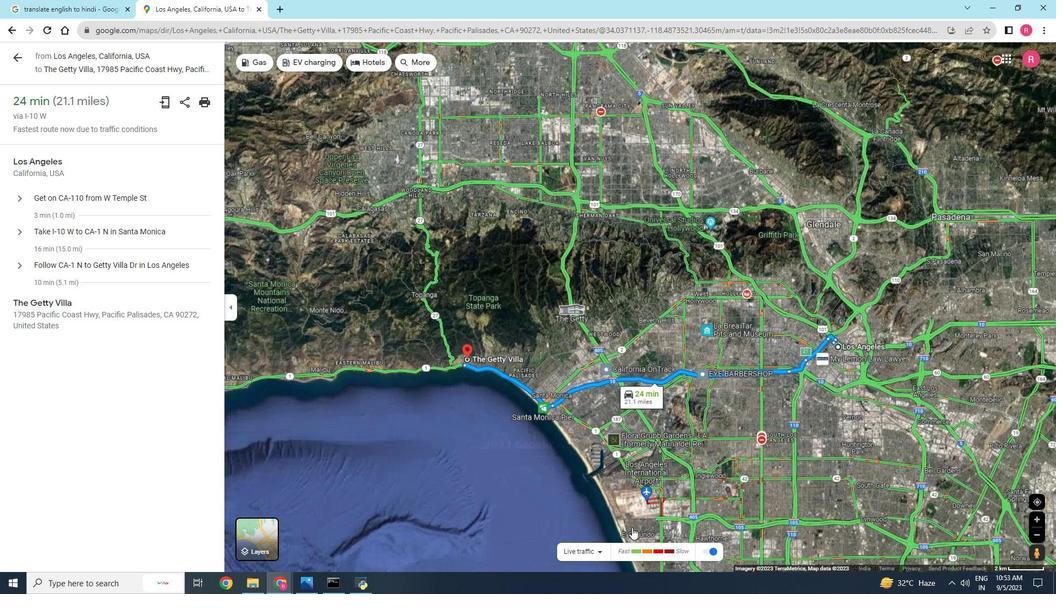 
Action: Mouse moved to (963, 483)
Screenshot: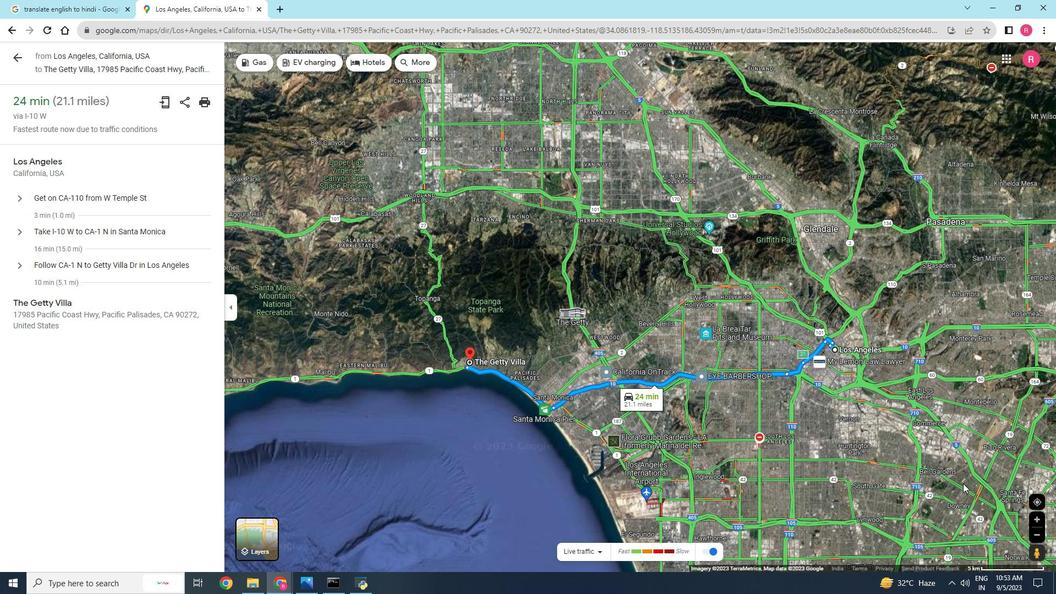 
